 Task: Plan a trip to Lisala, Democratic Republic of the Congo from 6th December, 2023 to 15th December, 2023 for 6 adults.6 bedrooms having 6 beds and 6 bathrooms. Property type can be house. Amenities needed are: wifi, TV, free parkinig on premises, gym, breakfast. Booking option can be shelf check-in. Look for 5 properties as per requirement.
Action: Mouse moved to (485, 117)
Screenshot: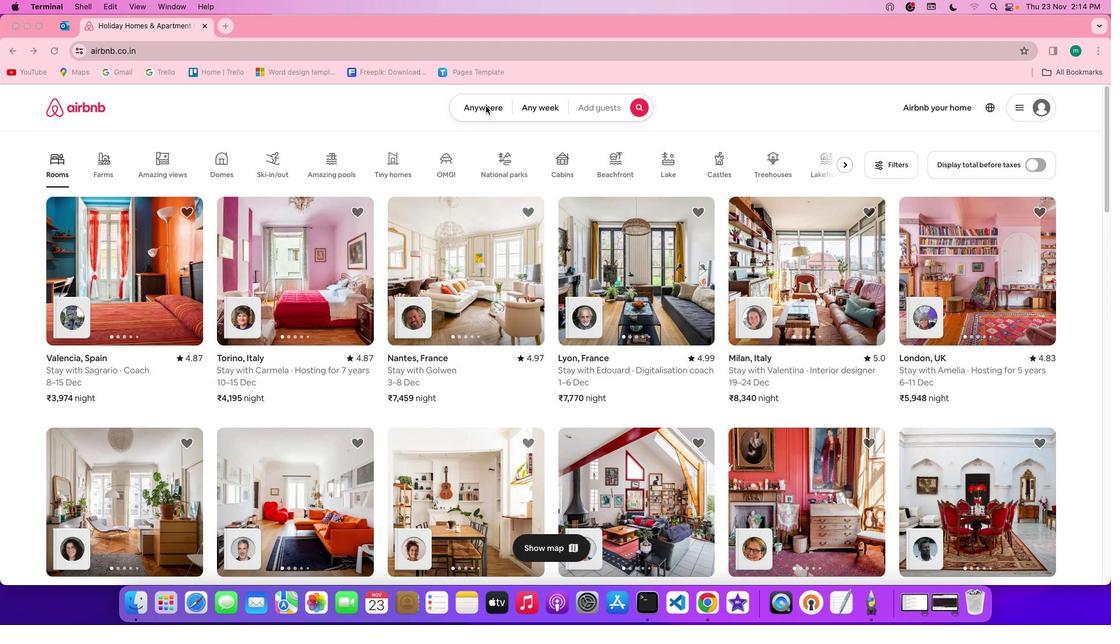 
Action: Mouse pressed left at (485, 117)
Screenshot: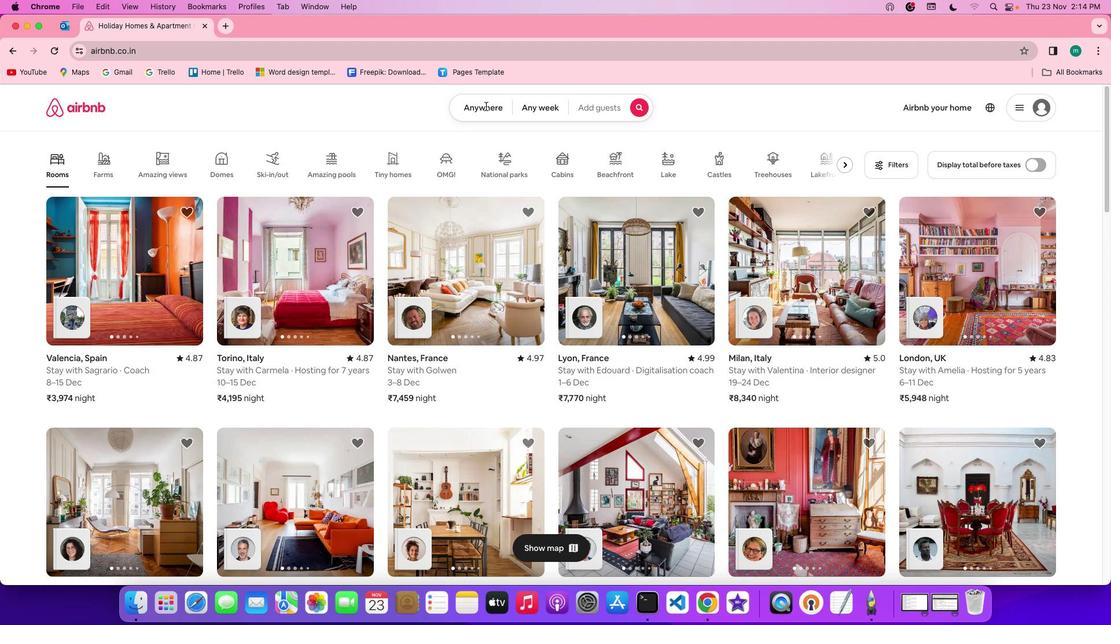 
Action: Mouse pressed left at (485, 117)
Screenshot: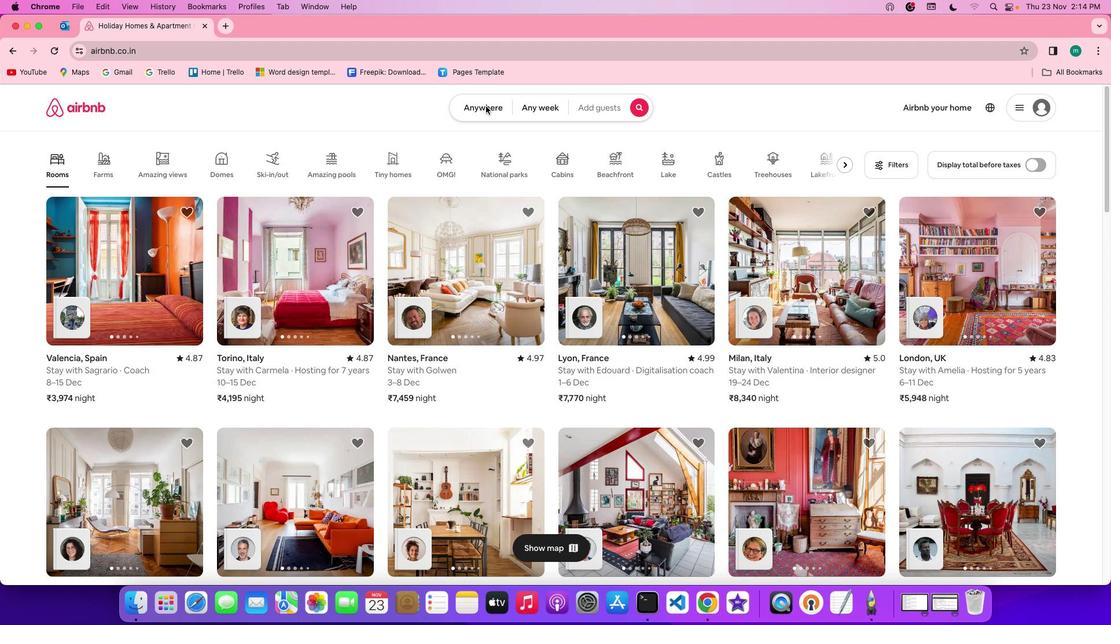 
Action: Mouse moved to (433, 168)
Screenshot: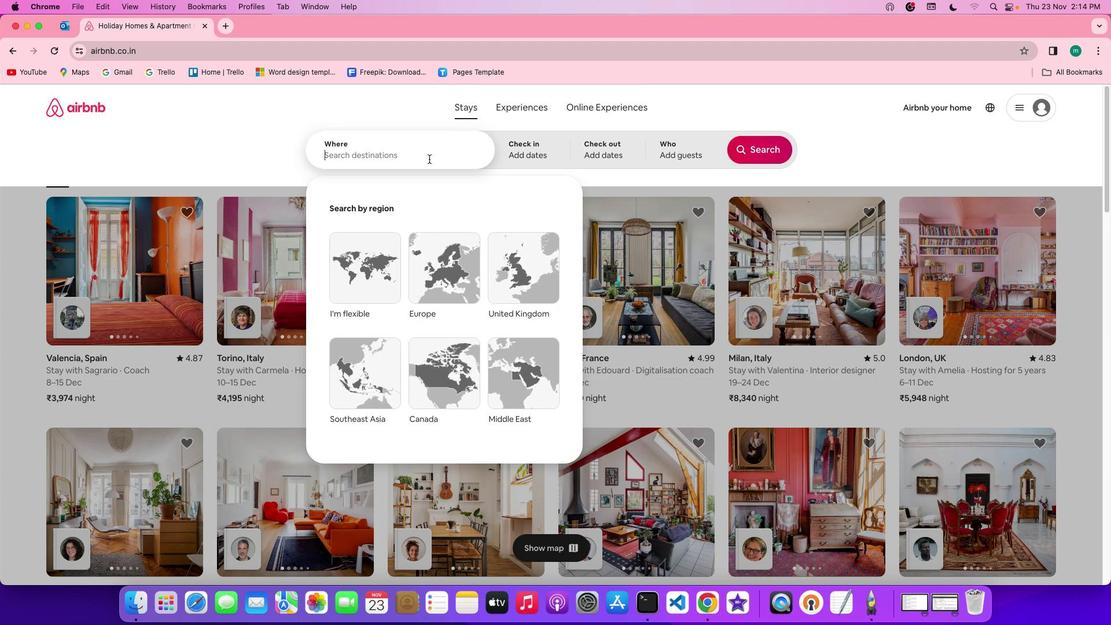 
Action: Mouse pressed left at (433, 168)
Screenshot: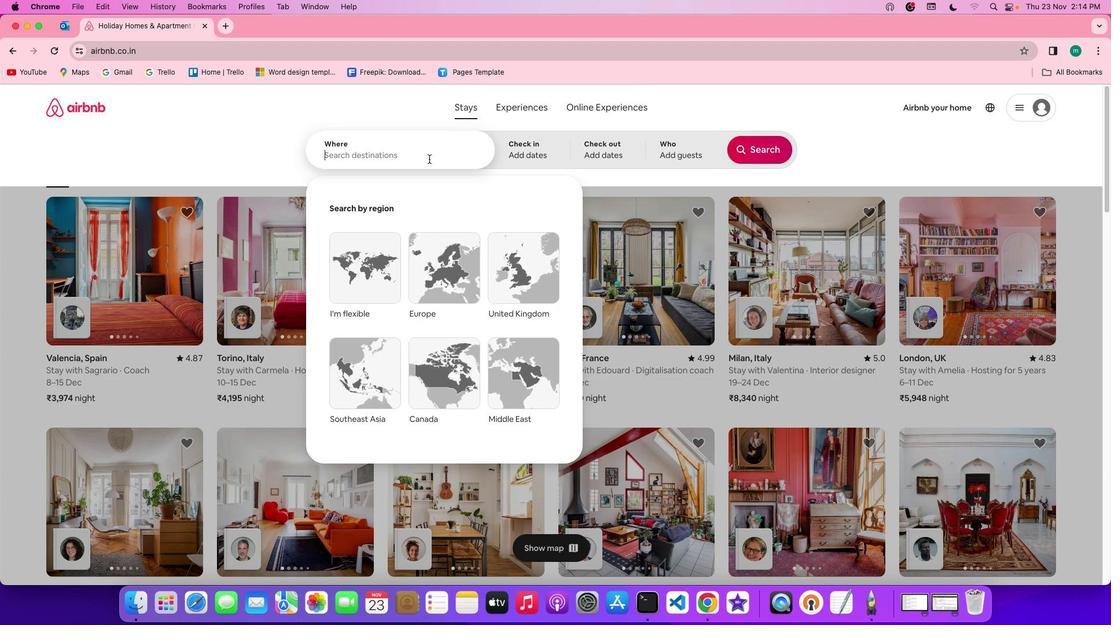 
Action: Key pressed Key.shift'L''i''s''a''l''a'','Key.spaceKey.spaceKey.shift'D''e''m''o''c''r''a''t''i''c'Key.space
Screenshot: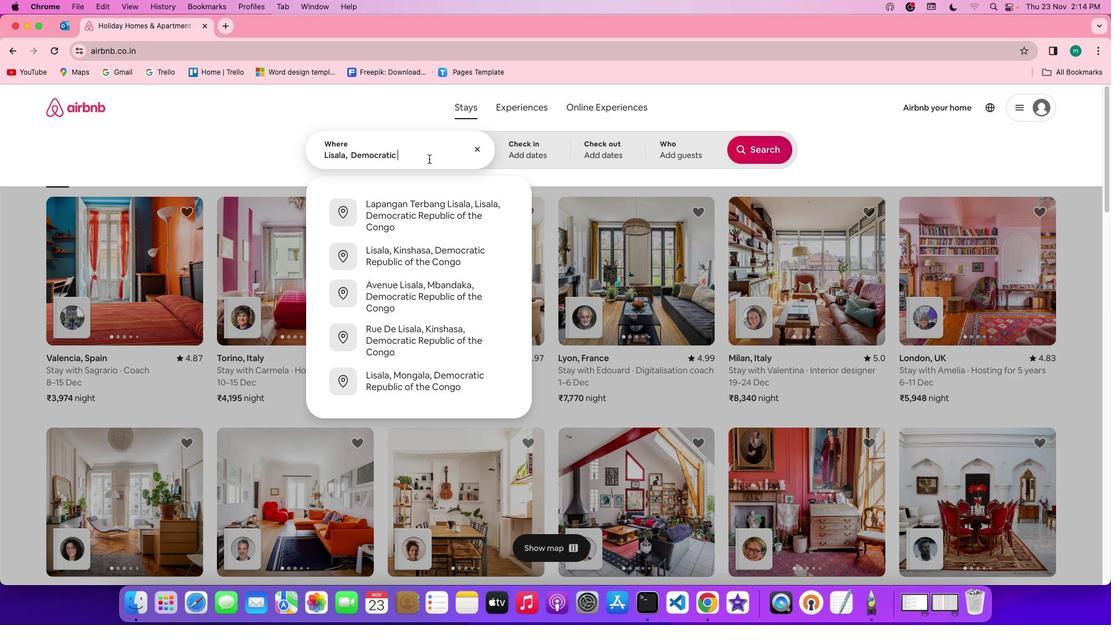 
Action: Mouse moved to (433, 168)
Screenshot: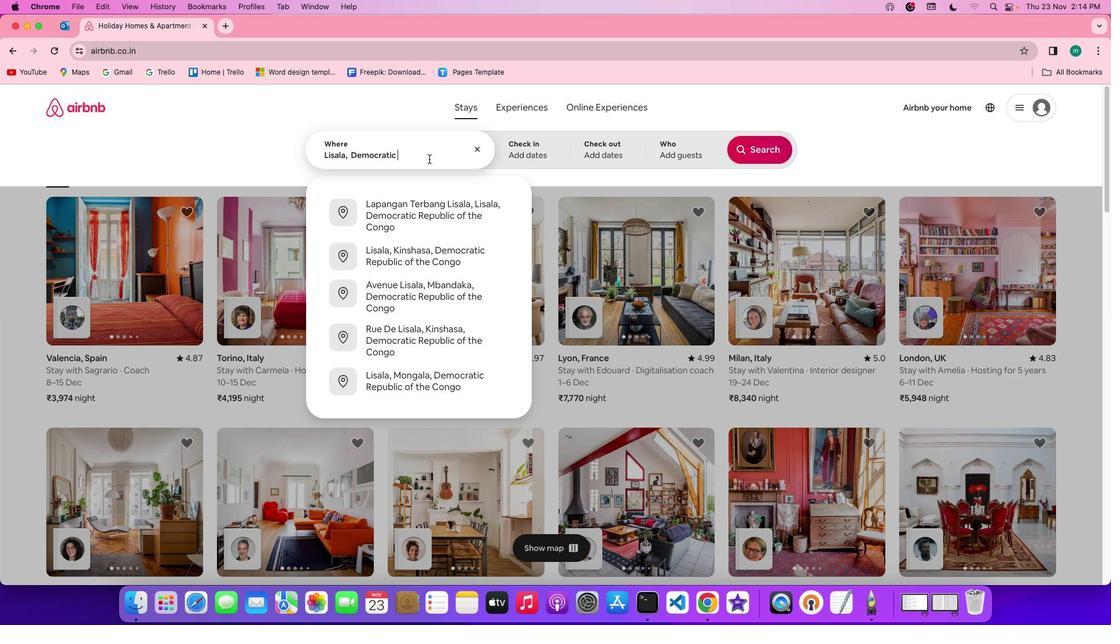 
Action: Key pressed Key.shift'r''e''p''u''b''l''i''c'Key.space'o''f'Key.space't''h''e'Key.spaceKey.shift'C''o''n''g''o'
Screenshot: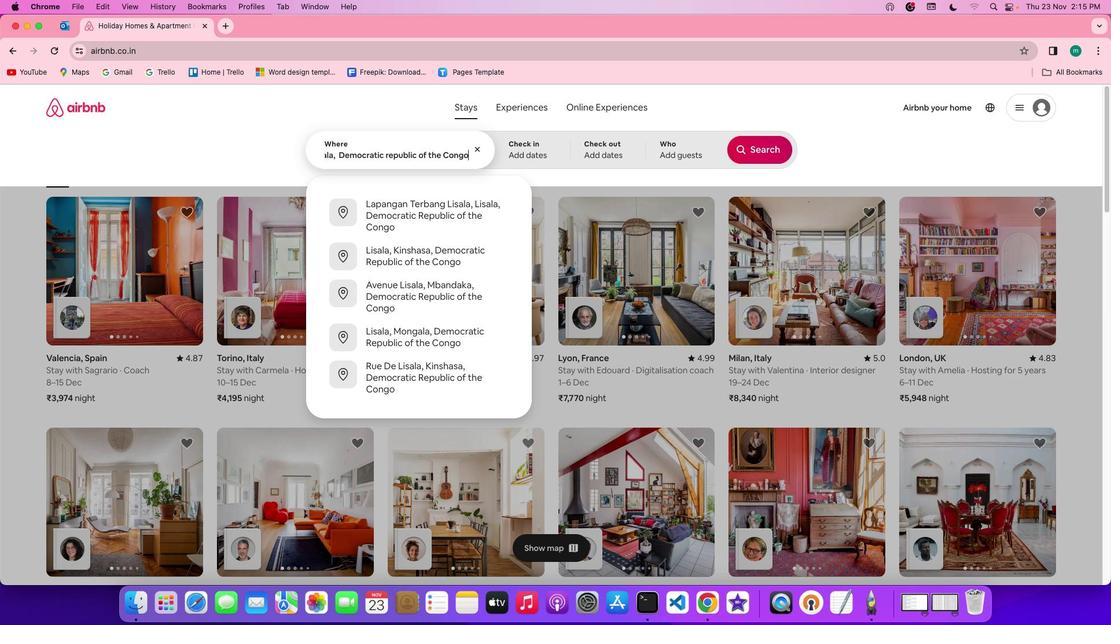 
Action: Mouse moved to (551, 164)
Screenshot: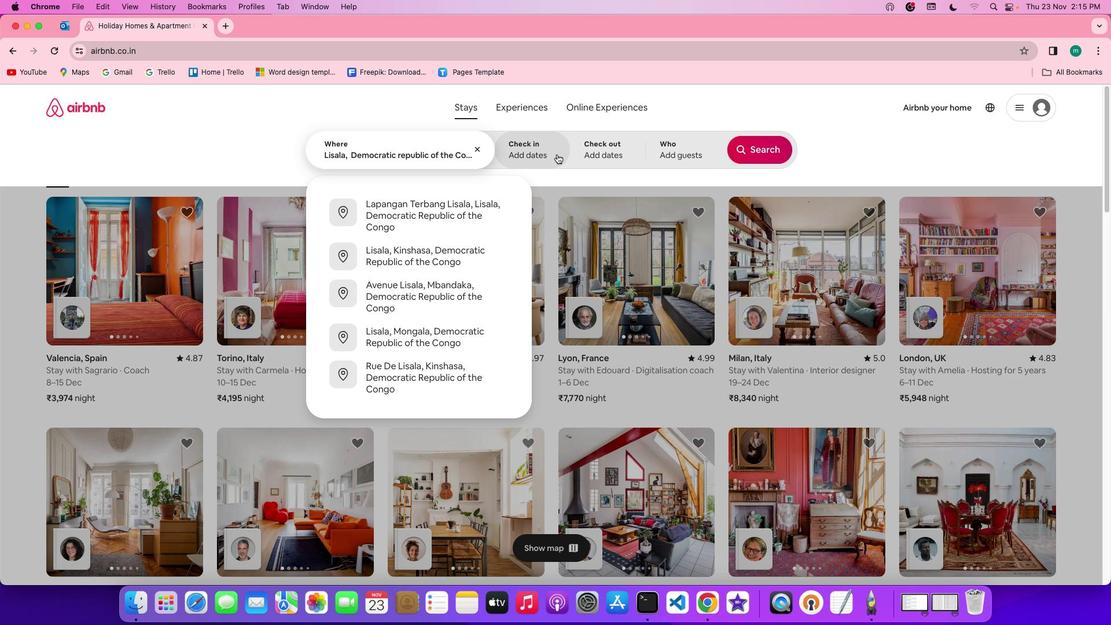 
Action: Mouse pressed left at (551, 164)
Screenshot: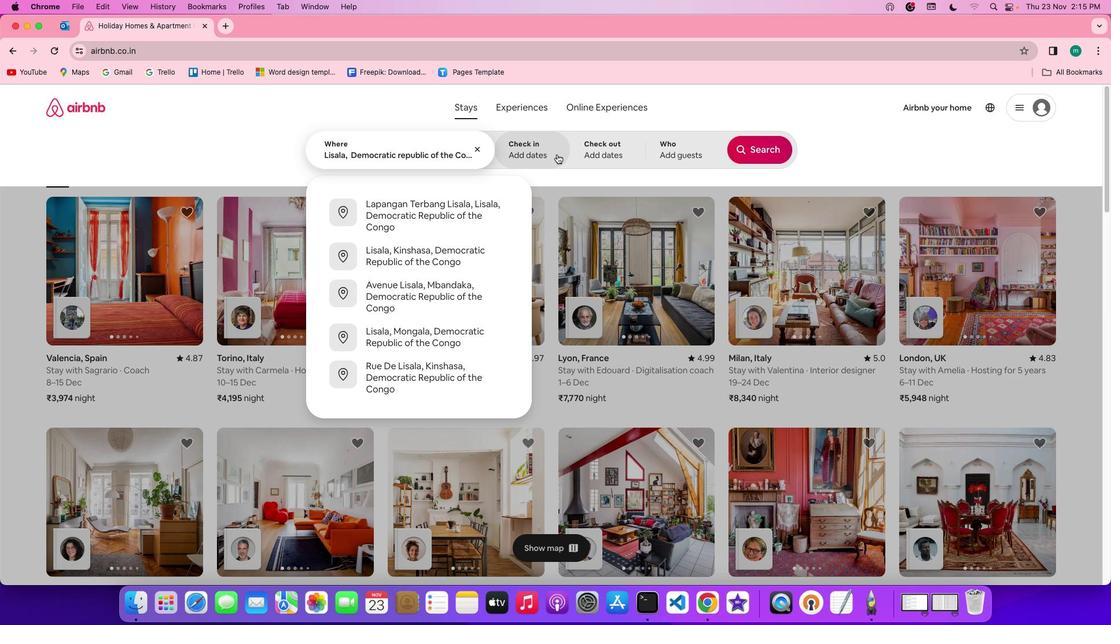 
Action: Mouse moved to (646, 330)
Screenshot: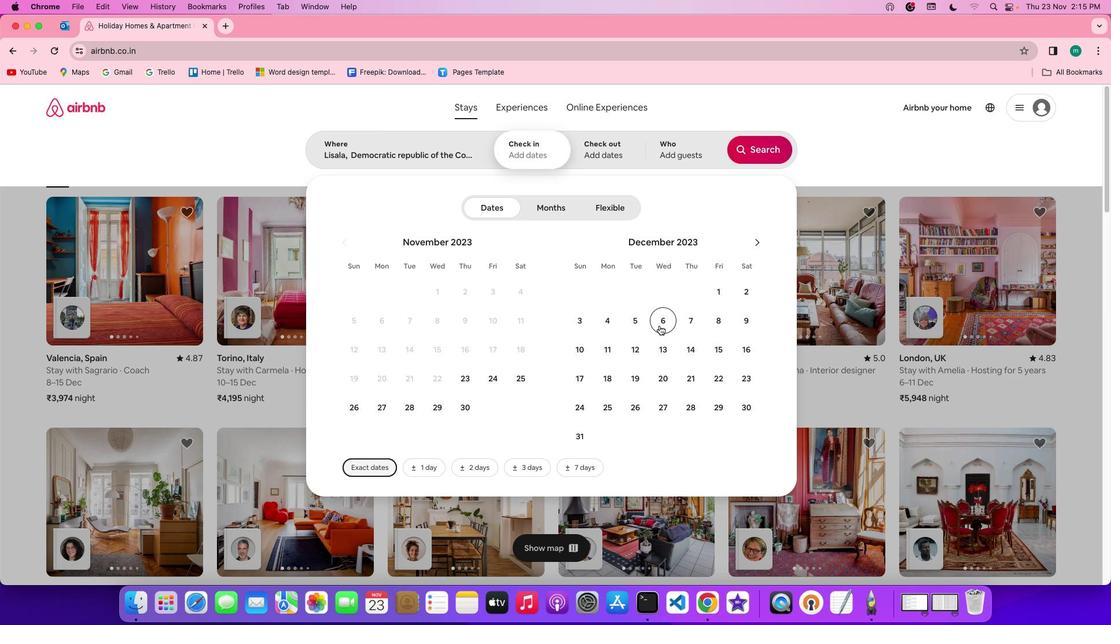 
Action: Mouse pressed left at (646, 330)
Screenshot: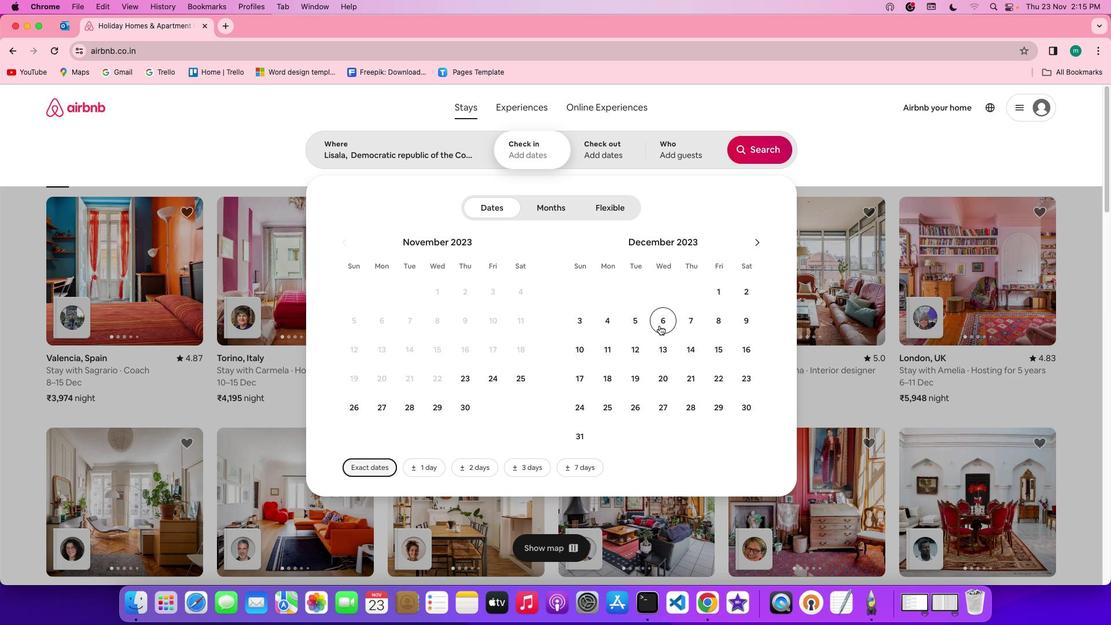 
Action: Mouse moved to (702, 361)
Screenshot: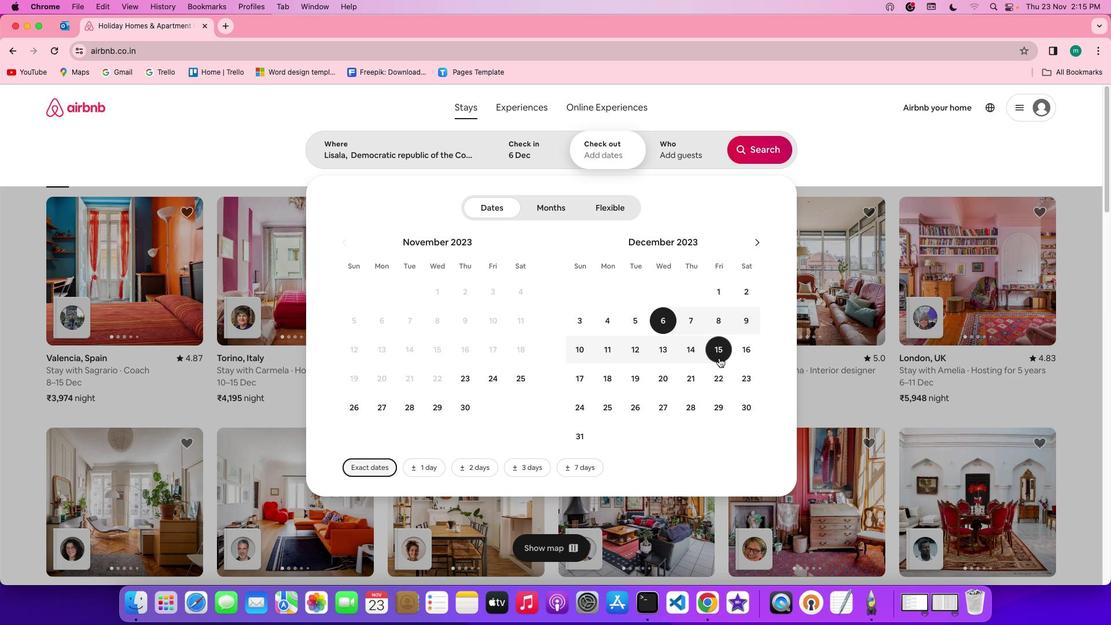 
Action: Mouse pressed left at (702, 361)
Screenshot: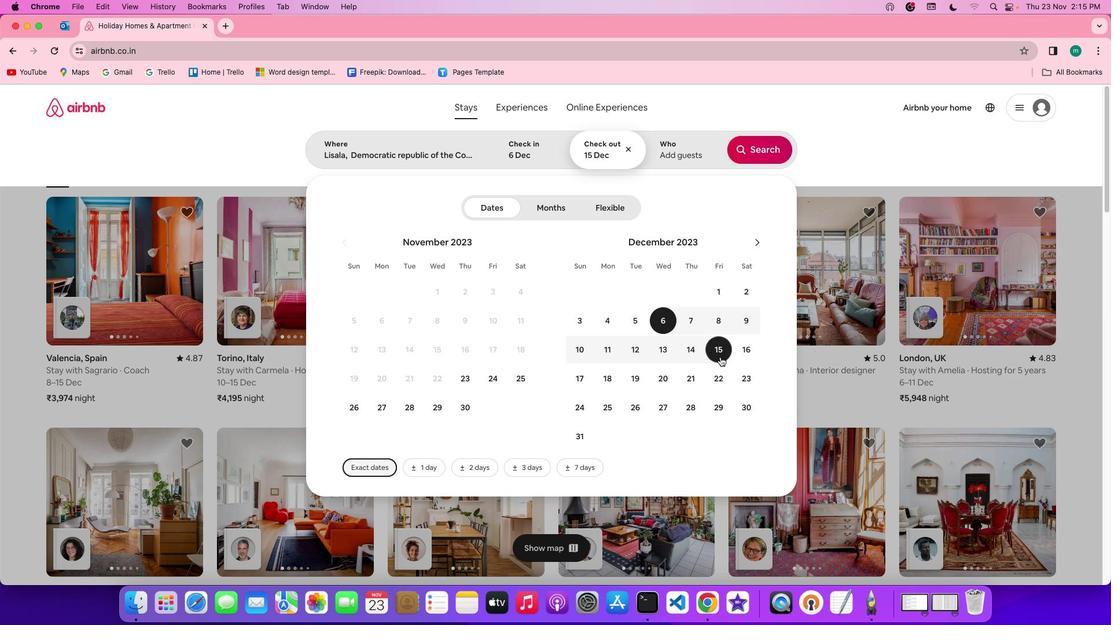 
Action: Mouse moved to (671, 162)
Screenshot: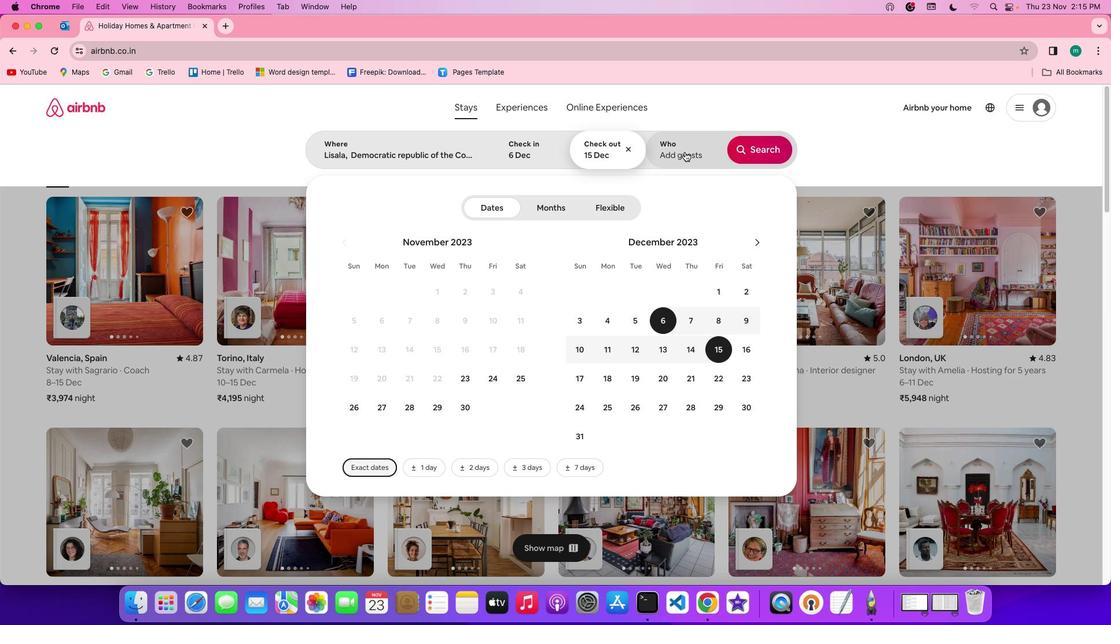 
Action: Mouse pressed left at (671, 162)
Screenshot: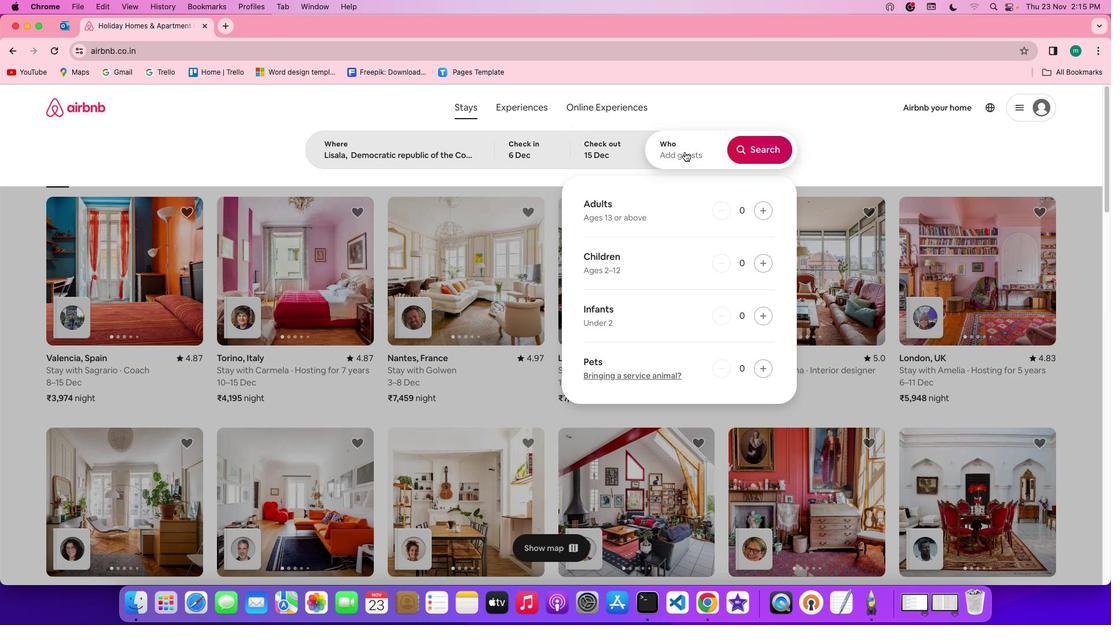 
Action: Mouse moved to (742, 218)
Screenshot: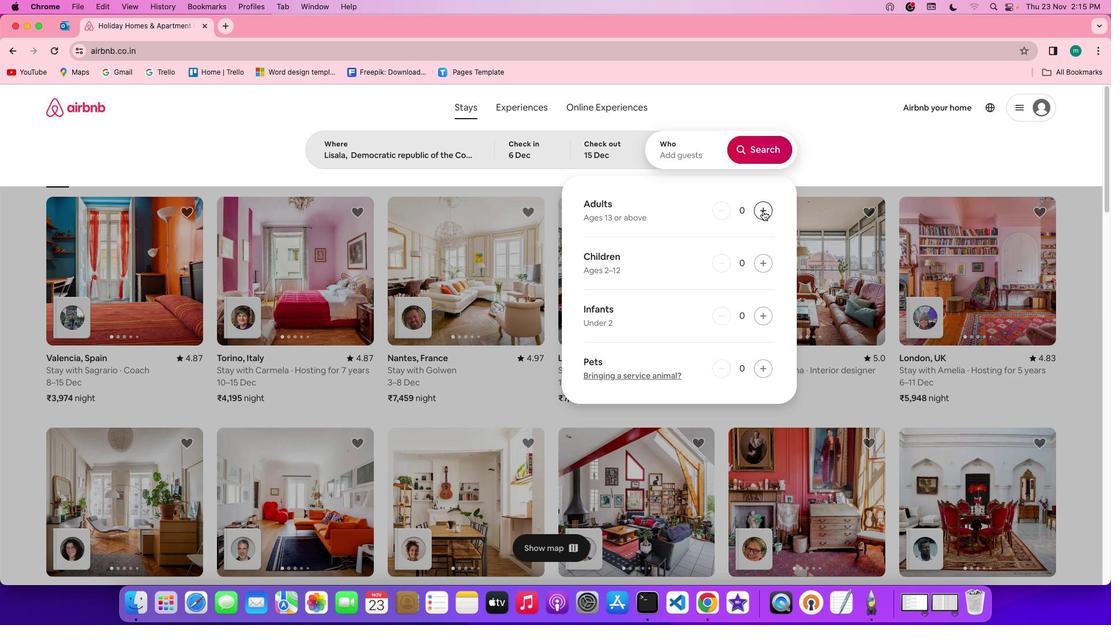 
Action: Mouse pressed left at (742, 218)
Screenshot: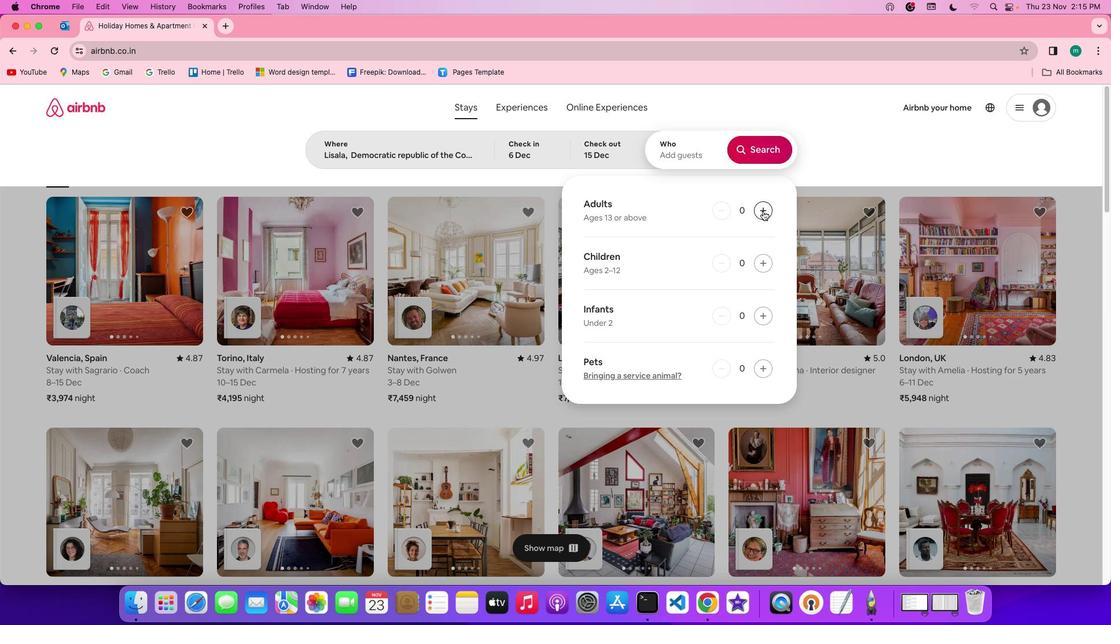 
Action: Mouse pressed left at (742, 218)
Screenshot: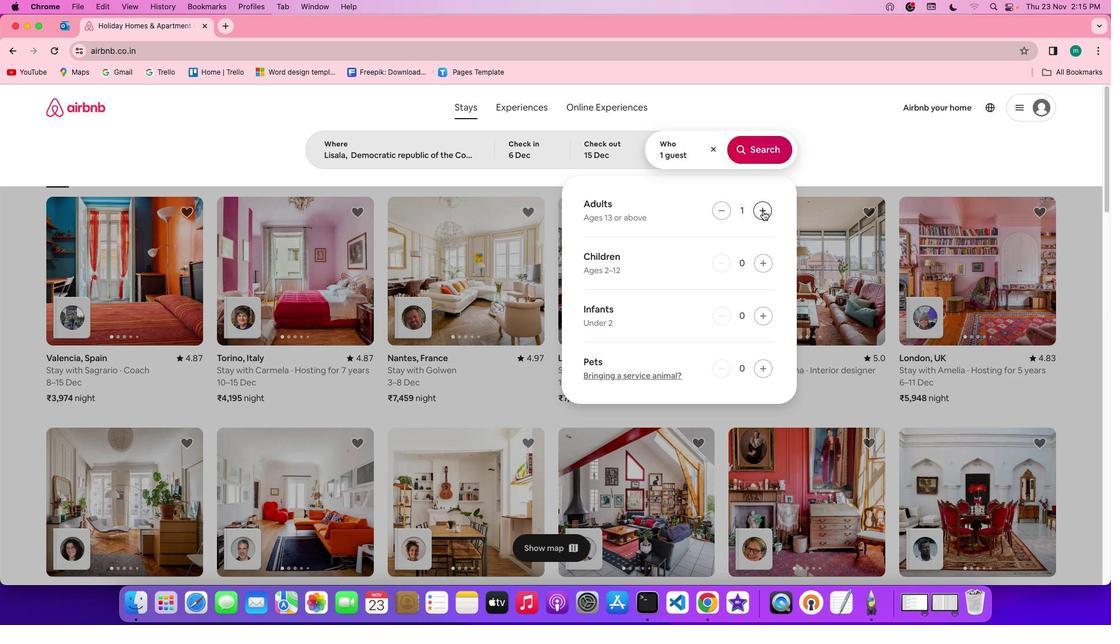 
Action: Mouse pressed left at (742, 218)
Screenshot: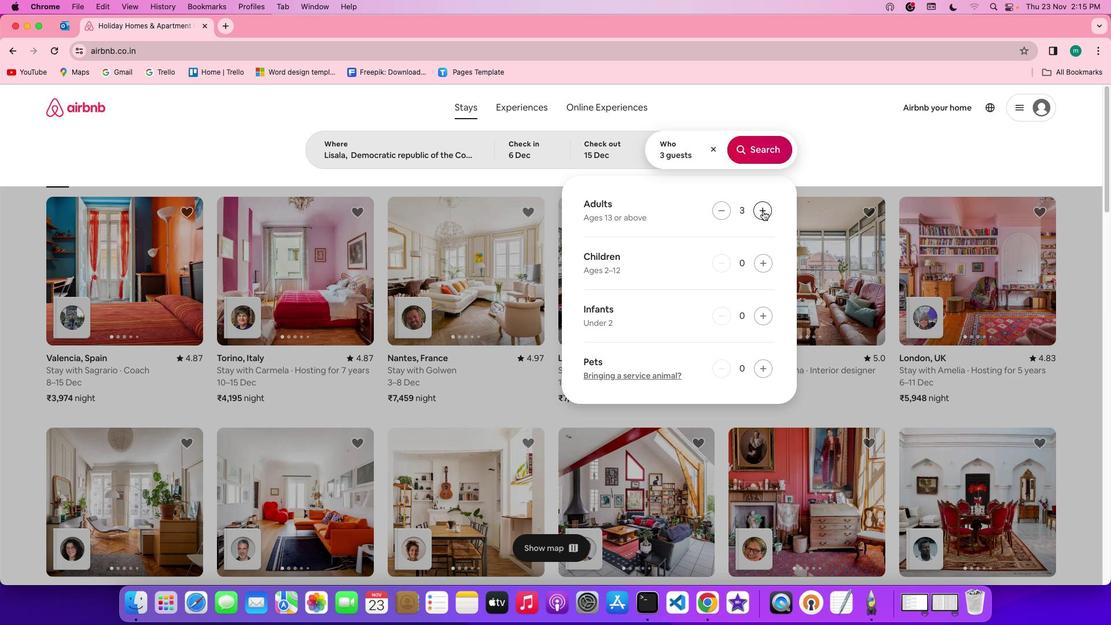 
Action: Mouse pressed left at (742, 218)
Screenshot: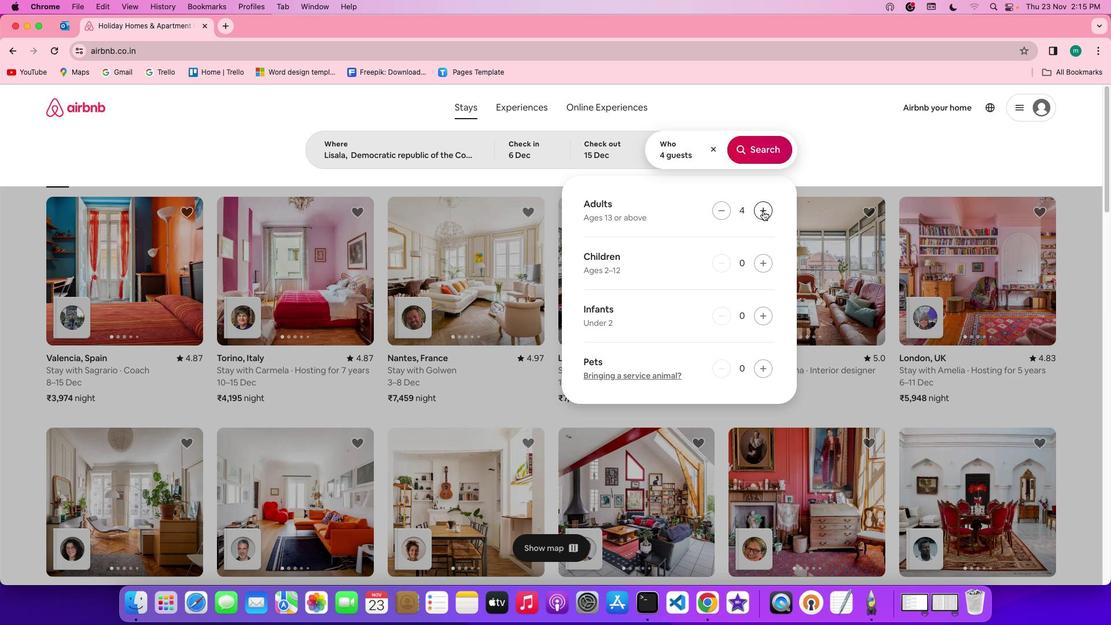 
Action: Mouse pressed left at (742, 218)
Screenshot: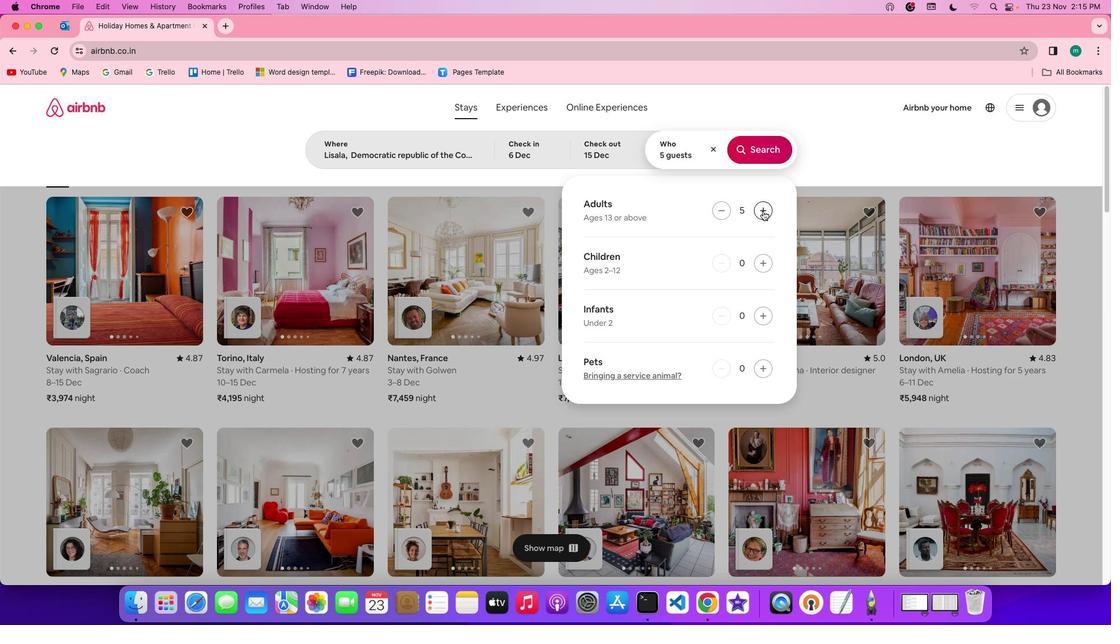 
Action: Mouse pressed left at (742, 218)
Screenshot: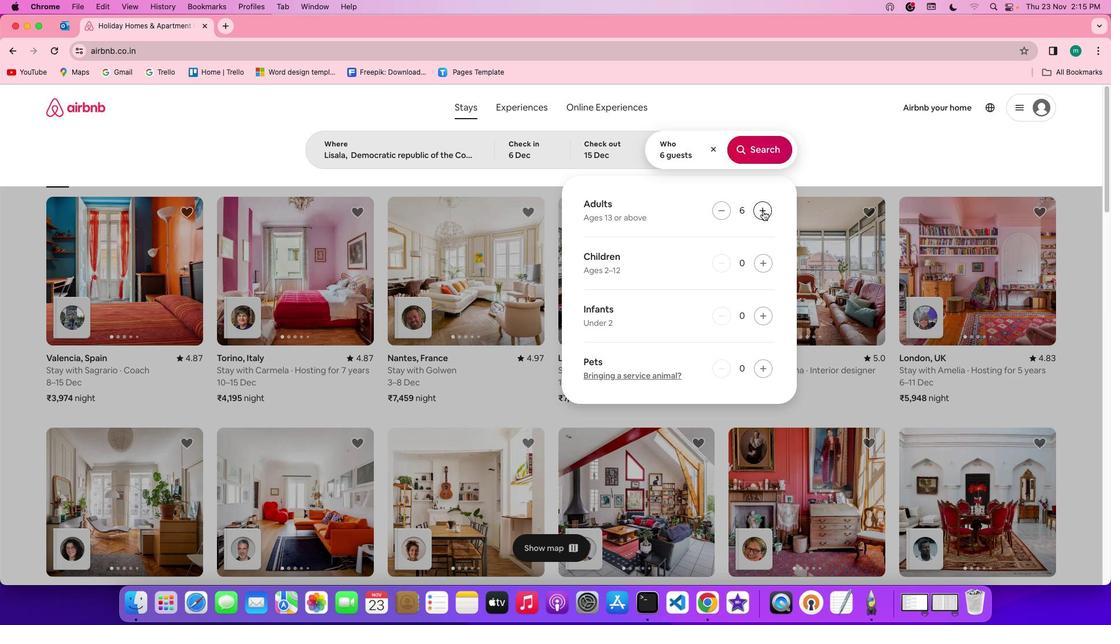 
Action: Mouse moved to (744, 156)
Screenshot: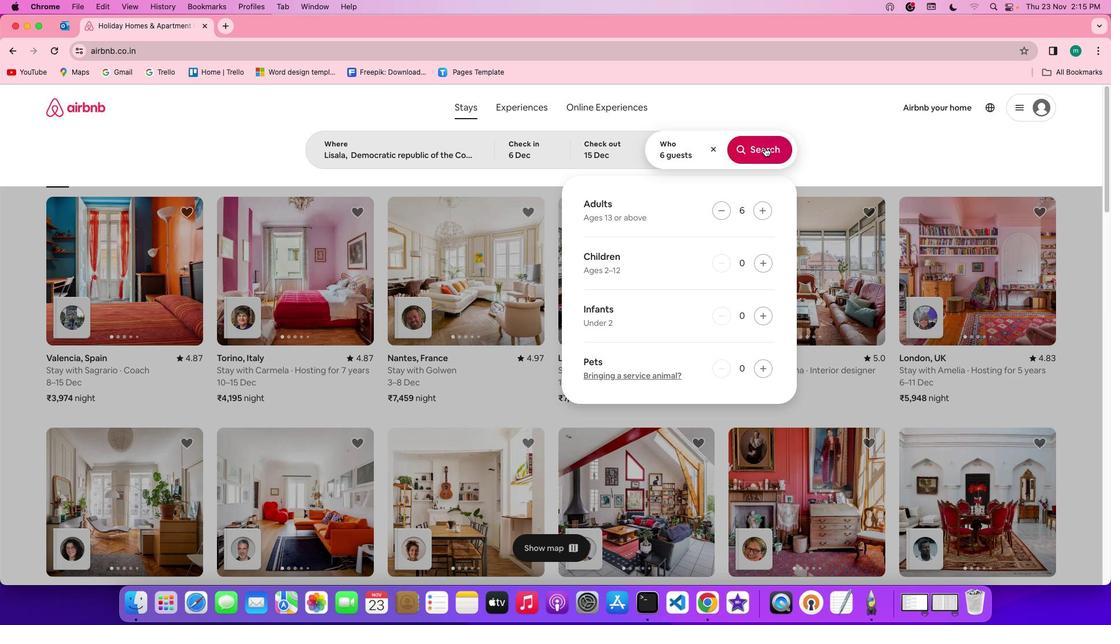 
Action: Mouse pressed left at (744, 156)
Screenshot: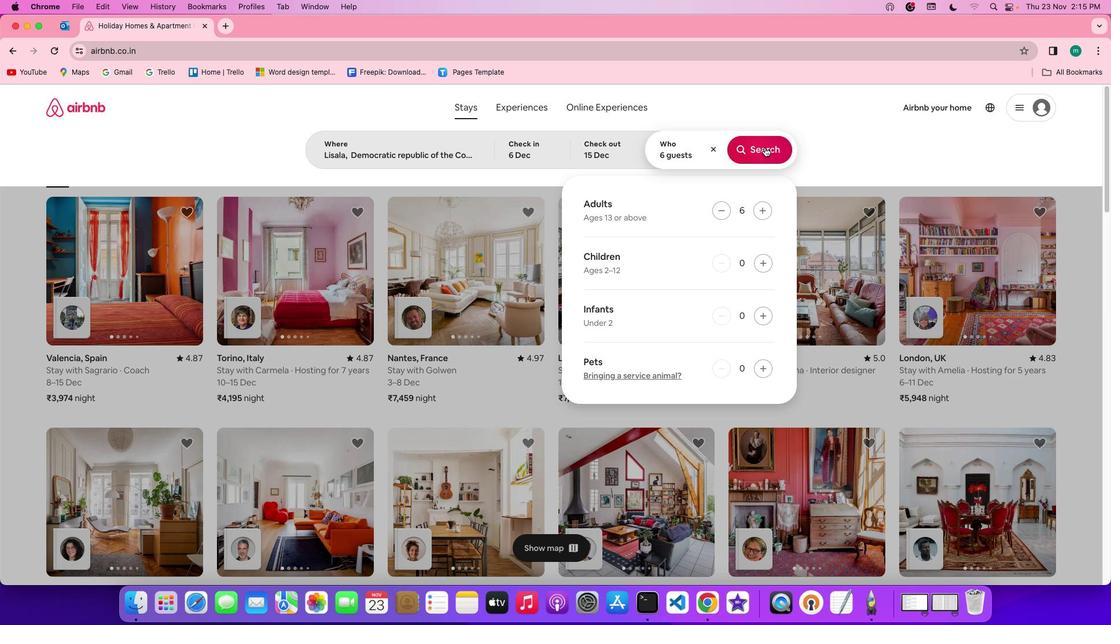 
Action: Mouse moved to (886, 167)
Screenshot: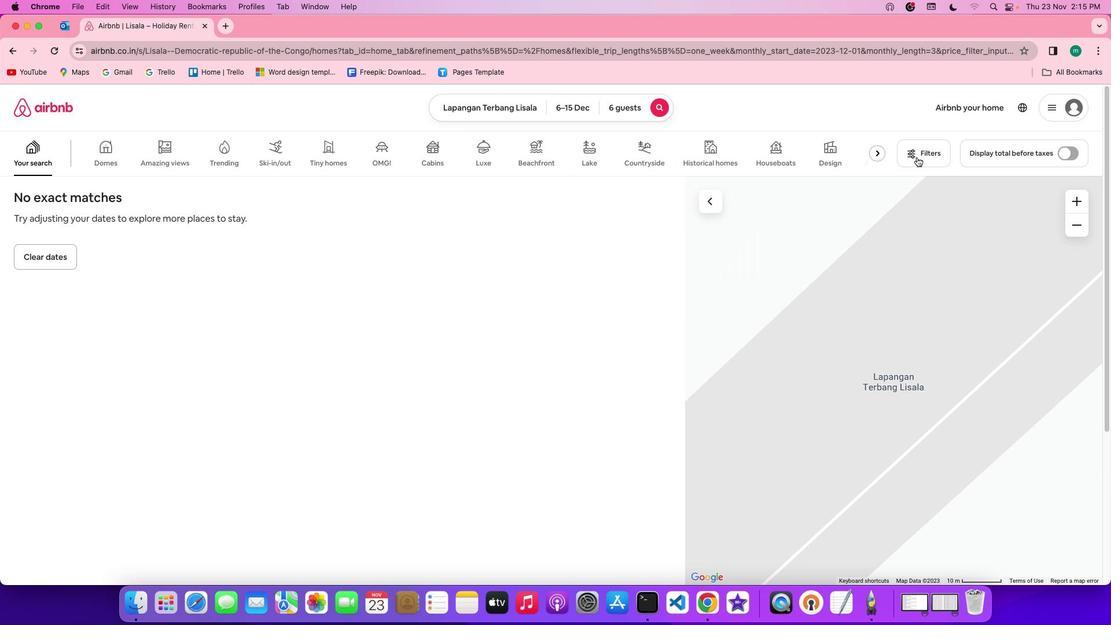 
Action: Mouse pressed left at (886, 167)
Screenshot: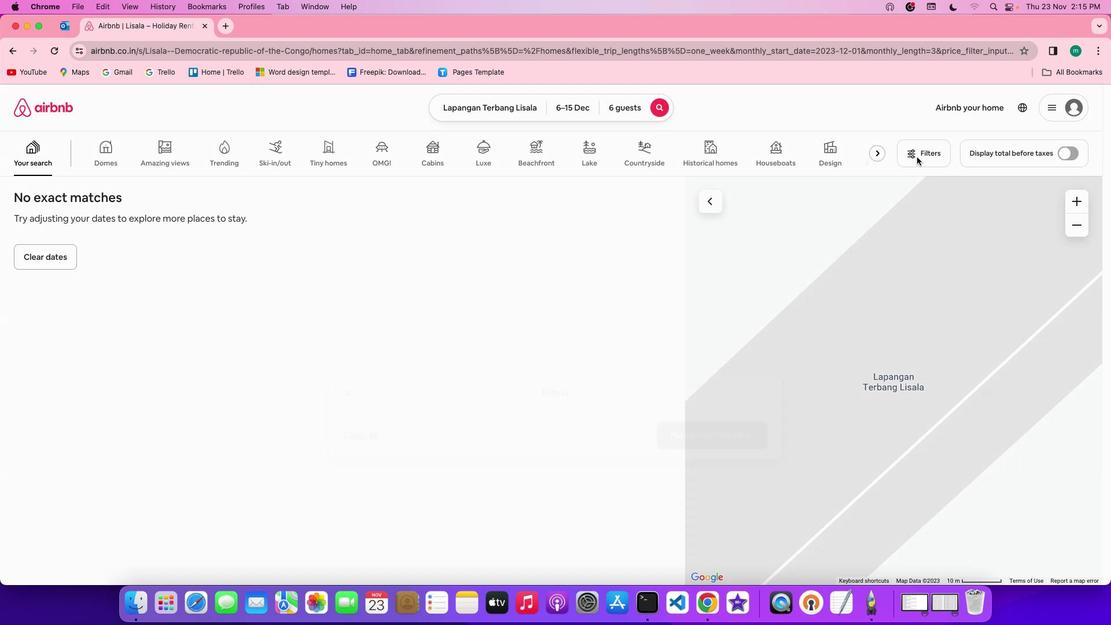 
Action: Mouse moved to (557, 412)
Screenshot: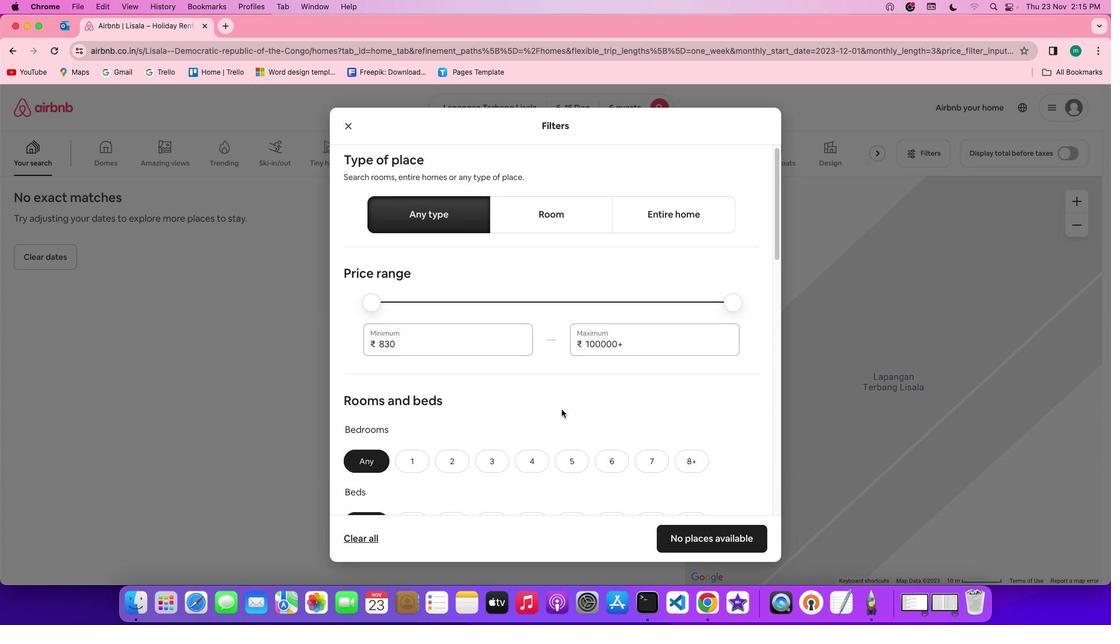 
Action: Mouse scrolled (557, 412) with delta (35, 13)
Screenshot: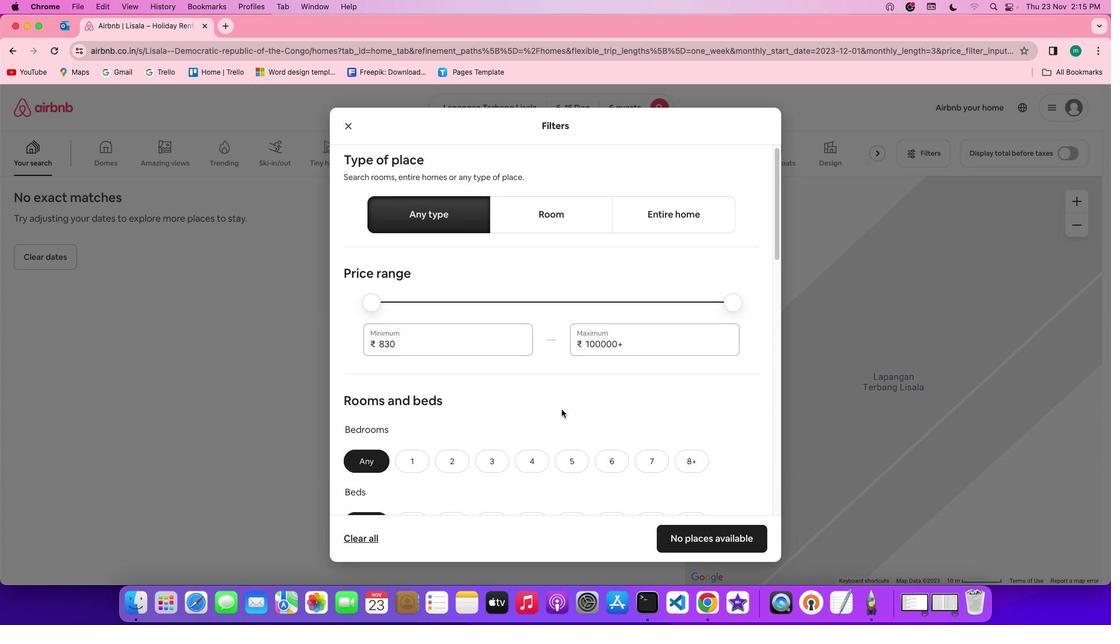 
Action: Mouse moved to (556, 411)
Screenshot: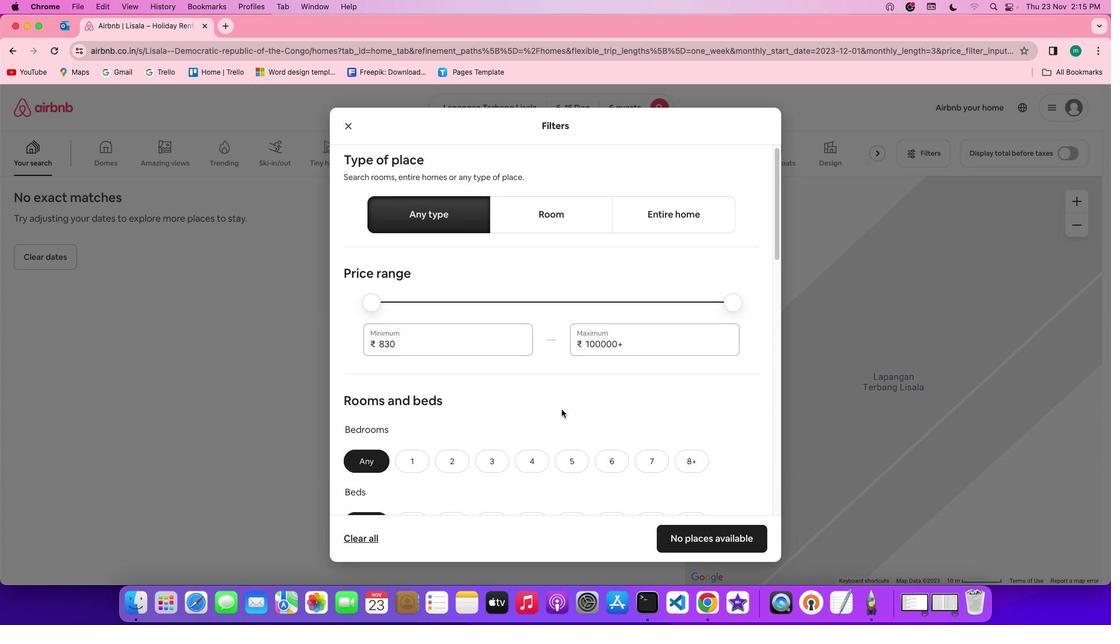 
Action: Mouse scrolled (556, 411) with delta (35, 13)
Screenshot: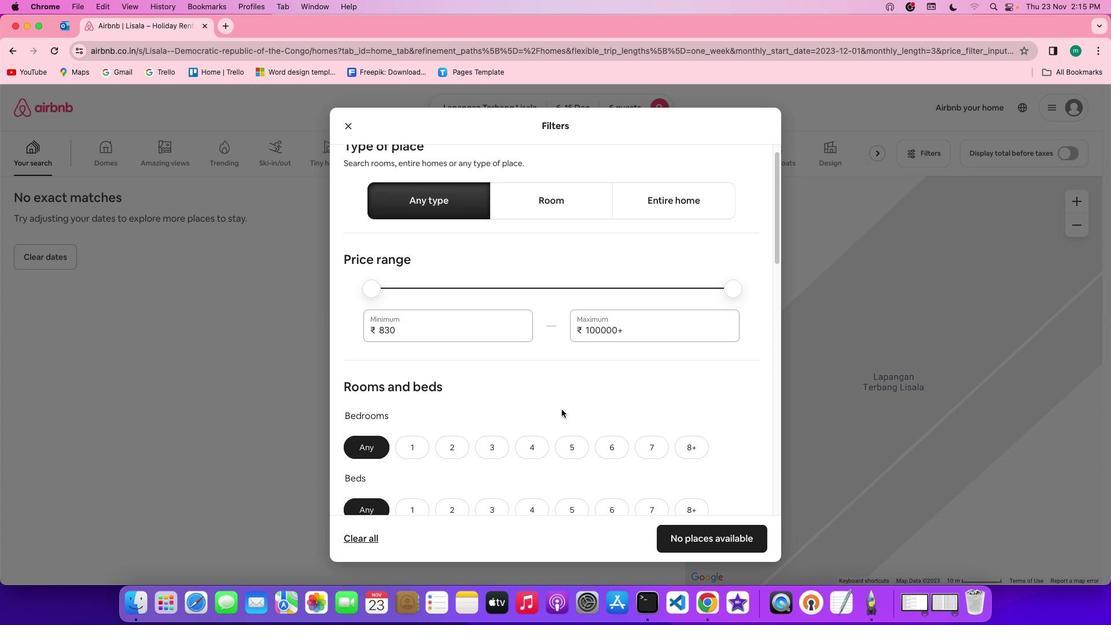 
Action: Mouse scrolled (556, 411) with delta (35, 13)
Screenshot: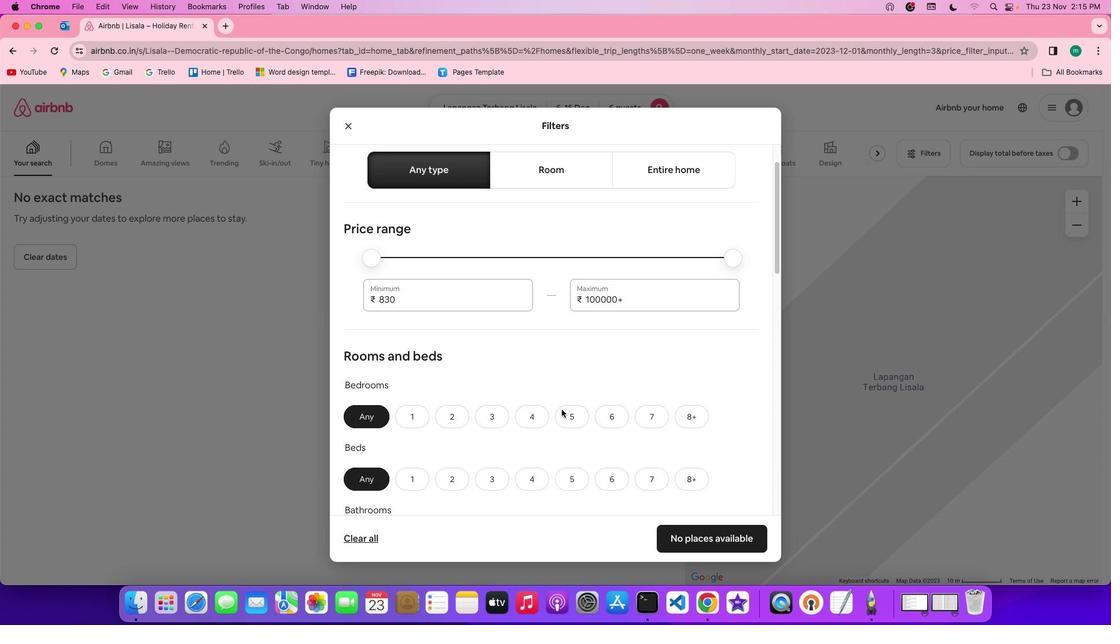 
Action: Mouse scrolled (556, 411) with delta (35, 13)
Screenshot: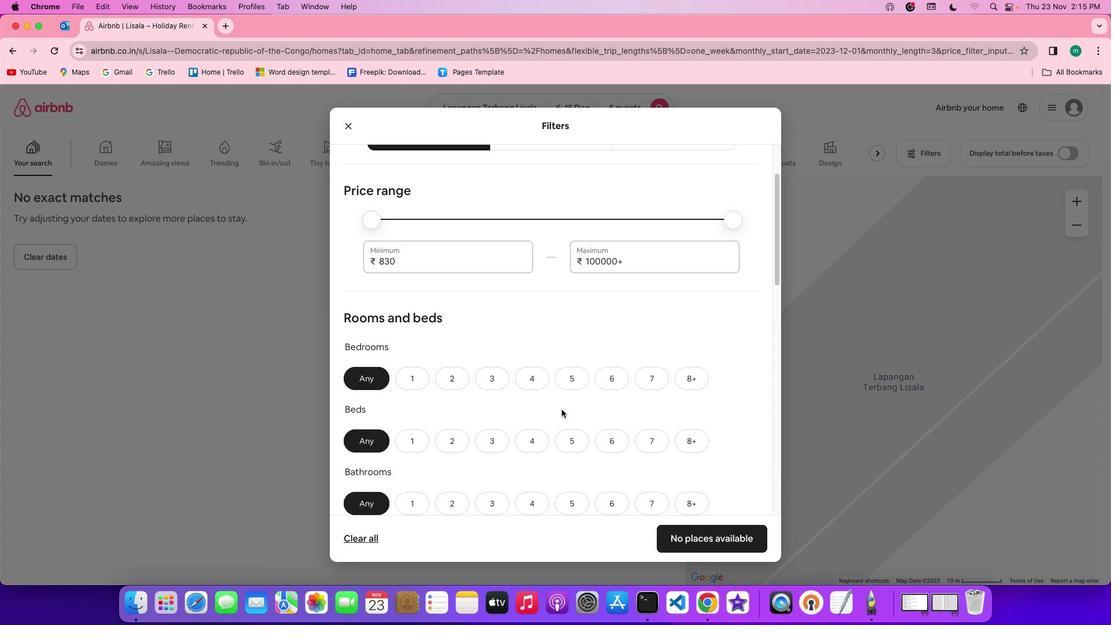 
Action: Mouse moved to (557, 408)
Screenshot: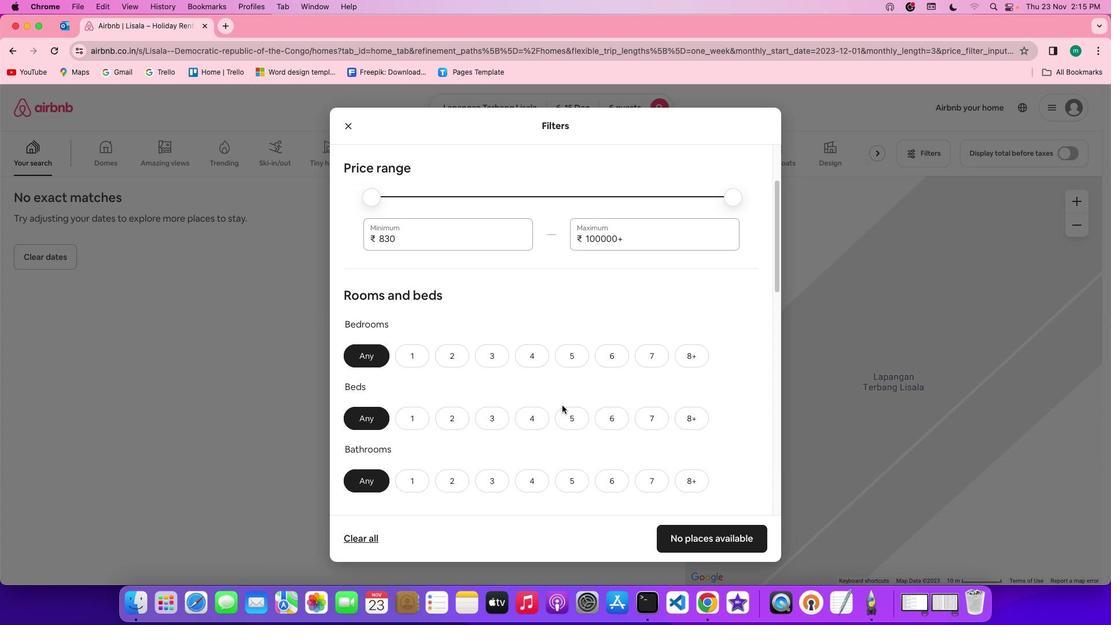 
Action: Mouse scrolled (557, 408) with delta (35, 13)
Screenshot: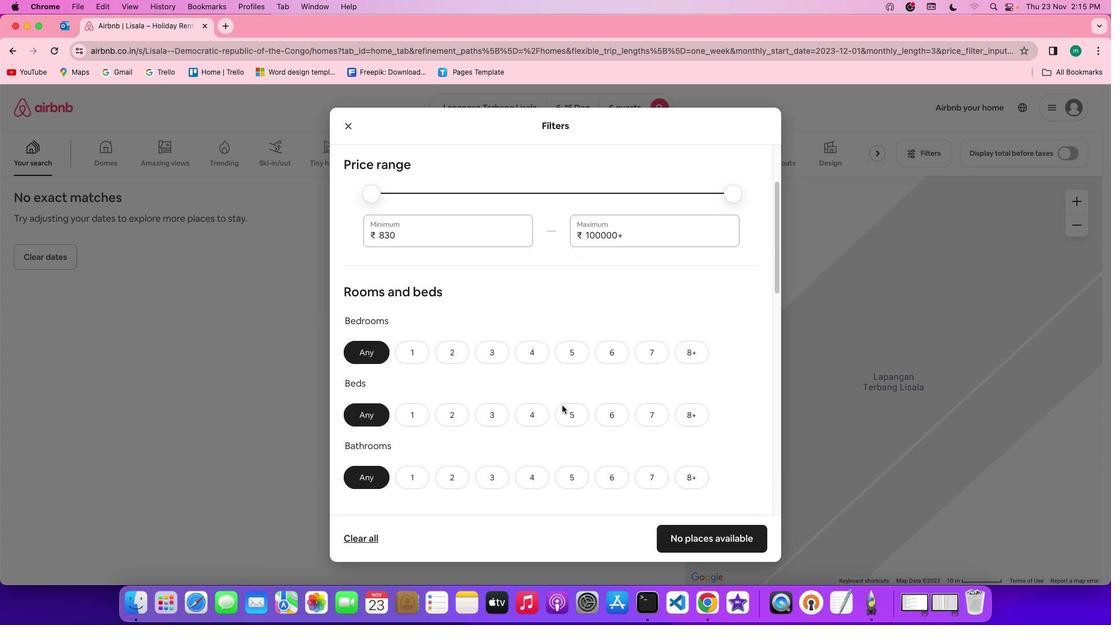 
Action: Mouse scrolled (557, 408) with delta (35, 13)
Screenshot: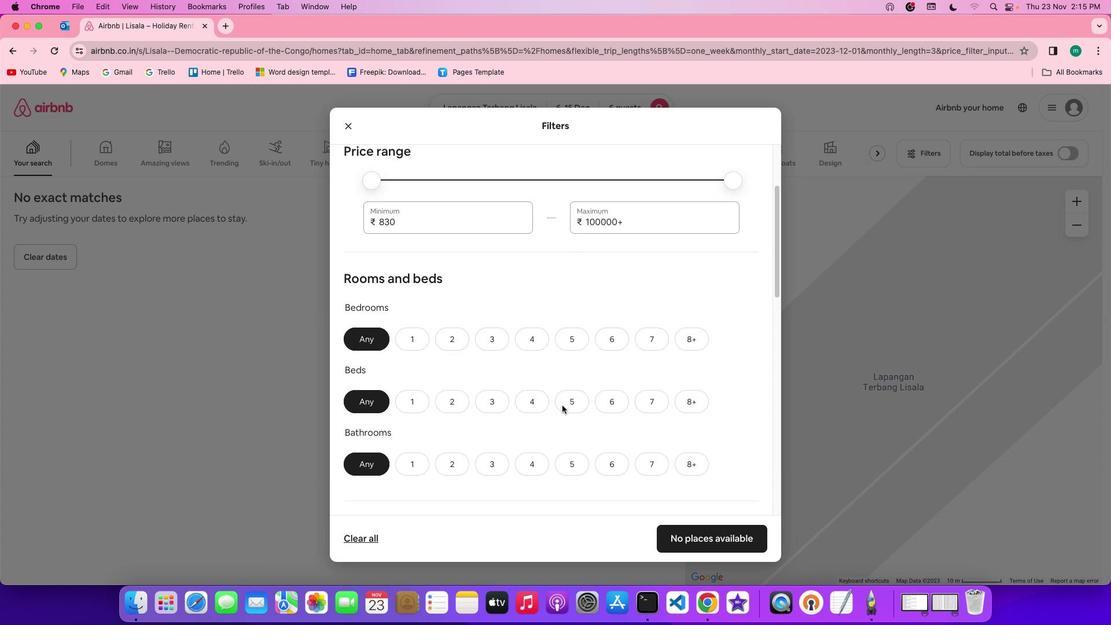 
Action: Mouse scrolled (557, 408) with delta (35, 13)
Screenshot: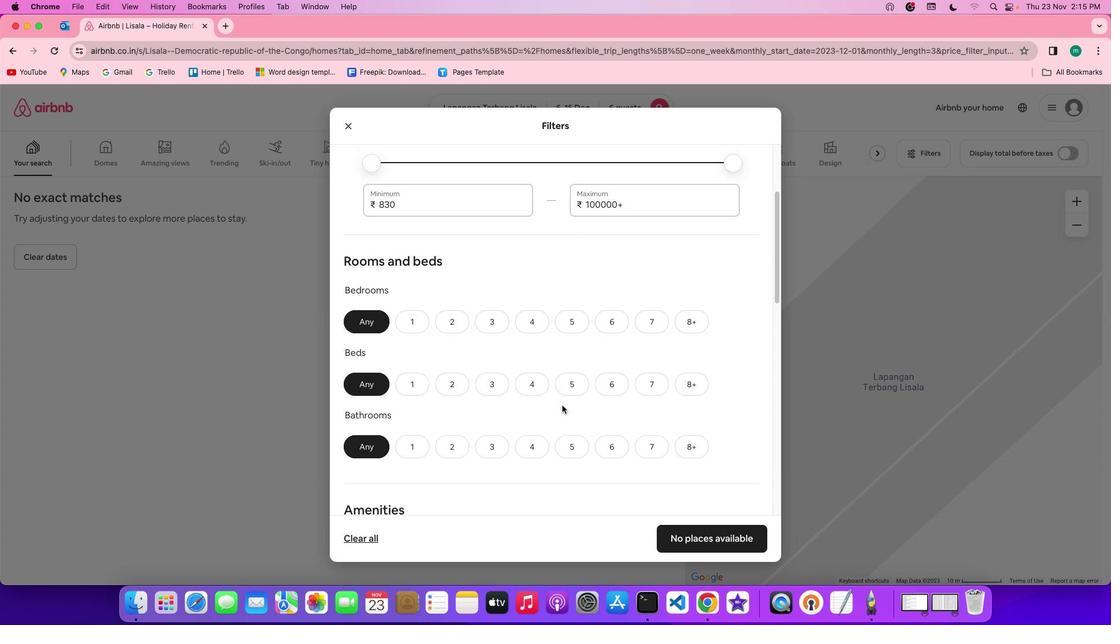 
Action: Mouse scrolled (557, 408) with delta (35, 13)
Screenshot: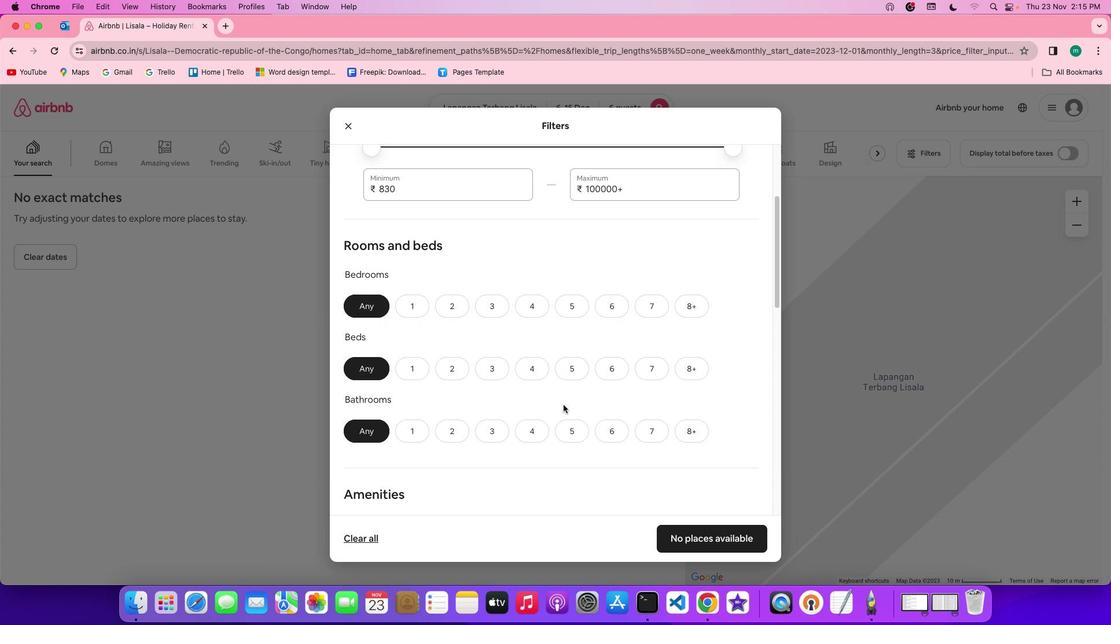 
Action: Mouse moved to (557, 407)
Screenshot: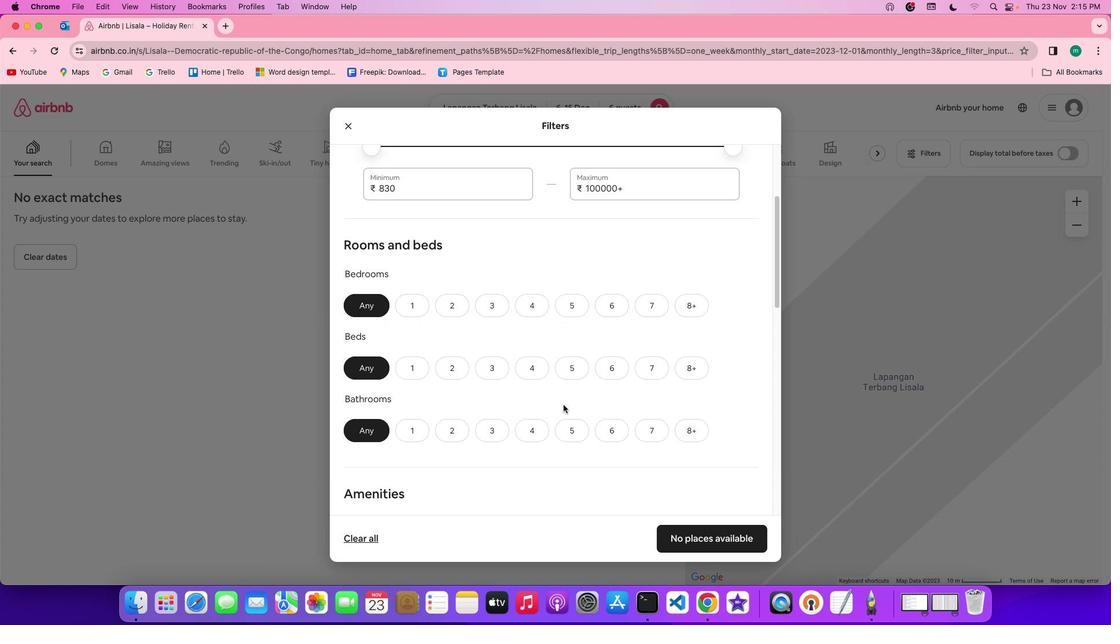 
Action: Mouse scrolled (557, 407) with delta (35, 13)
Screenshot: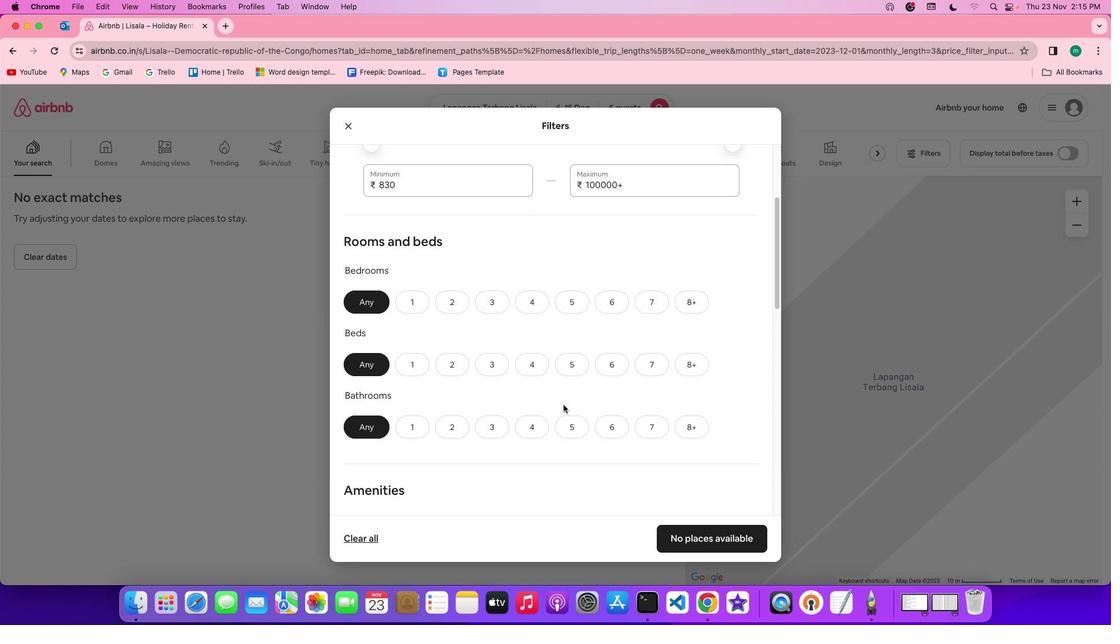 
Action: Mouse scrolled (557, 407) with delta (35, 13)
Screenshot: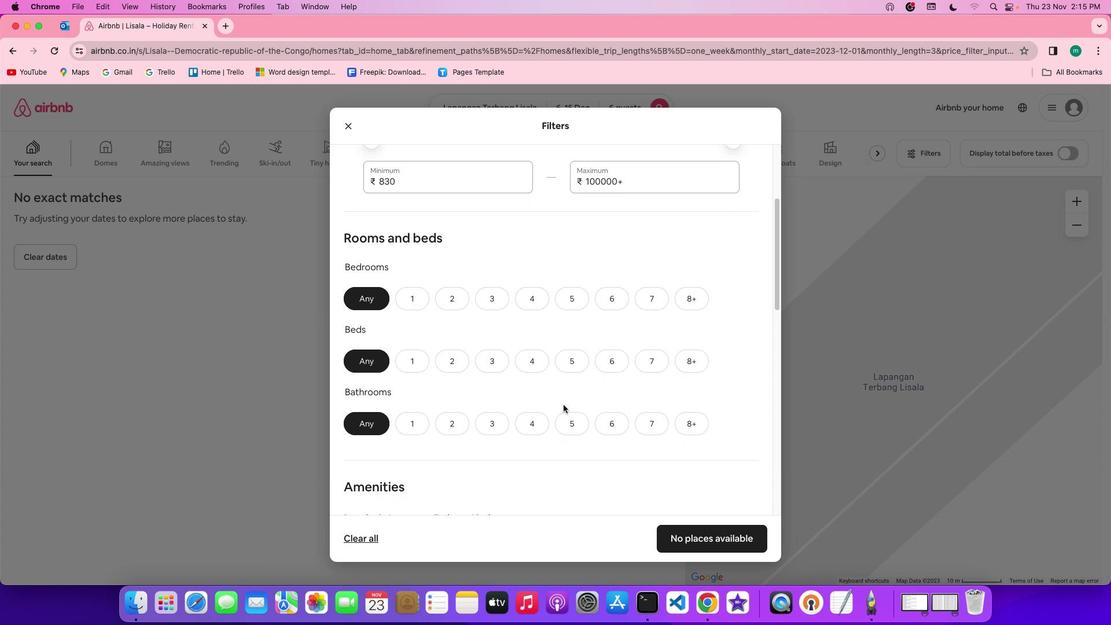
Action: Mouse scrolled (557, 407) with delta (35, 13)
Screenshot: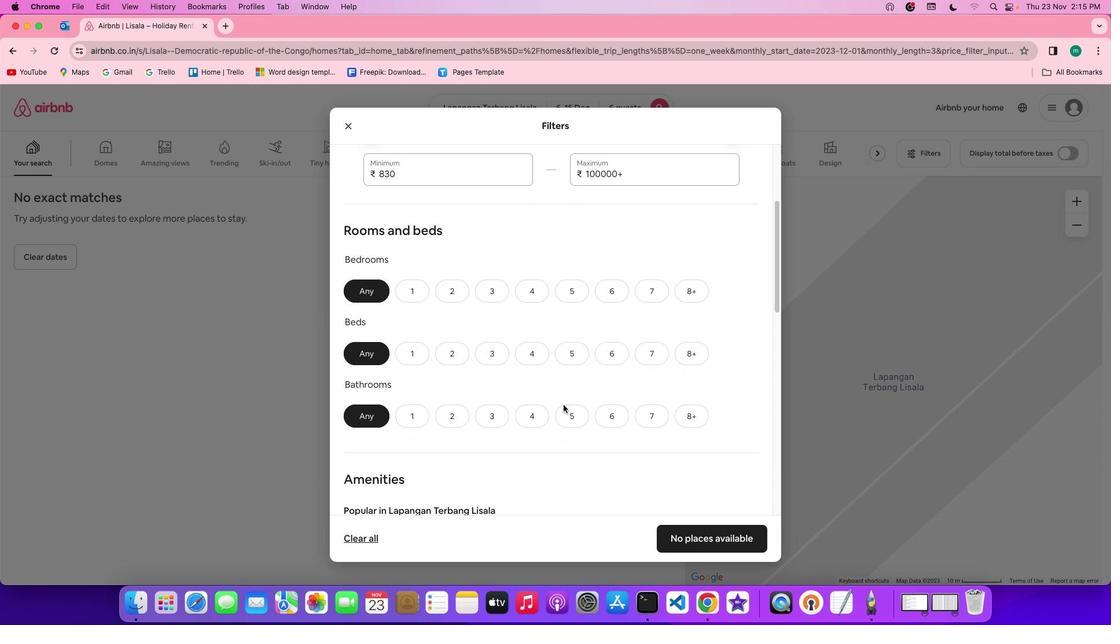 
Action: Mouse scrolled (557, 407) with delta (35, 13)
Screenshot: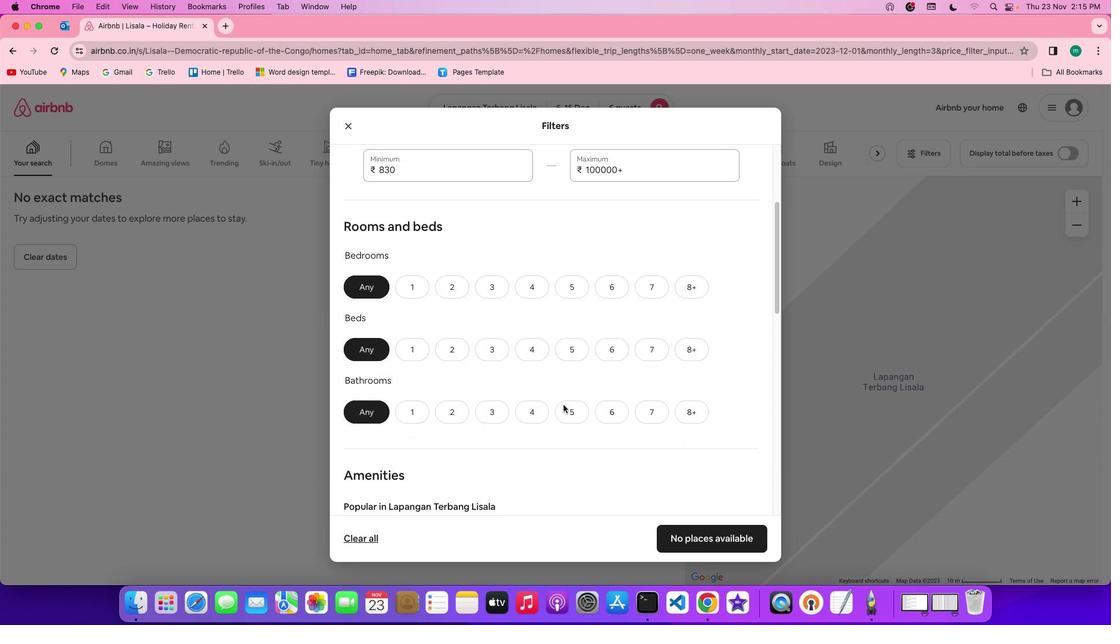 
Action: Mouse scrolled (557, 407) with delta (35, 13)
Screenshot: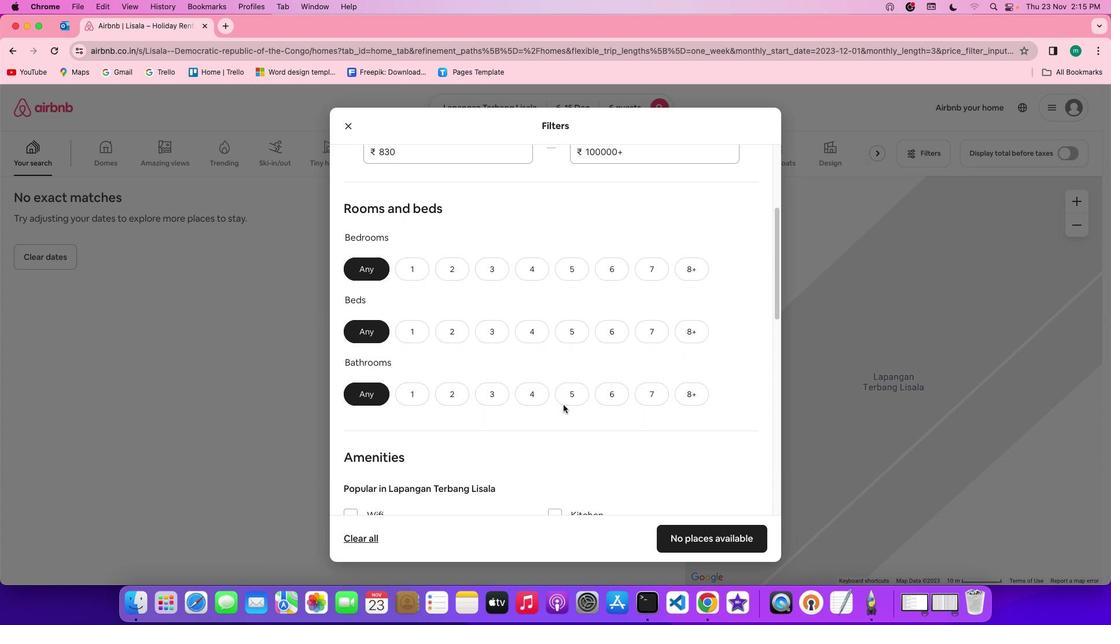 
Action: Mouse scrolled (557, 407) with delta (35, 13)
Screenshot: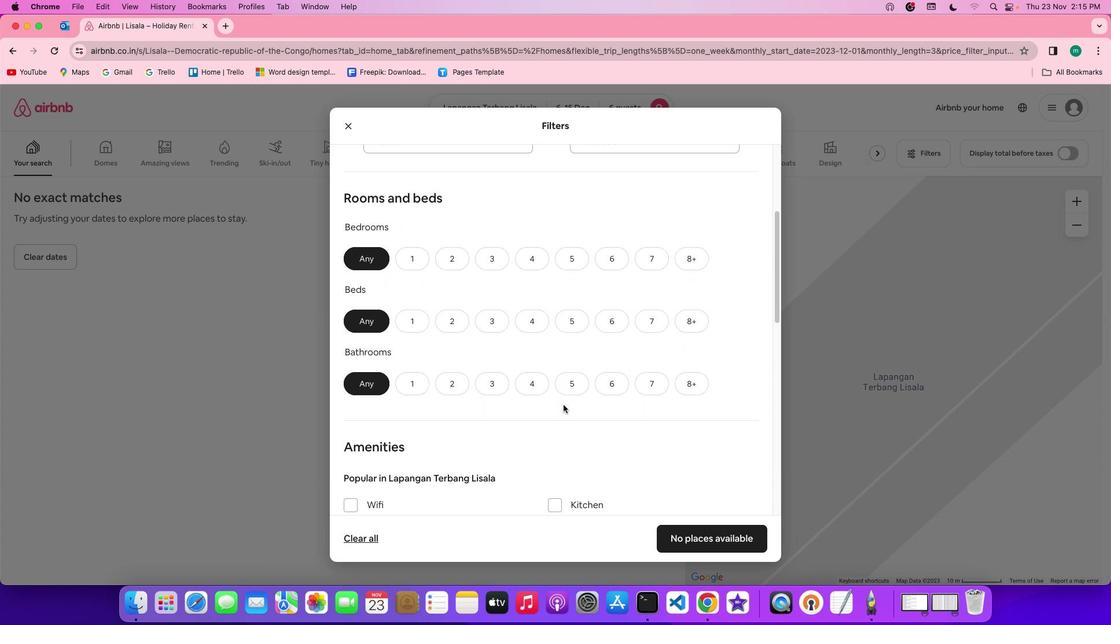 
Action: Mouse scrolled (557, 407) with delta (35, 13)
Screenshot: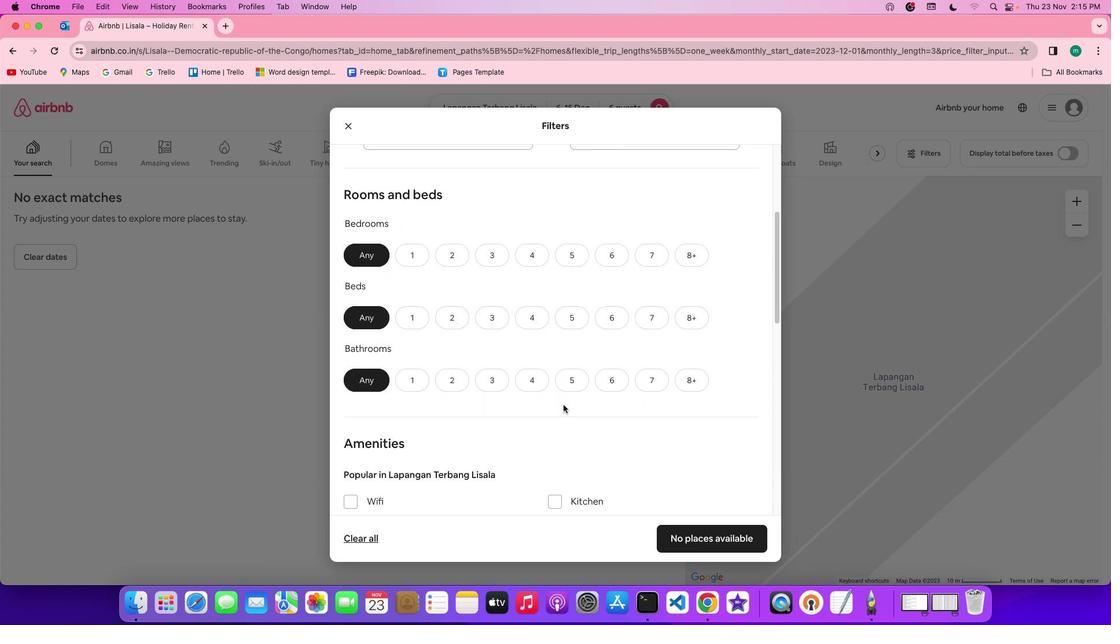 
Action: Mouse scrolled (557, 407) with delta (35, 13)
Screenshot: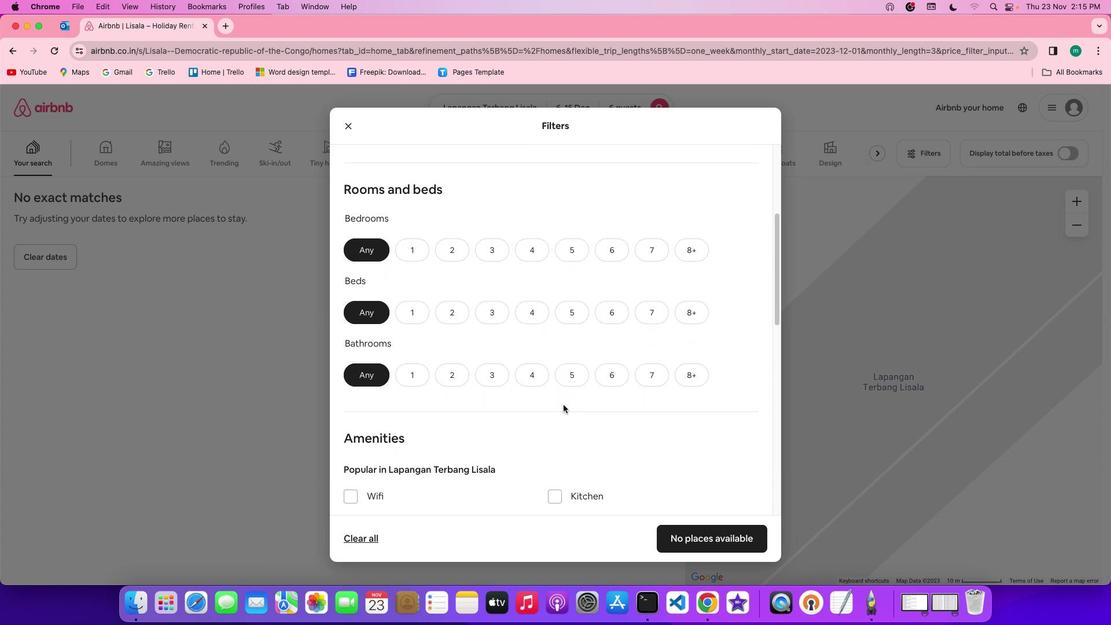 
Action: Mouse moved to (599, 247)
Screenshot: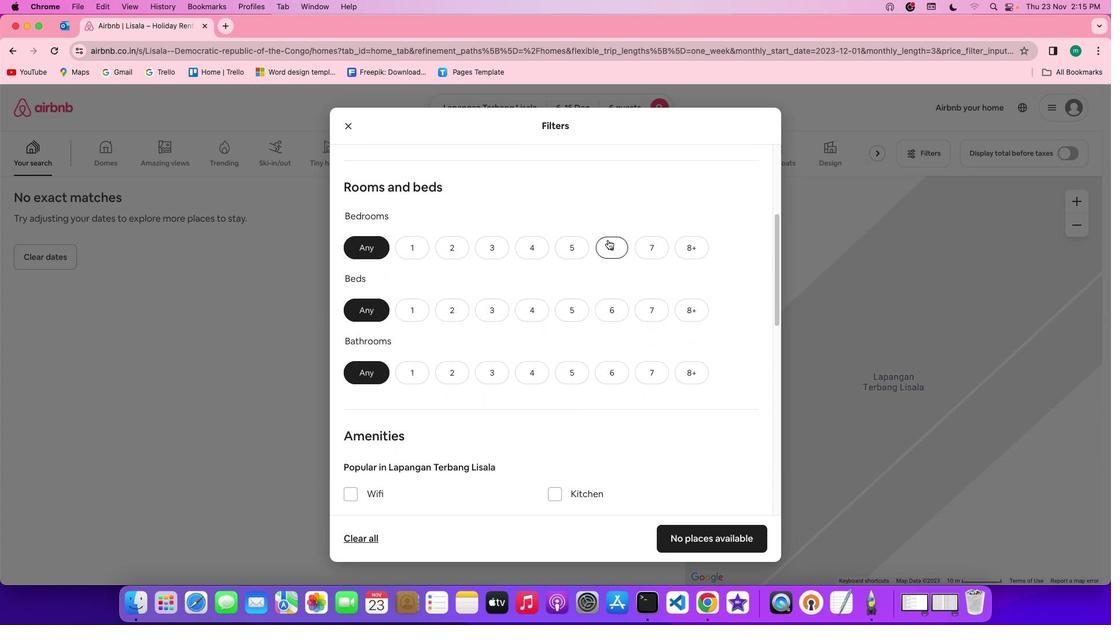 
Action: Mouse pressed left at (599, 247)
Screenshot: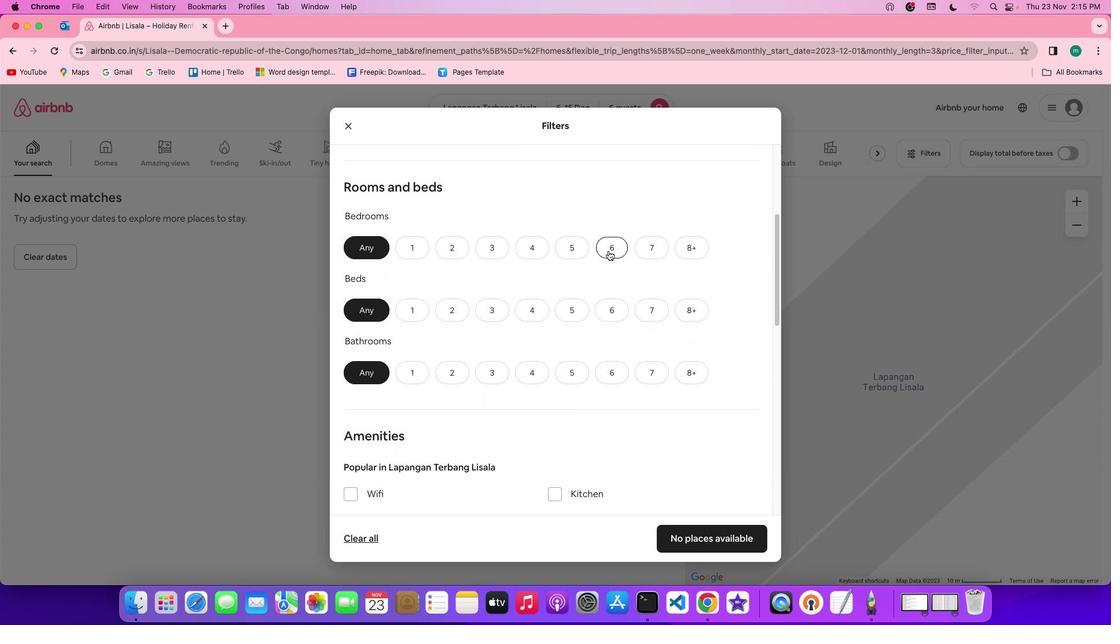 
Action: Mouse moved to (601, 323)
Screenshot: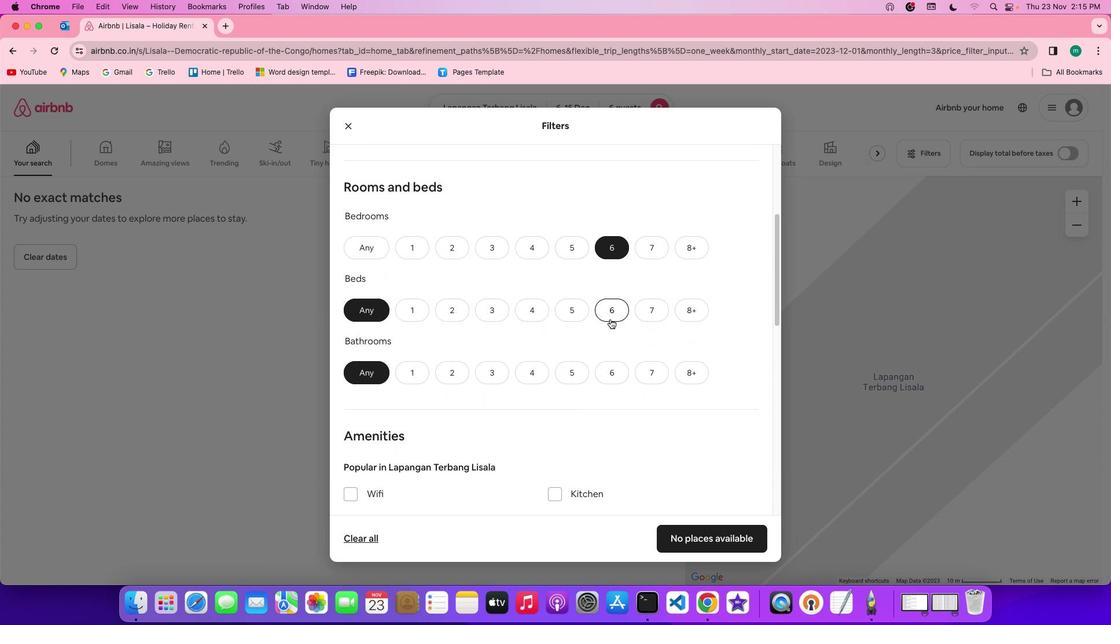 
Action: Mouse pressed left at (601, 323)
Screenshot: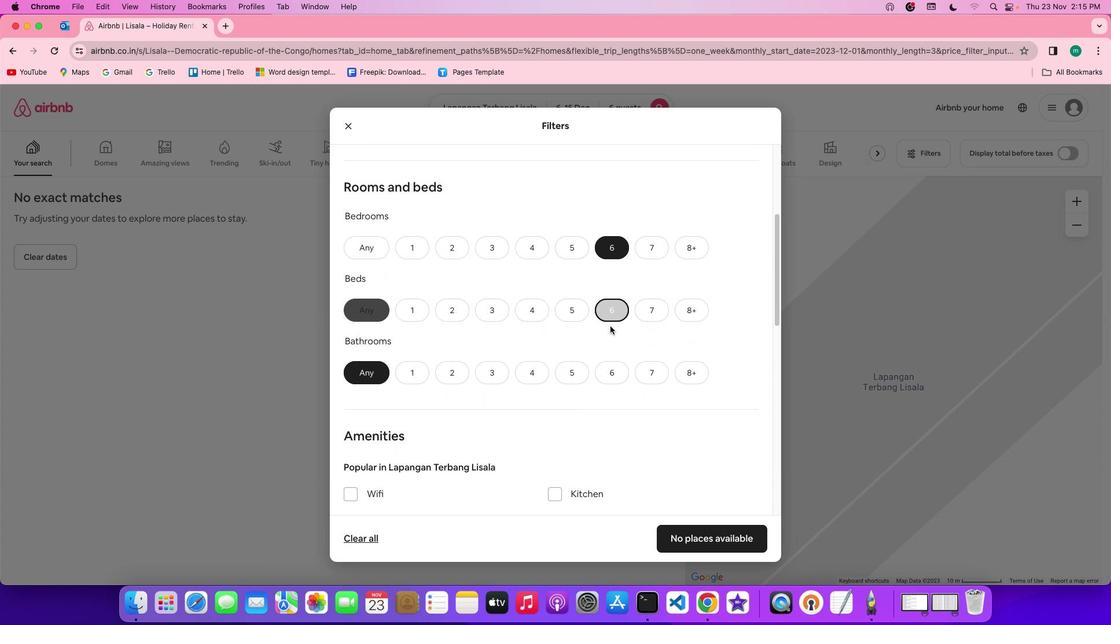 
Action: Mouse moved to (602, 376)
Screenshot: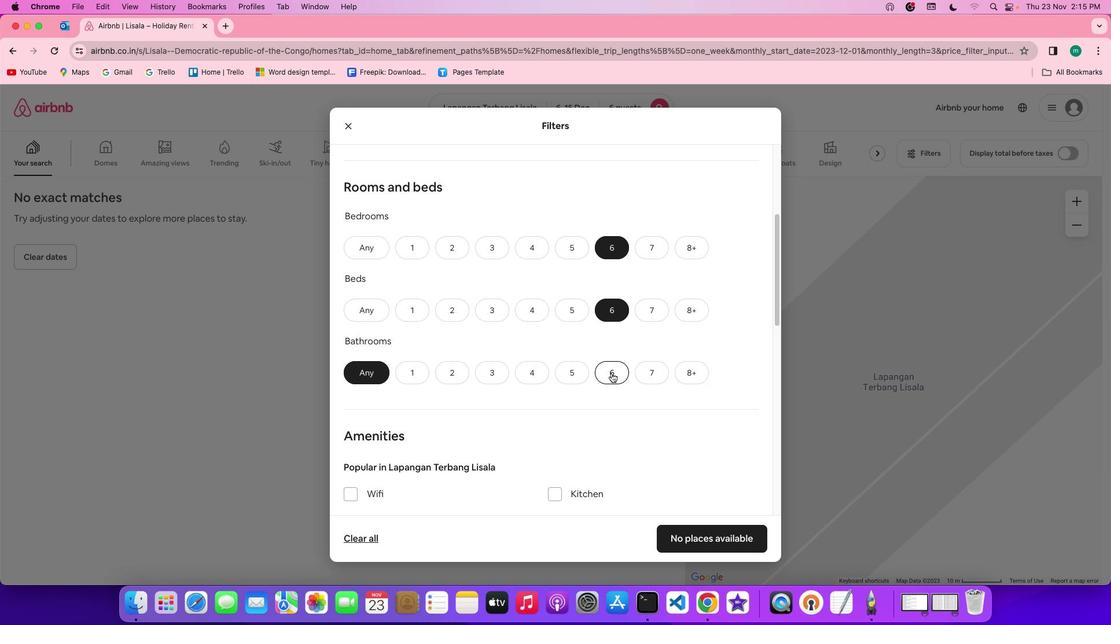 
Action: Mouse pressed left at (602, 376)
Screenshot: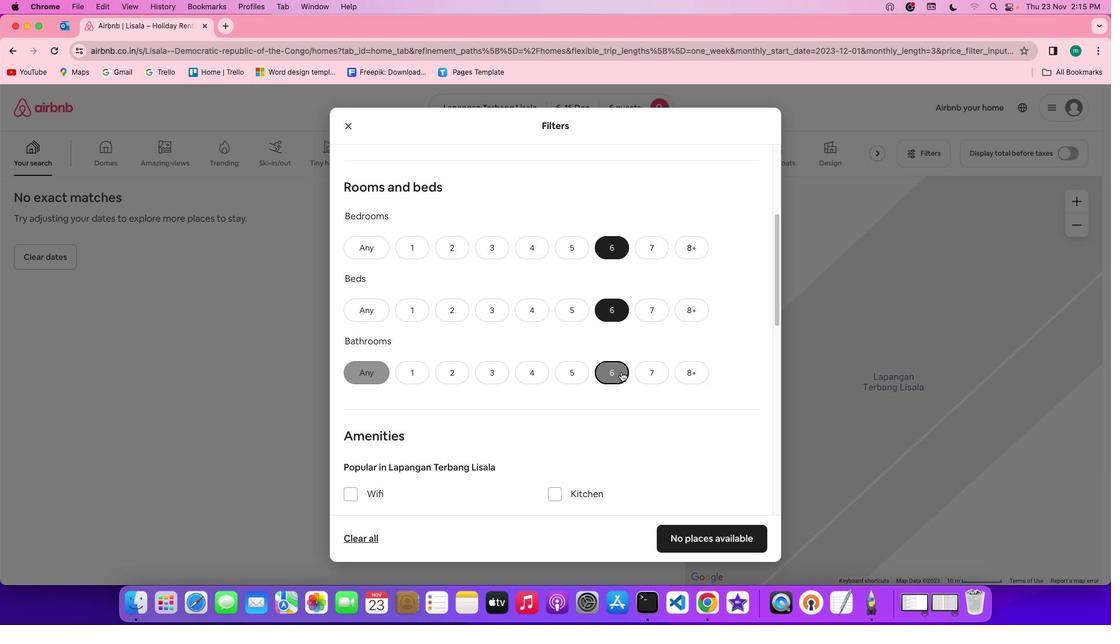 
Action: Mouse moved to (685, 373)
Screenshot: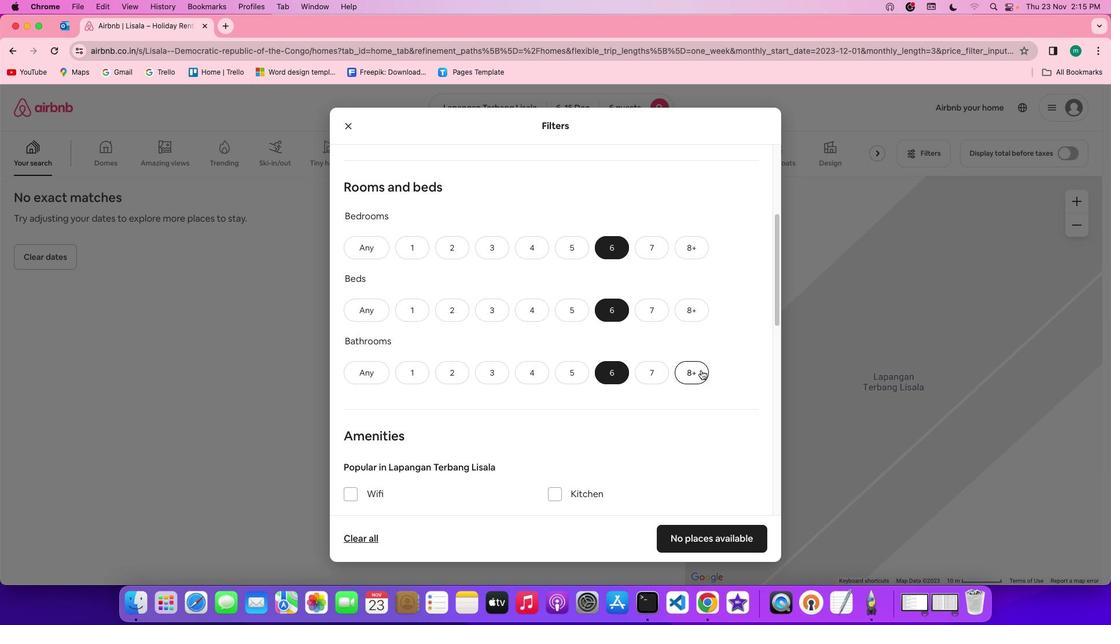 
Action: Mouse scrolled (685, 373) with delta (35, 13)
Screenshot: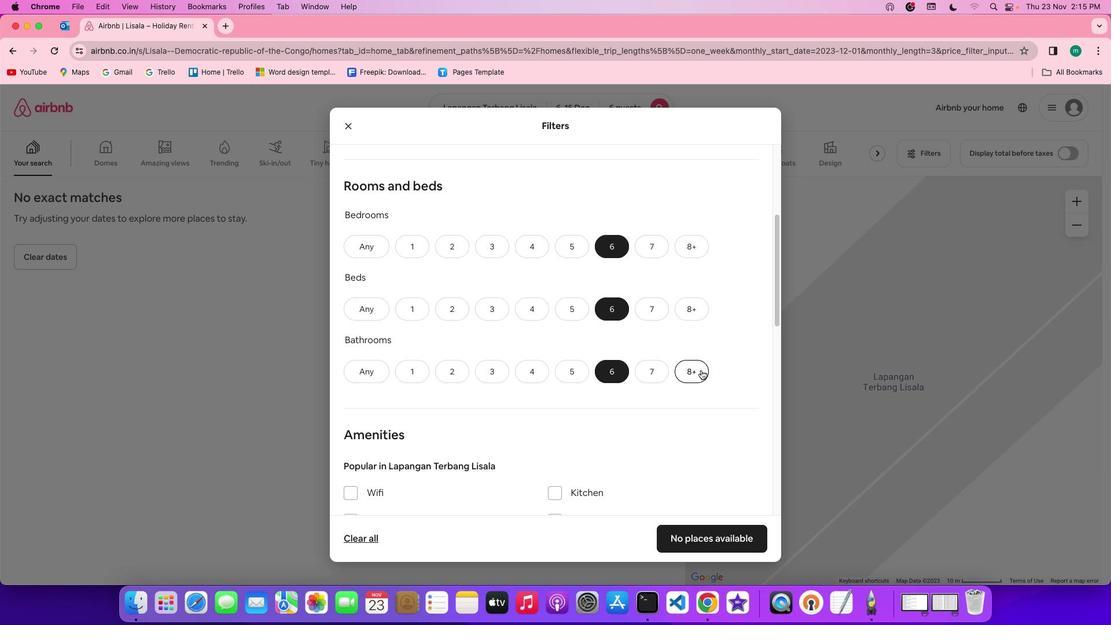 
Action: Mouse scrolled (685, 373) with delta (35, 13)
Screenshot: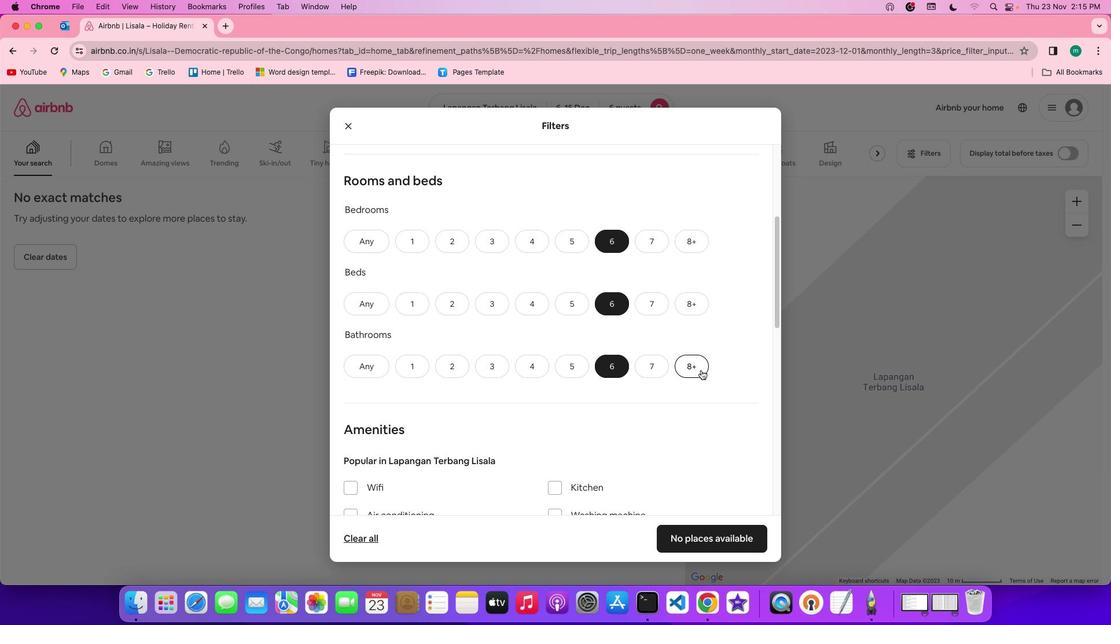 
Action: Mouse scrolled (685, 373) with delta (35, 13)
Screenshot: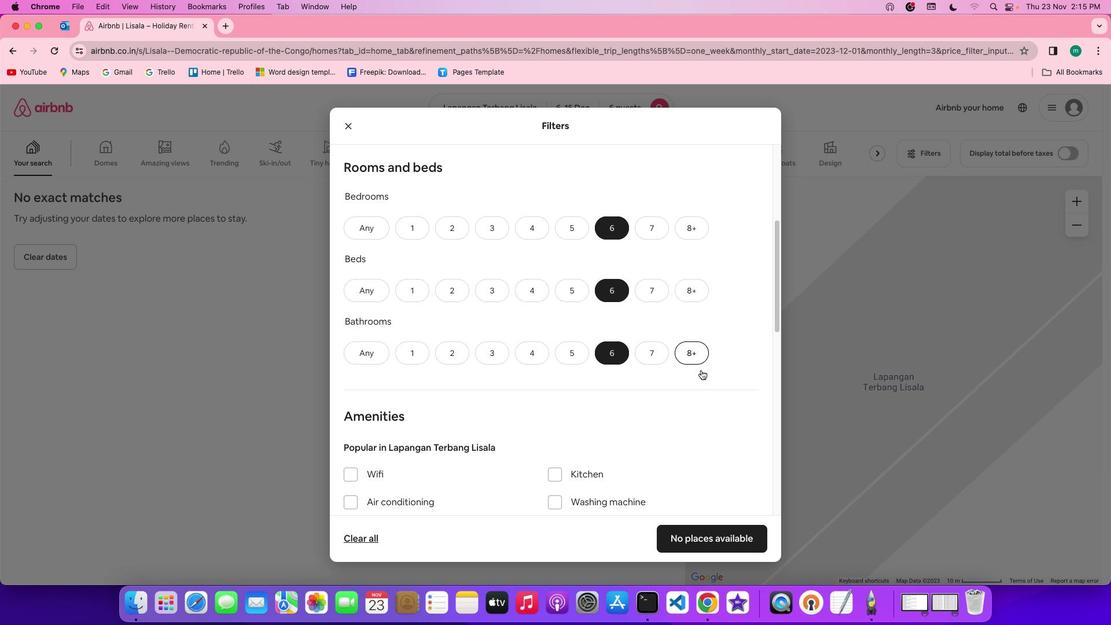 
Action: Mouse scrolled (685, 373) with delta (35, 13)
Screenshot: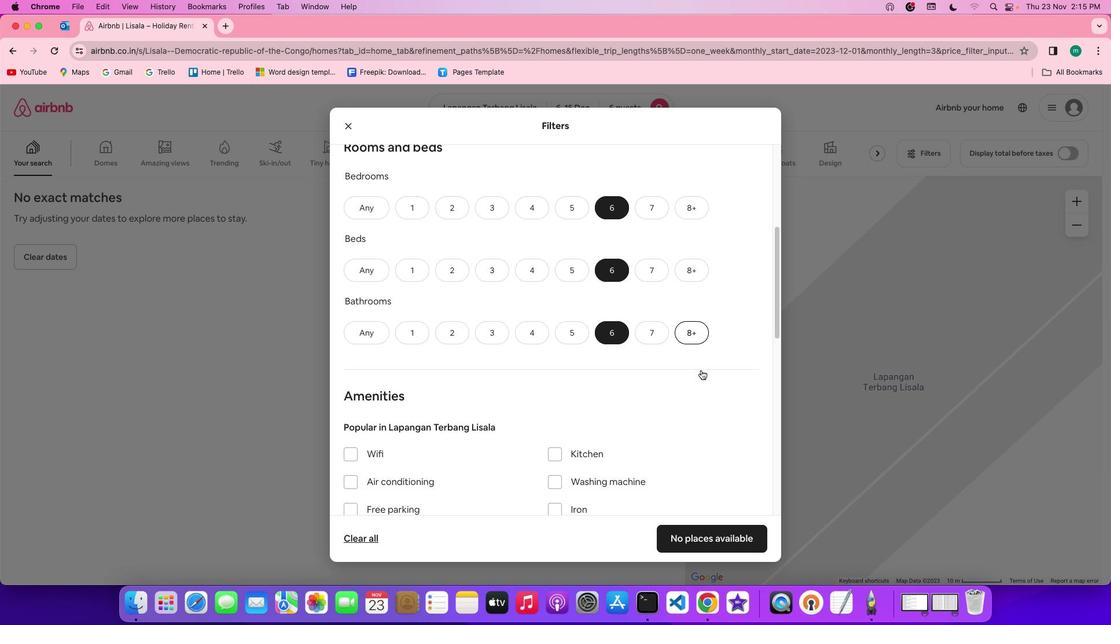 
Action: Mouse scrolled (685, 373) with delta (35, 13)
Screenshot: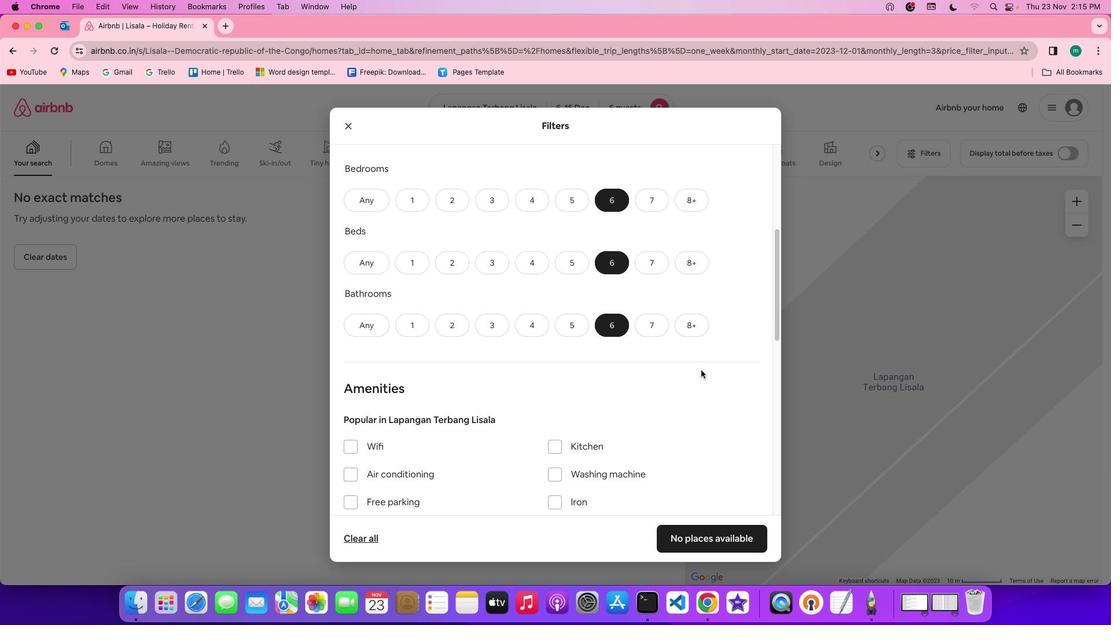 
Action: Mouse scrolled (685, 373) with delta (35, 13)
Screenshot: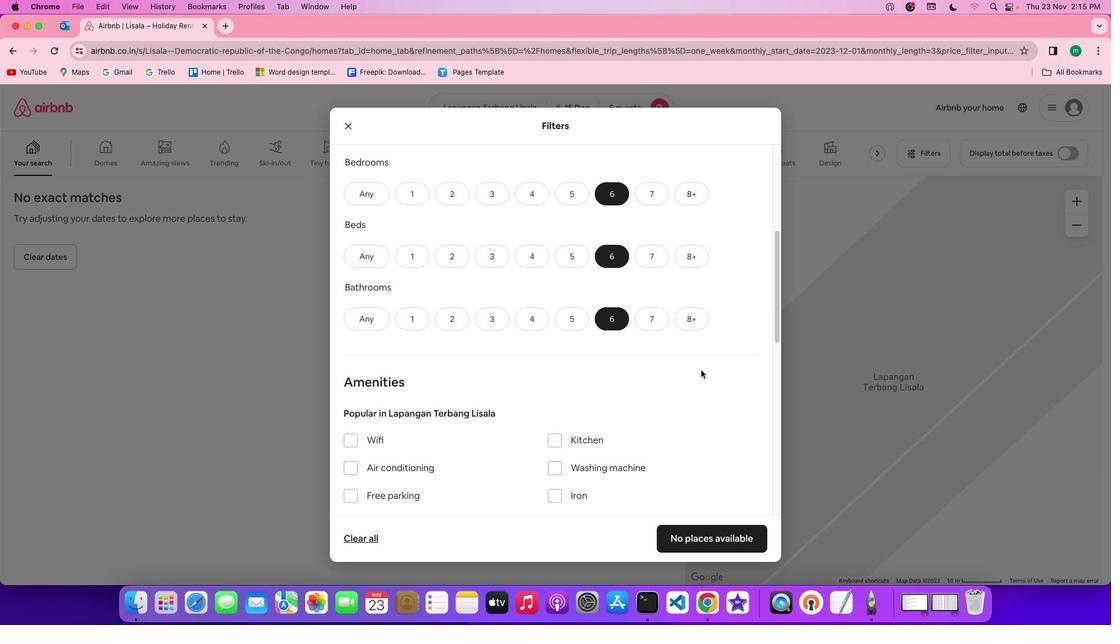 
Action: Mouse scrolled (685, 373) with delta (35, 13)
Screenshot: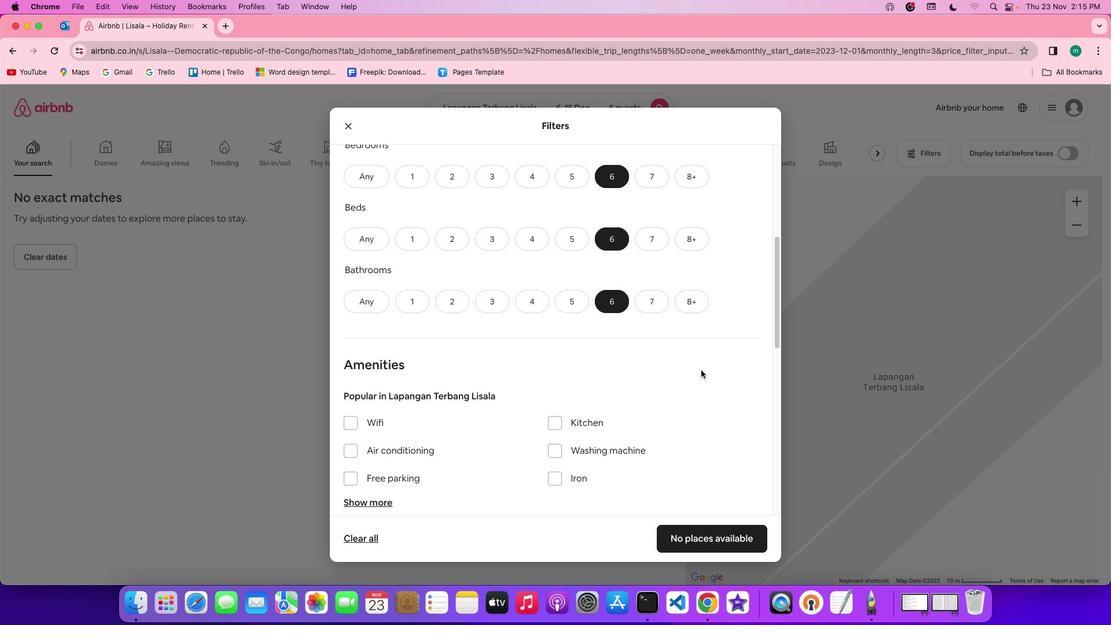 
Action: Mouse scrolled (685, 373) with delta (35, 13)
Screenshot: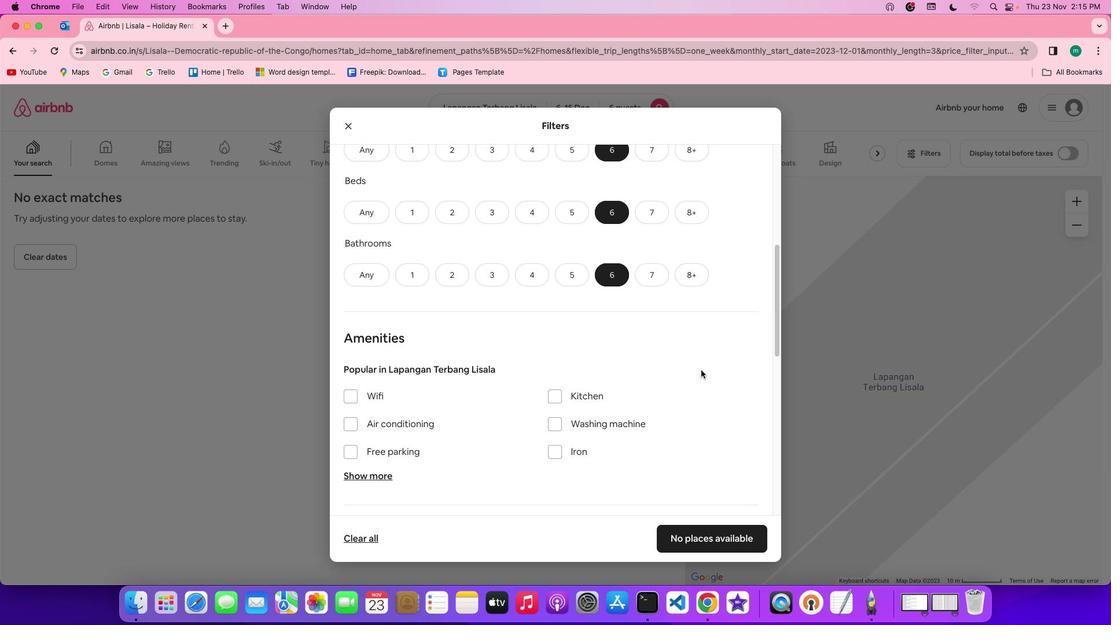 
Action: Mouse scrolled (685, 373) with delta (35, 13)
Screenshot: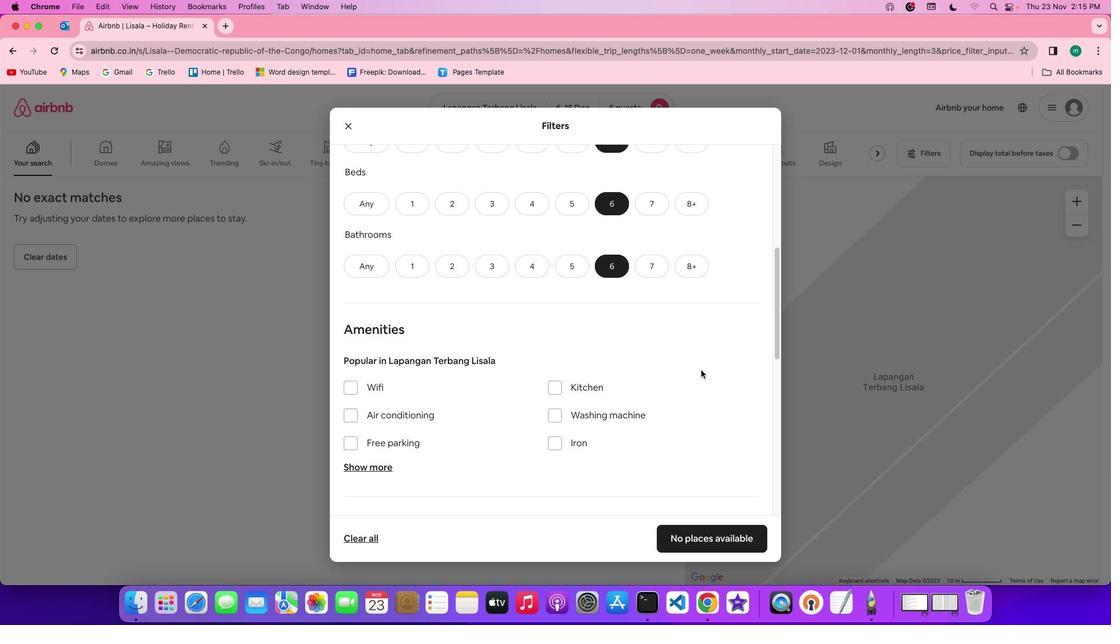 
Action: Mouse scrolled (685, 373) with delta (35, 13)
Screenshot: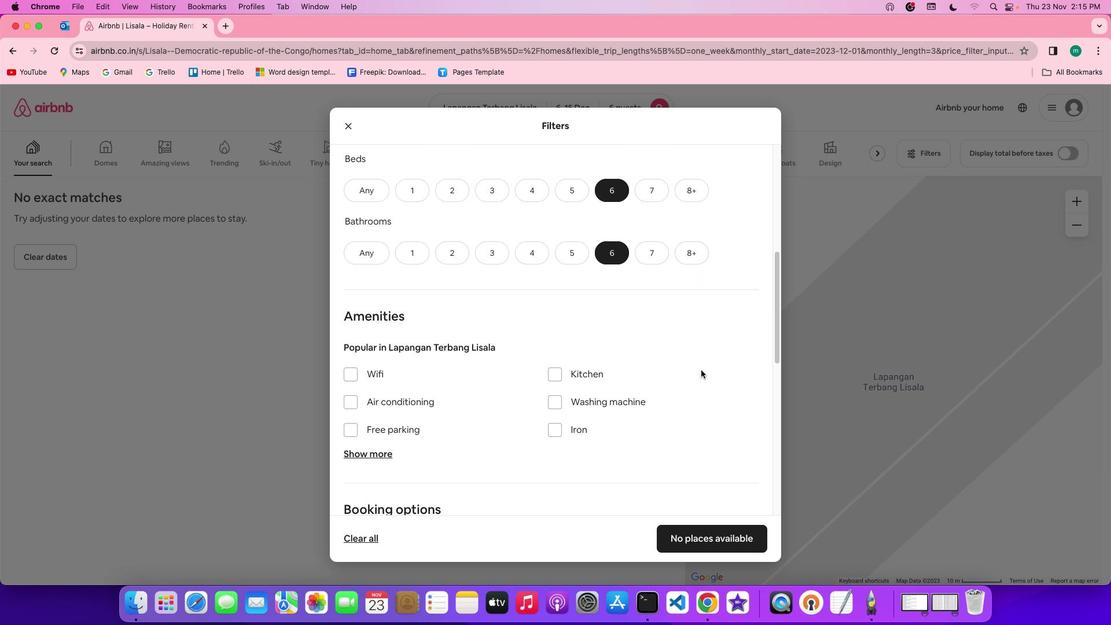 
Action: Mouse scrolled (685, 373) with delta (35, 13)
Screenshot: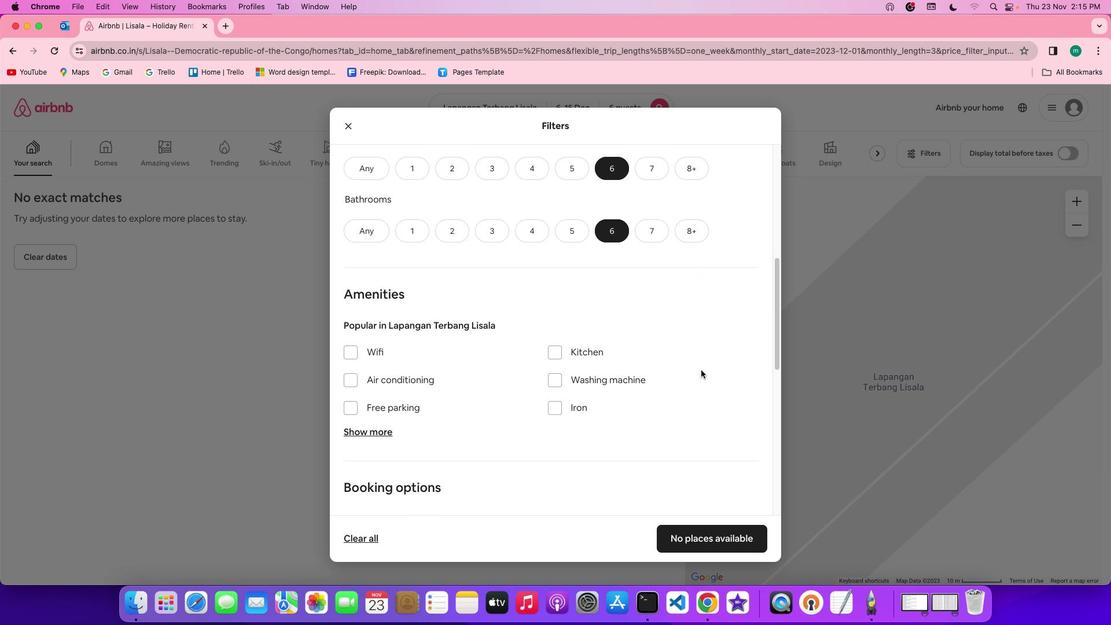 
Action: Mouse scrolled (685, 373) with delta (35, 13)
Screenshot: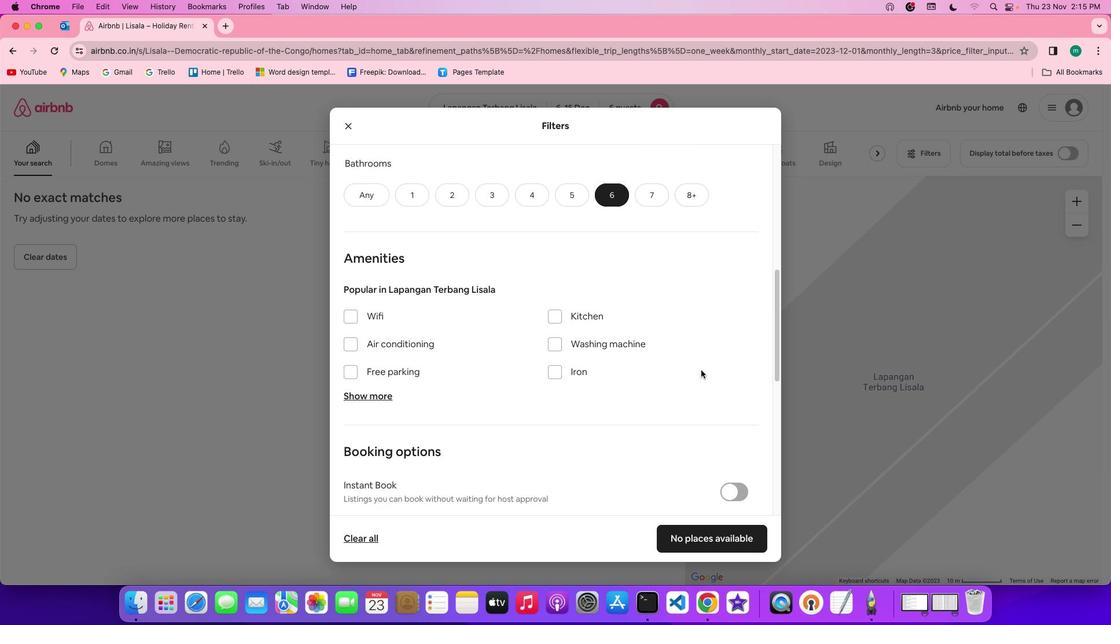 
Action: Mouse scrolled (685, 373) with delta (35, 13)
Screenshot: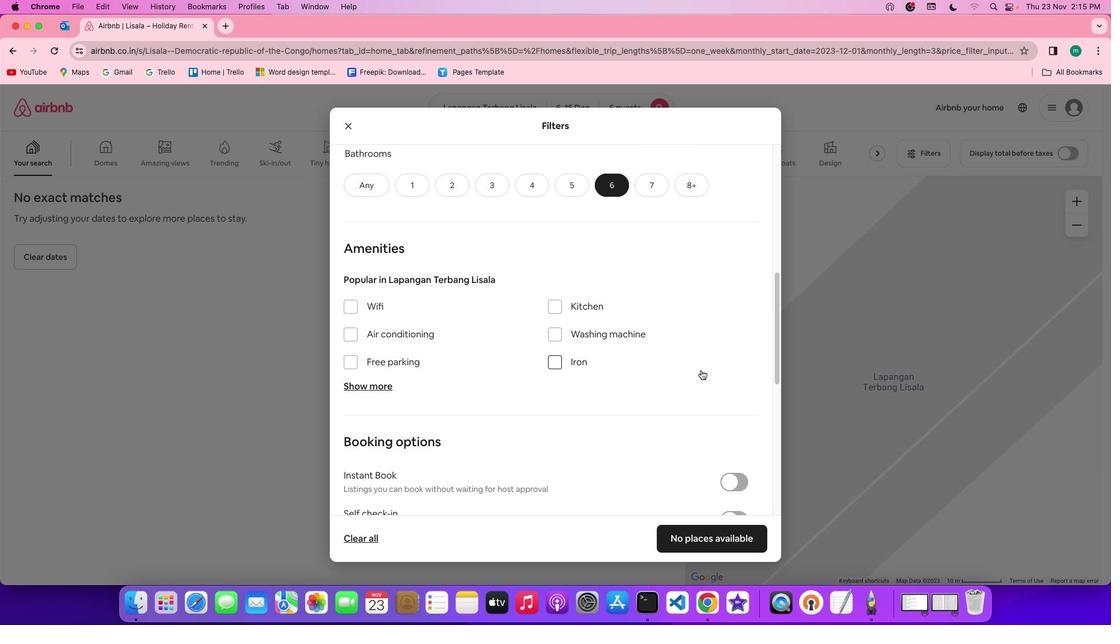 
Action: Mouse scrolled (685, 373) with delta (35, 13)
Screenshot: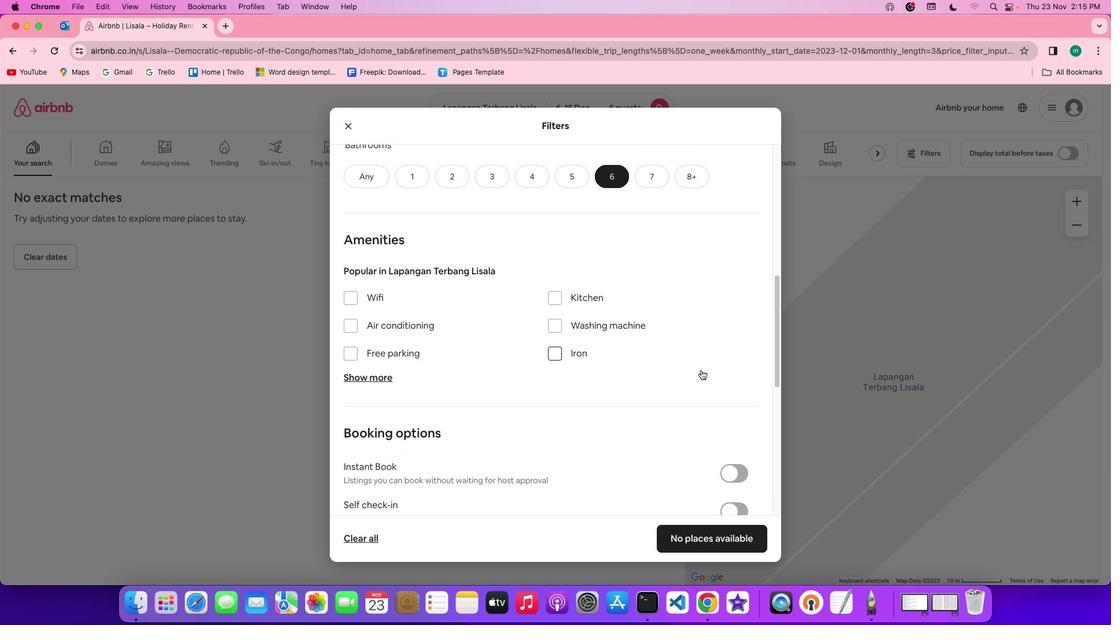 
Action: Mouse scrolled (685, 373) with delta (35, 13)
Screenshot: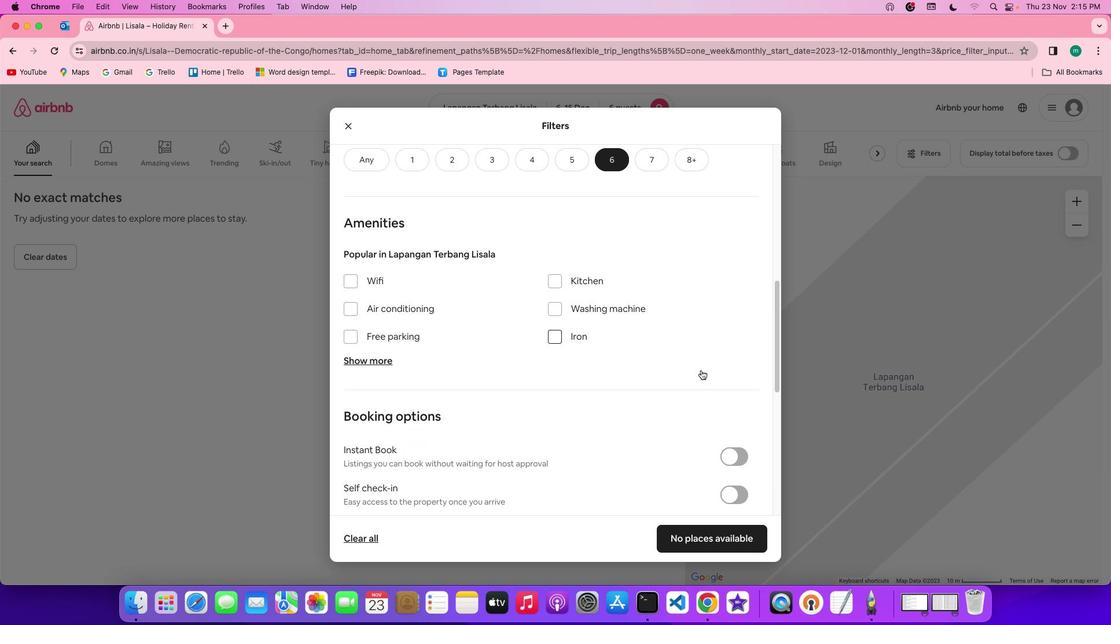 
Action: Mouse scrolled (685, 373) with delta (35, 13)
Screenshot: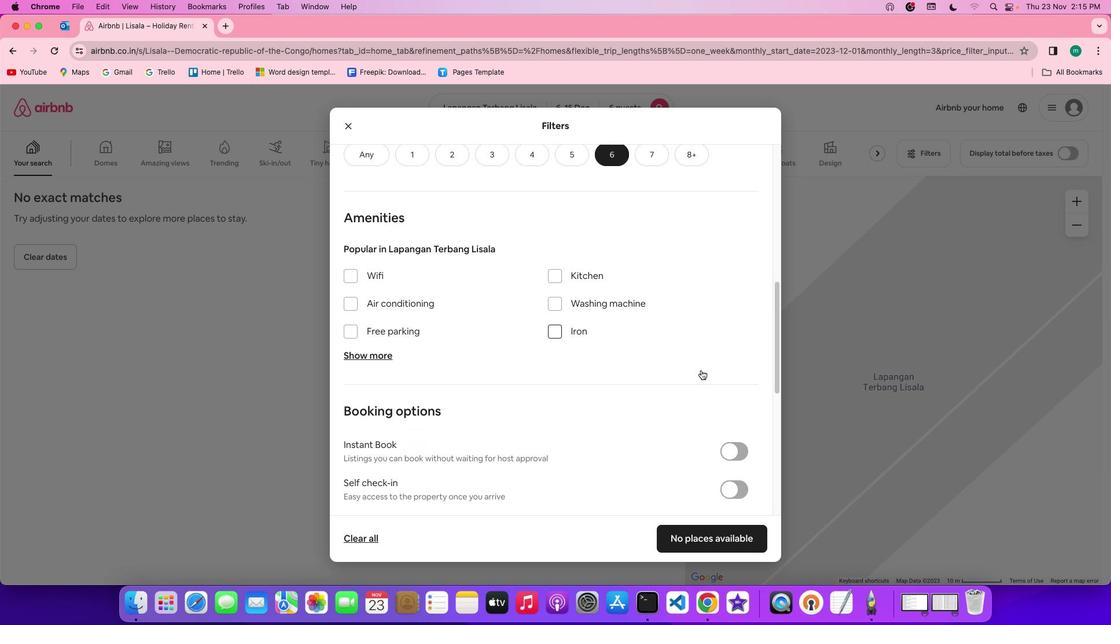 
Action: Mouse scrolled (685, 373) with delta (35, 13)
Screenshot: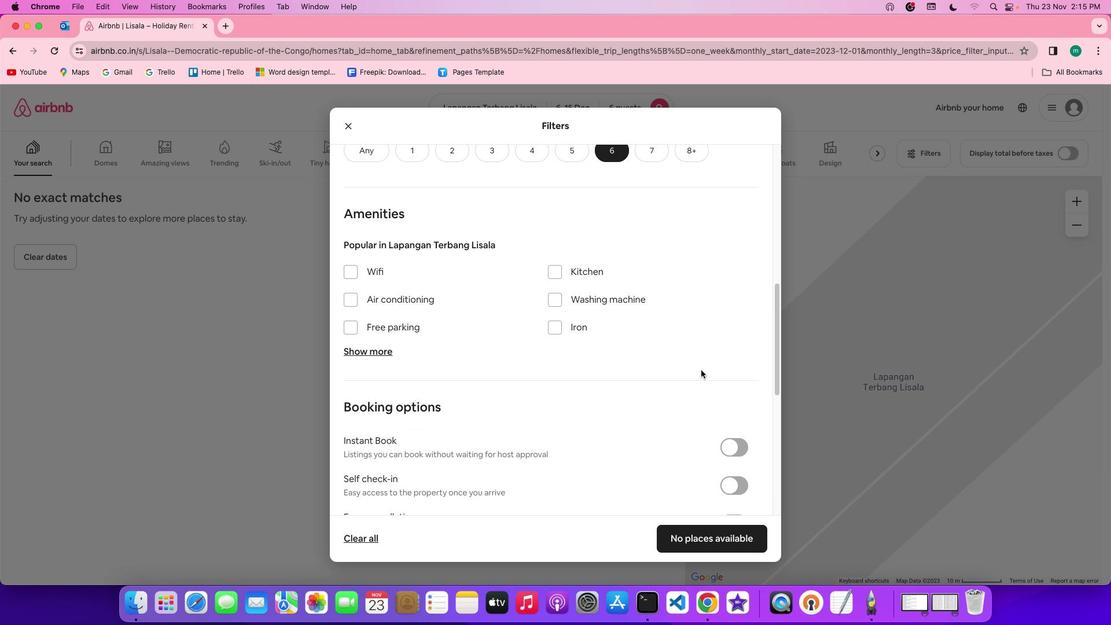 
Action: Mouse scrolled (685, 373) with delta (35, 13)
Screenshot: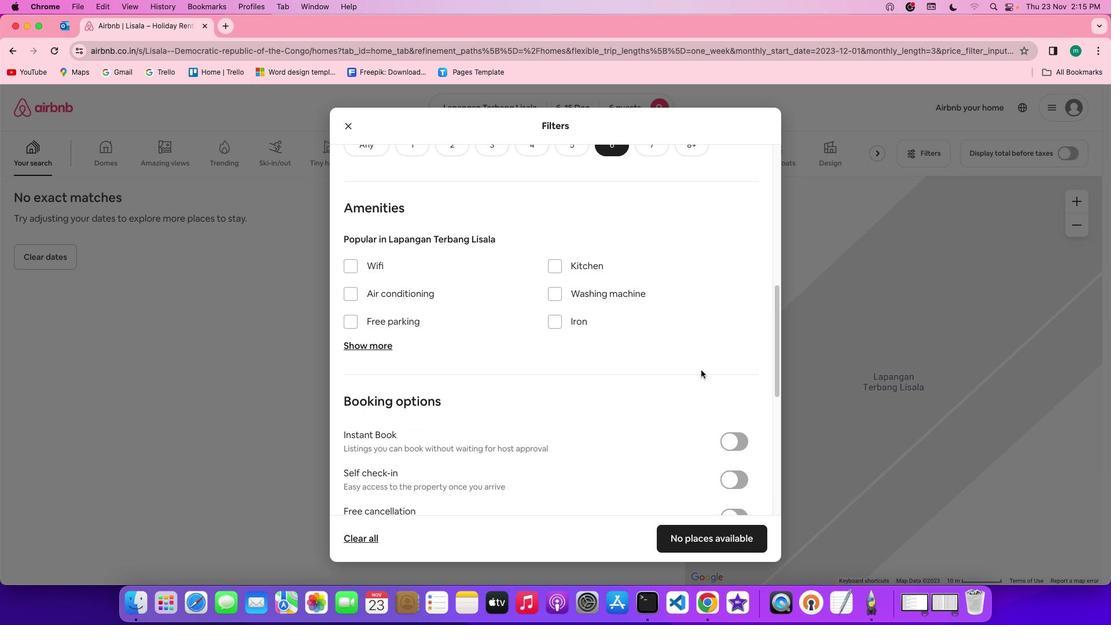 
Action: Mouse scrolled (685, 373) with delta (35, 13)
Screenshot: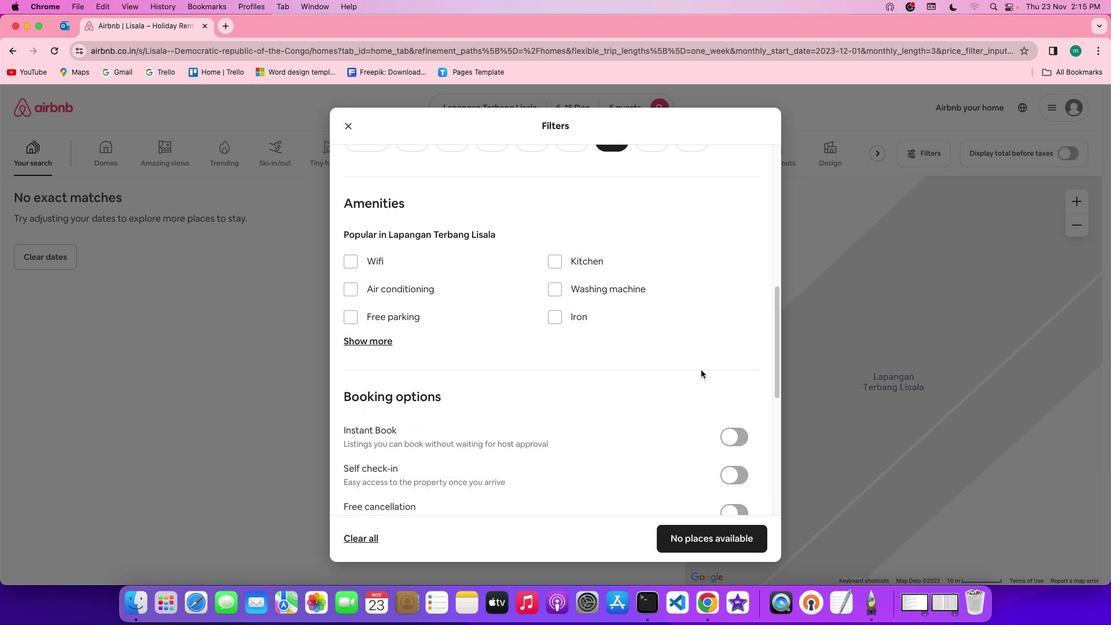 
Action: Mouse moved to (362, 264)
Screenshot: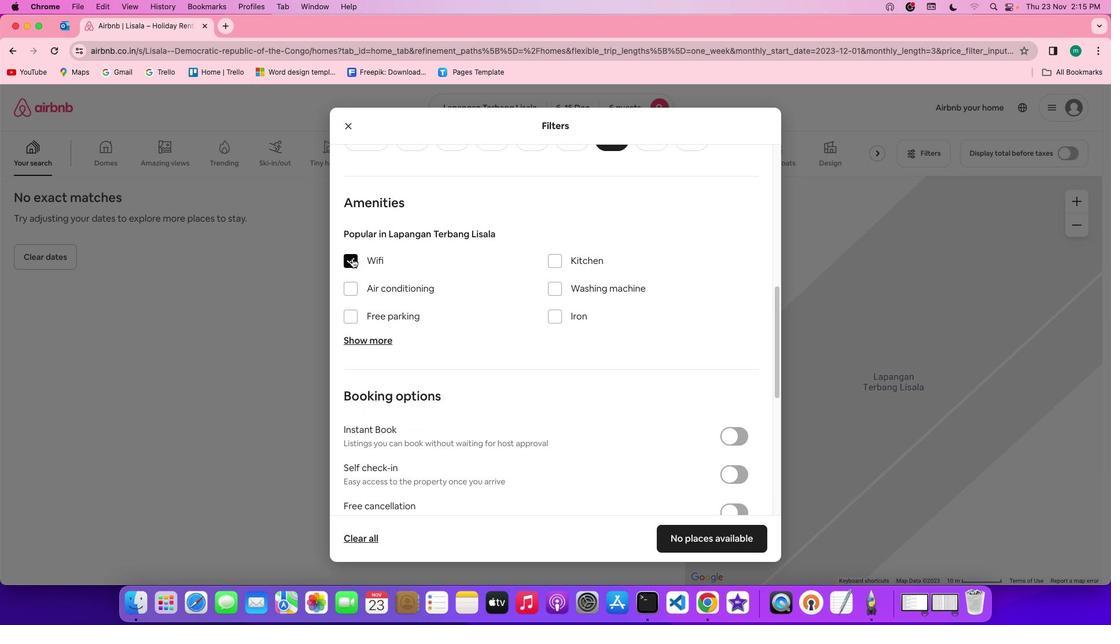 
Action: Mouse pressed left at (362, 264)
Screenshot: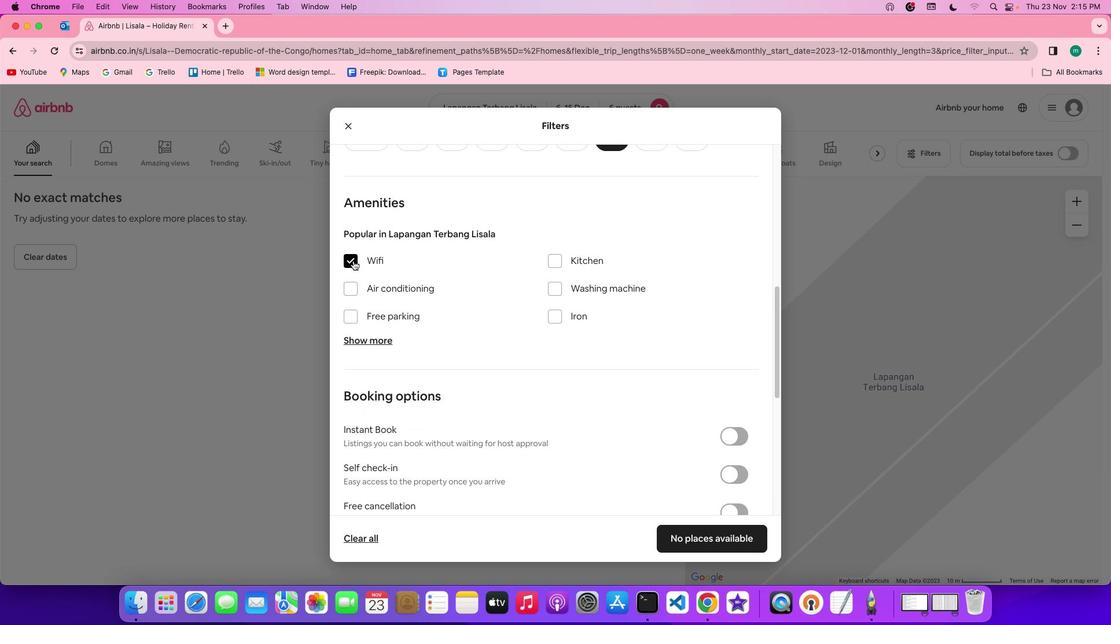 
Action: Mouse moved to (370, 341)
Screenshot: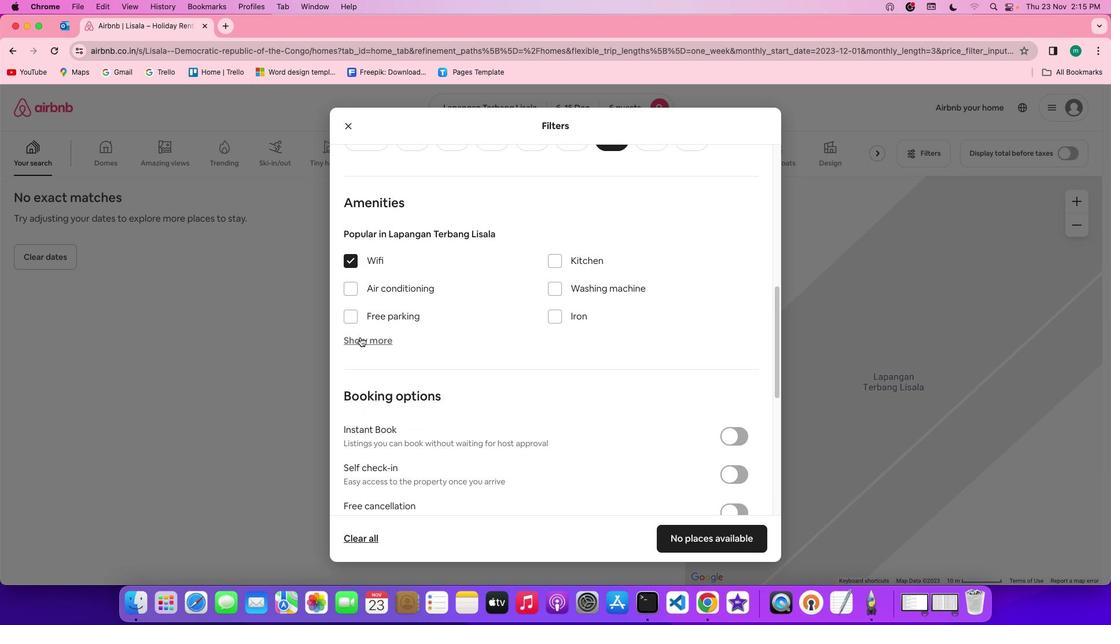 
Action: Mouse pressed left at (370, 341)
Screenshot: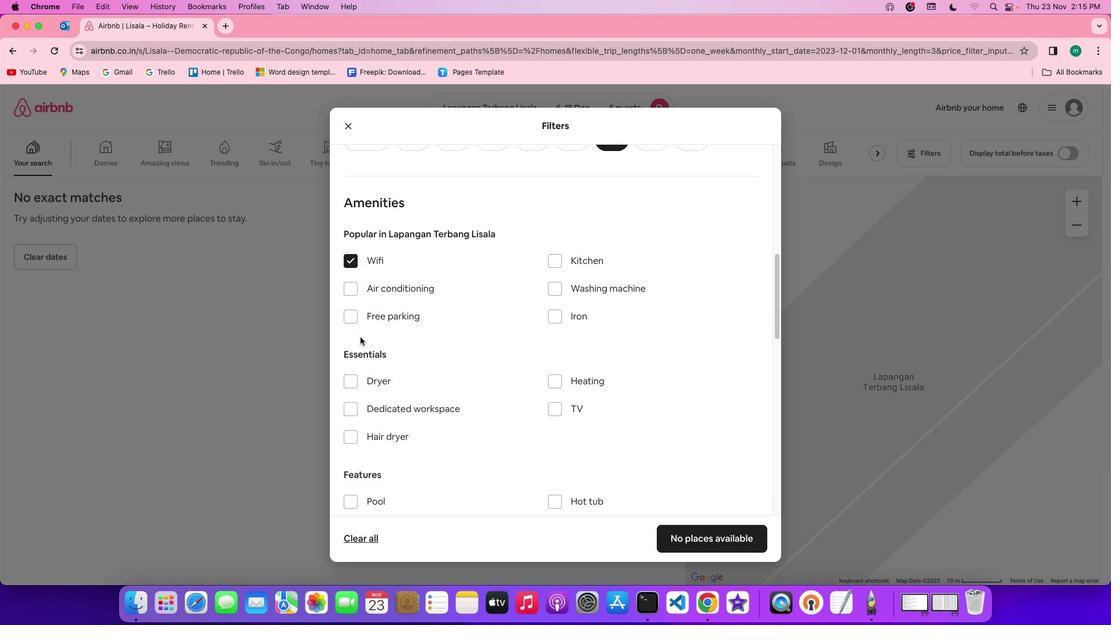 
Action: Mouse moved to (560, 413)
Screenshot: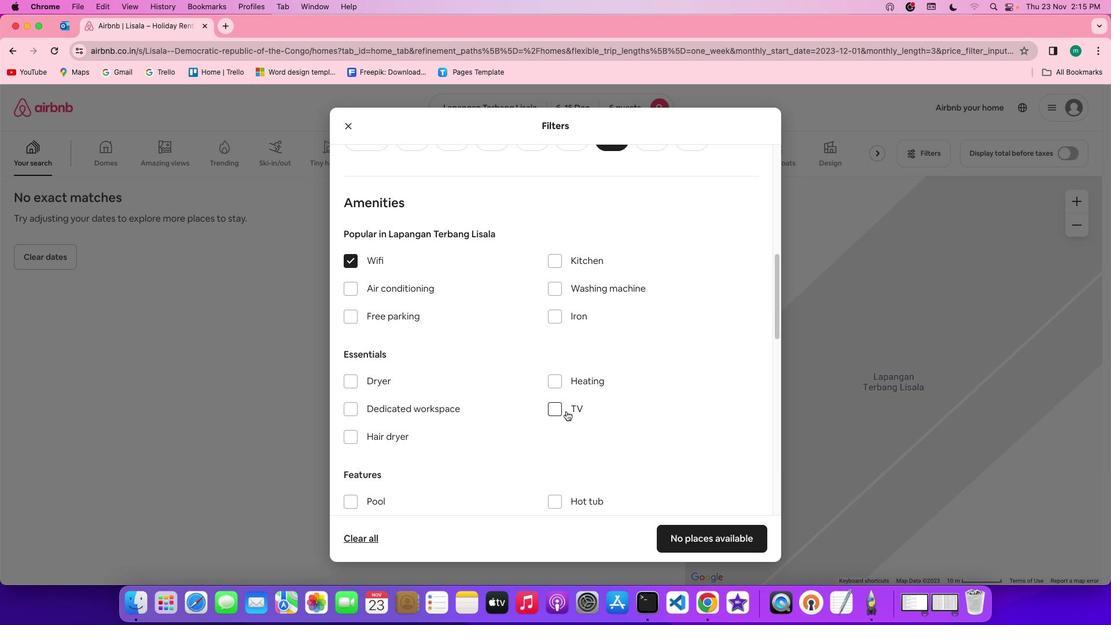 
Action: Mouse pressed left at (560, 413)
Screenshot: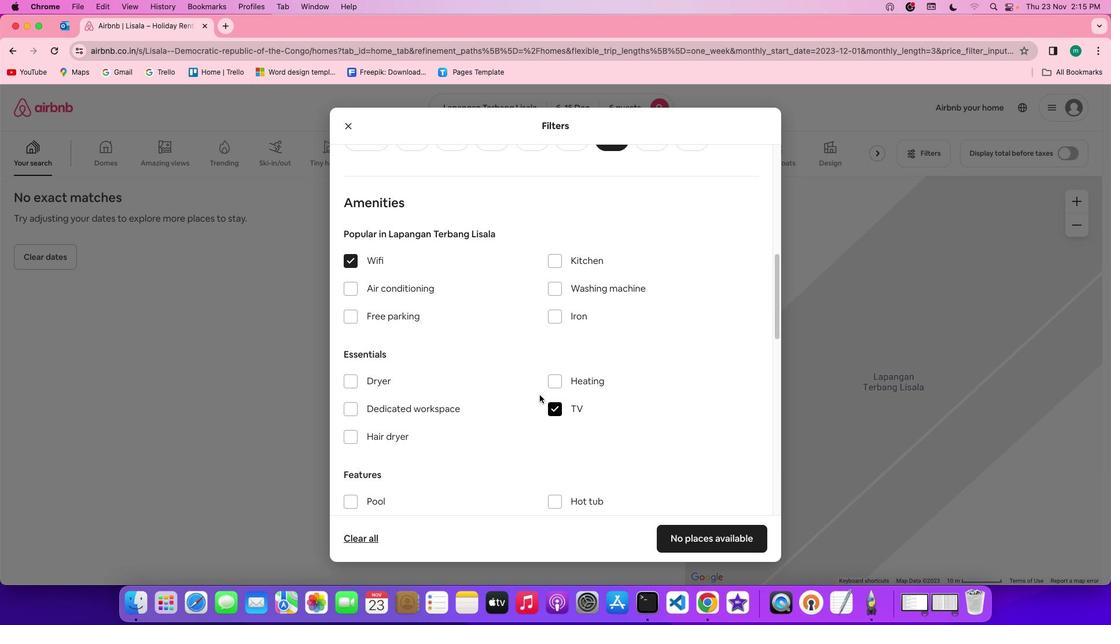 
Action: Mouse moved to (396, 326)
Screenshot: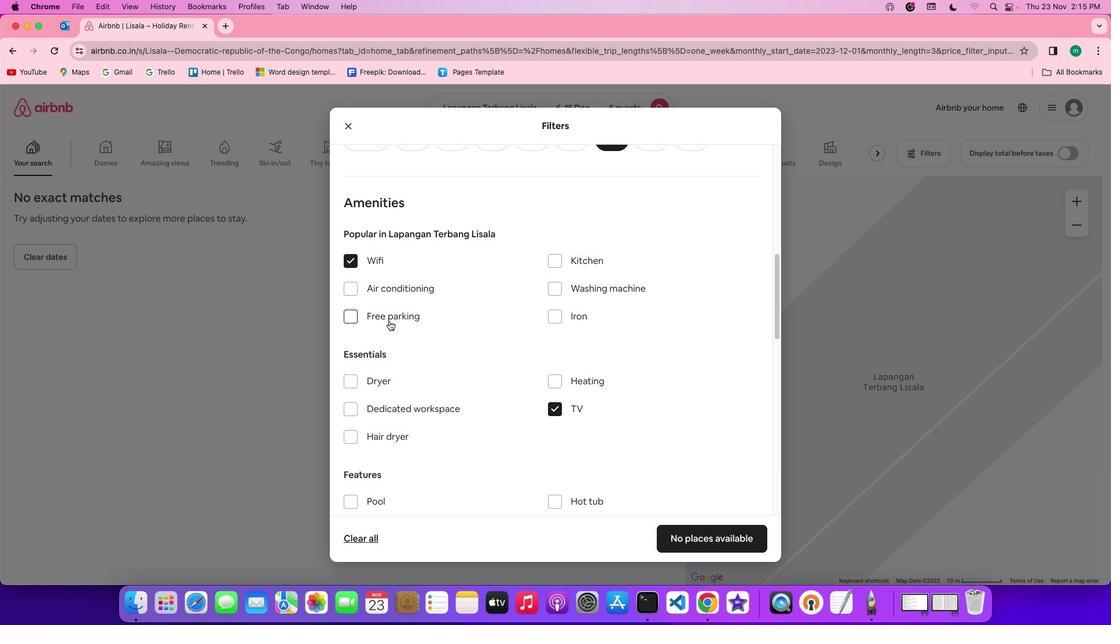 
Action: Mouse pressed left at (396, 326)
Screenshot: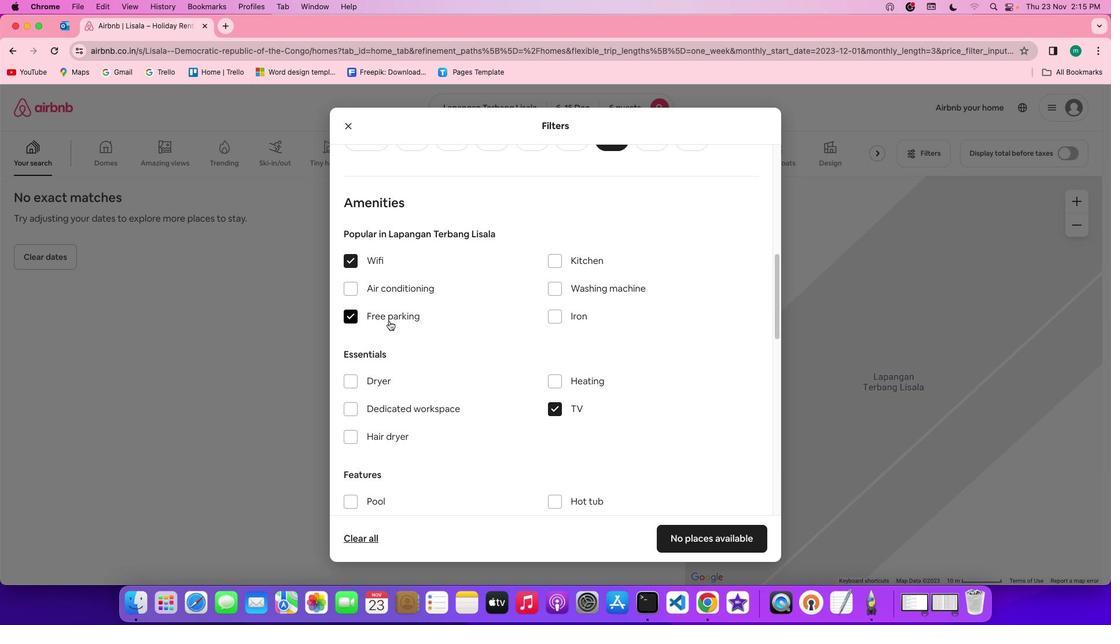 
Action: Mouse moved to (499, 374)
Screenshot: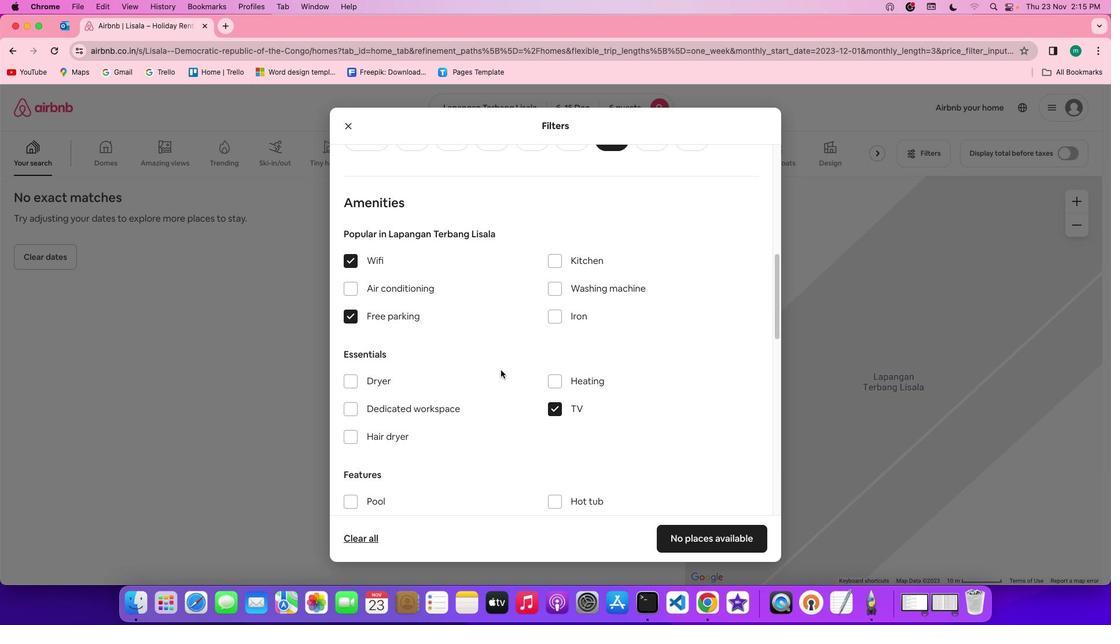 
Action: Mouse scrolled (499, 374) with delta (35, 13)
Screenshot: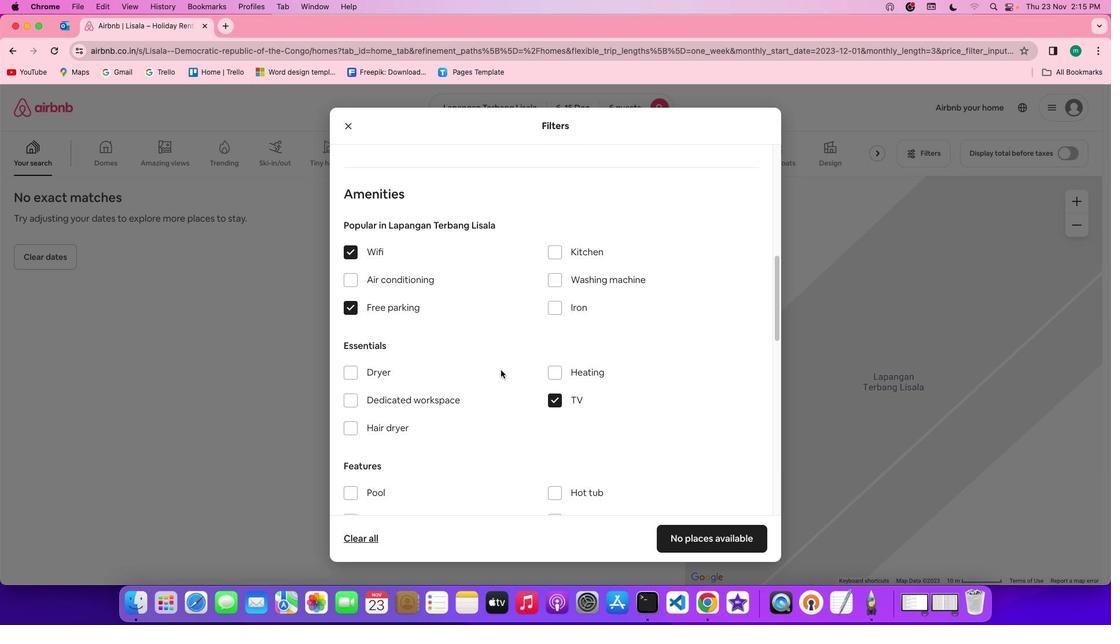 
Action: Mouse scrolled (499, 374) with delta (35, 13)
Screenshot: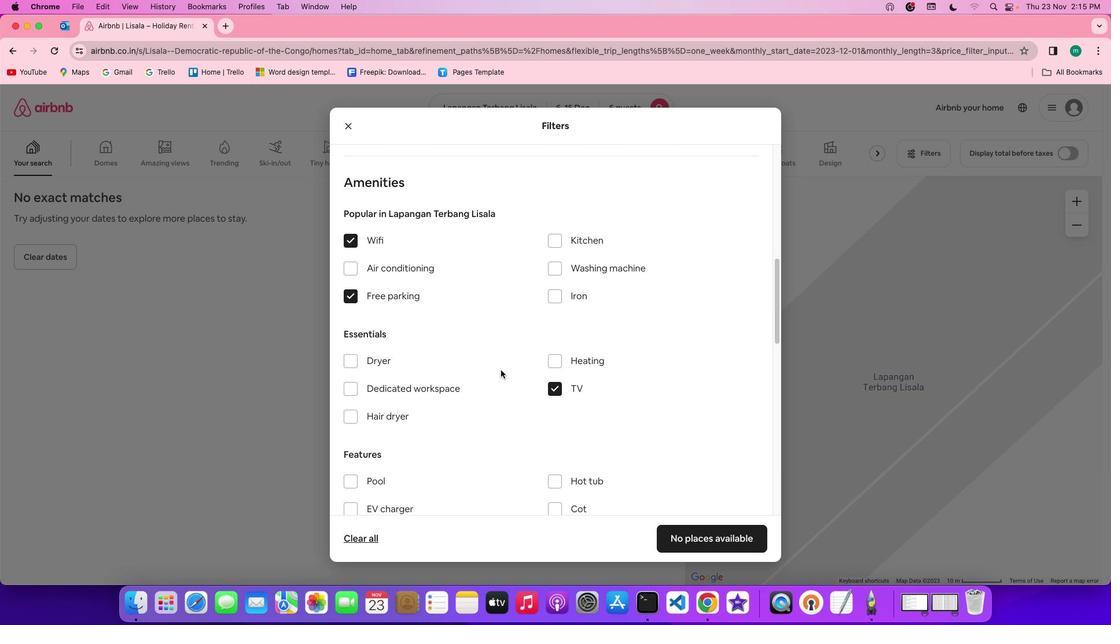 
Action: Mouse scrolled (499, 374) with delta (35, 13)
Screenshot: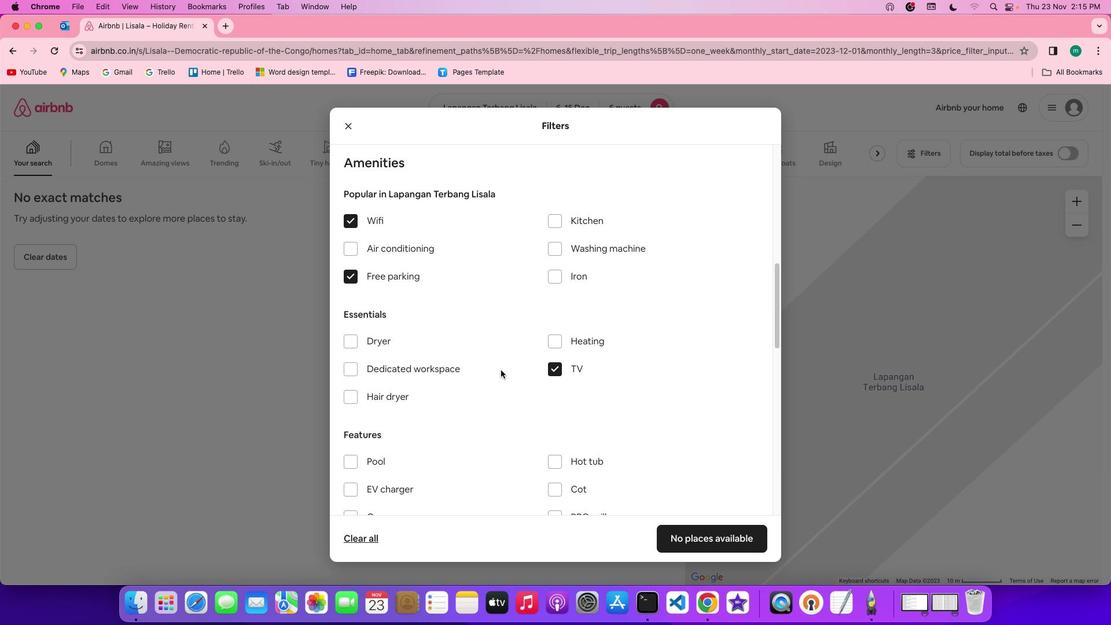 
Action: Mouse scrolled (499, 374) with delta (35, 13)
Screenshot: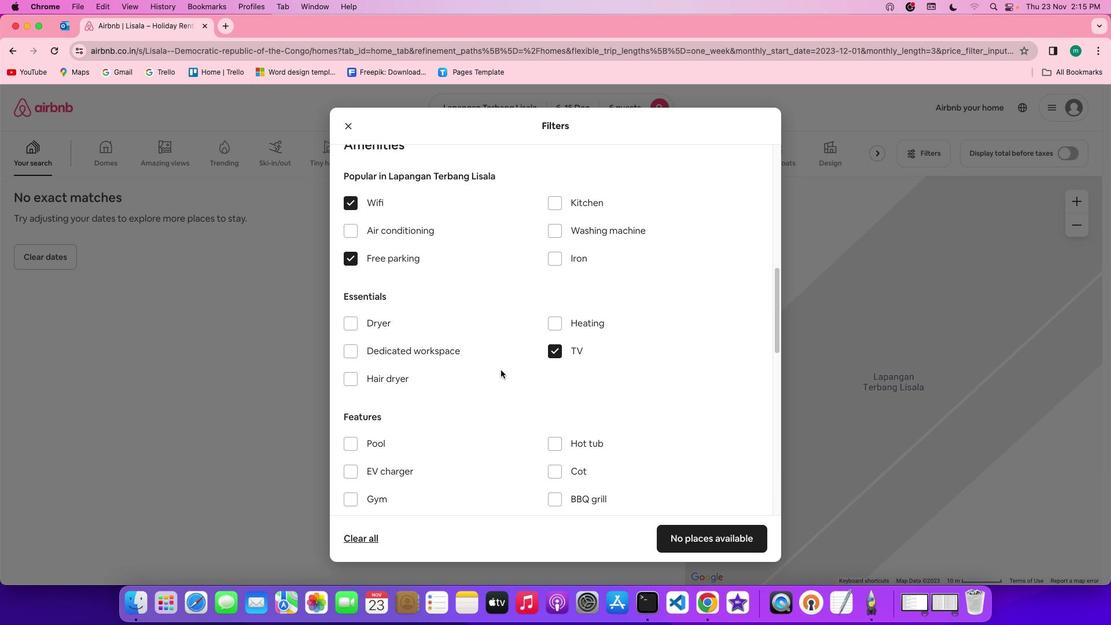 
Action: Mouse scrolled (499, 374) with delta (35, 13)
Screenshot: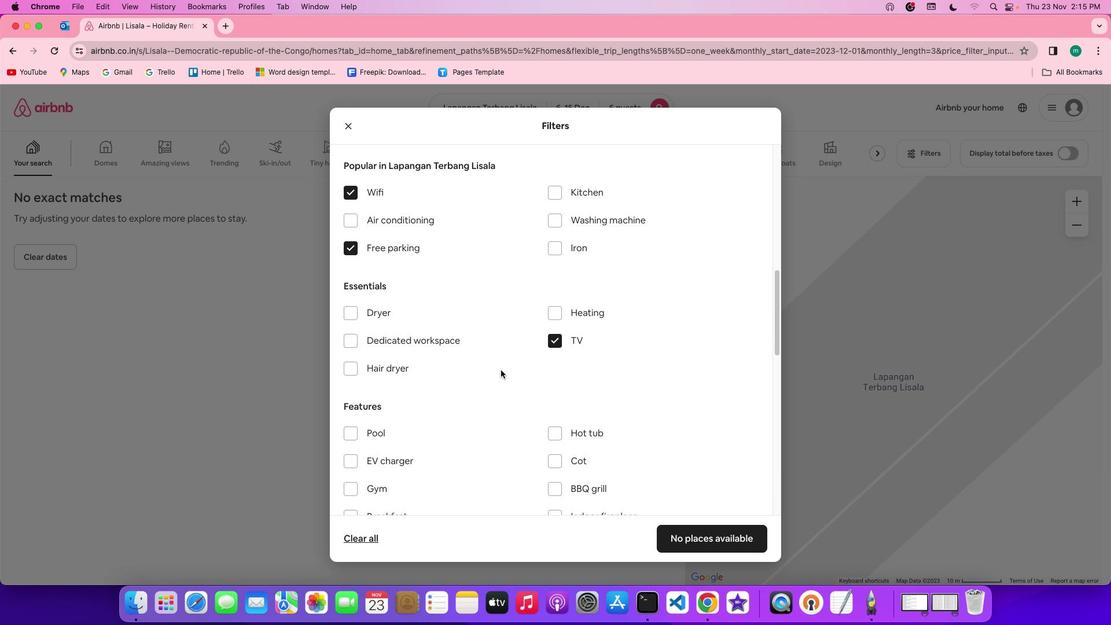 
Action: Mouse scrolled (499, 374) with delta (35, 13)
Screenshot: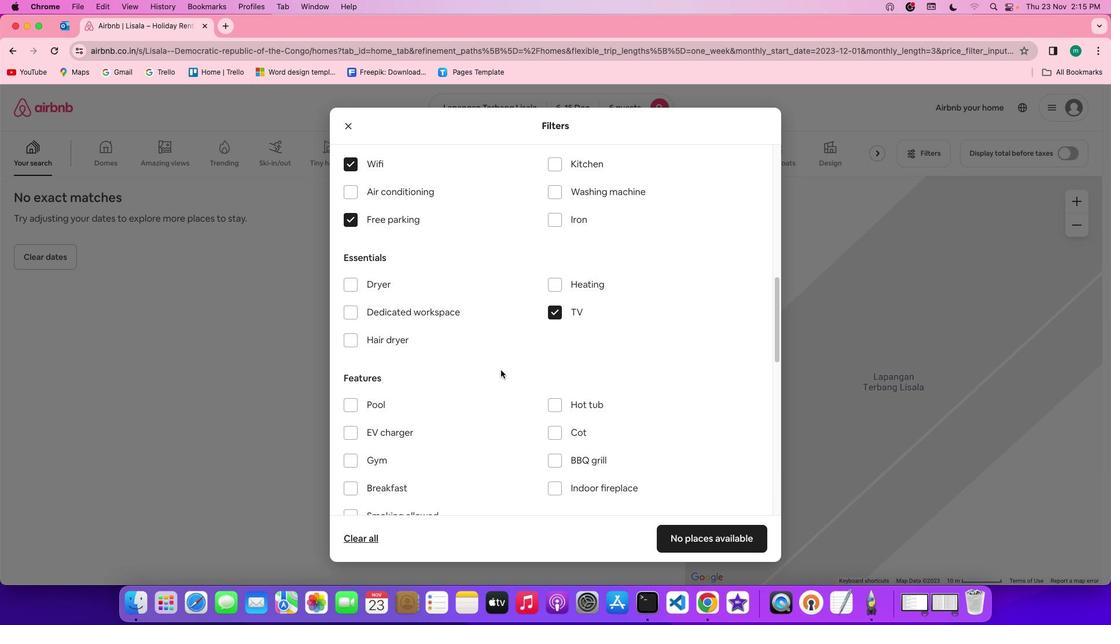 
Action: Mouse scrolled (499, 374) with delta (35, 13)
Screenshot: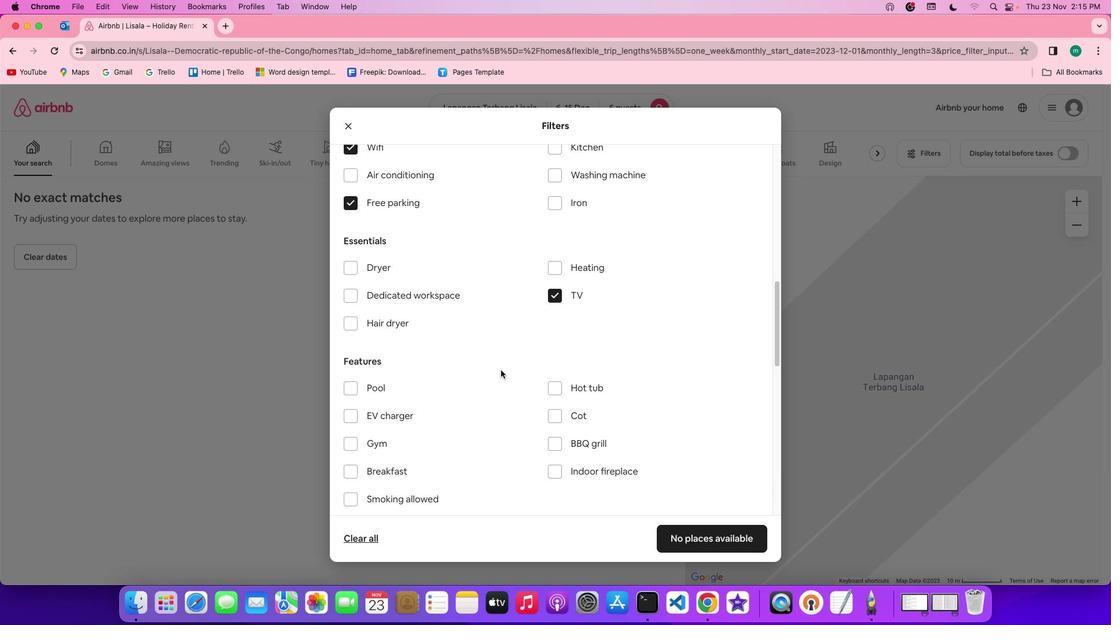
Action: Mouse scrolled (499, 374) with delta (35, 13)
Screenshot: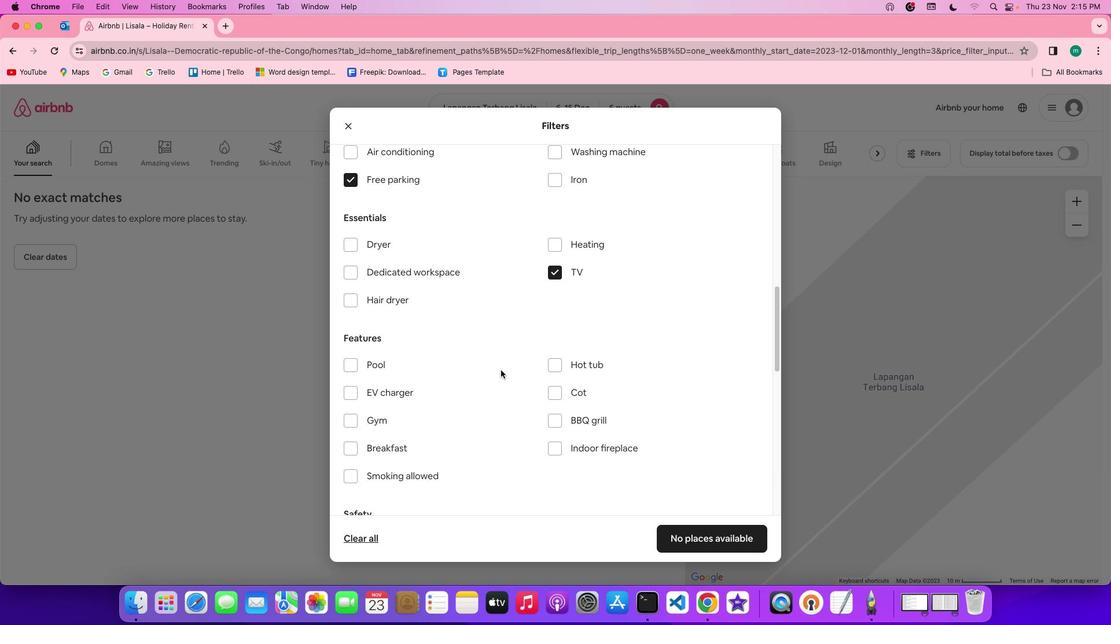 
Action: Mouse scrolled (499, 374) with delta (35, 13)
Screenshot: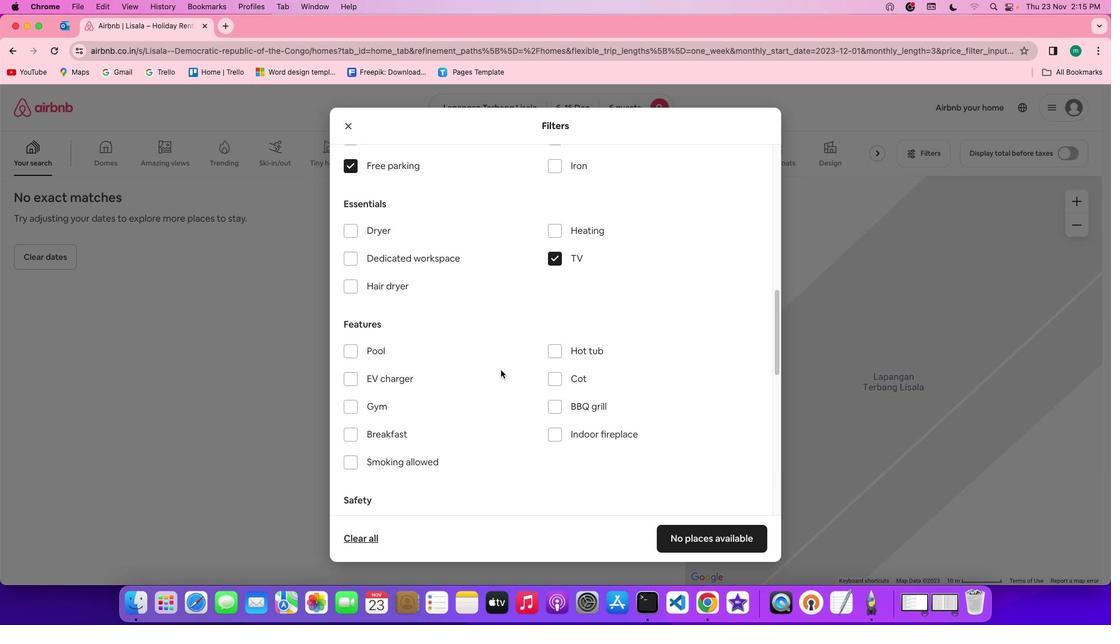 
Action: Mouse scrolled (499, 374) with delta (35, 13)
Screenshot: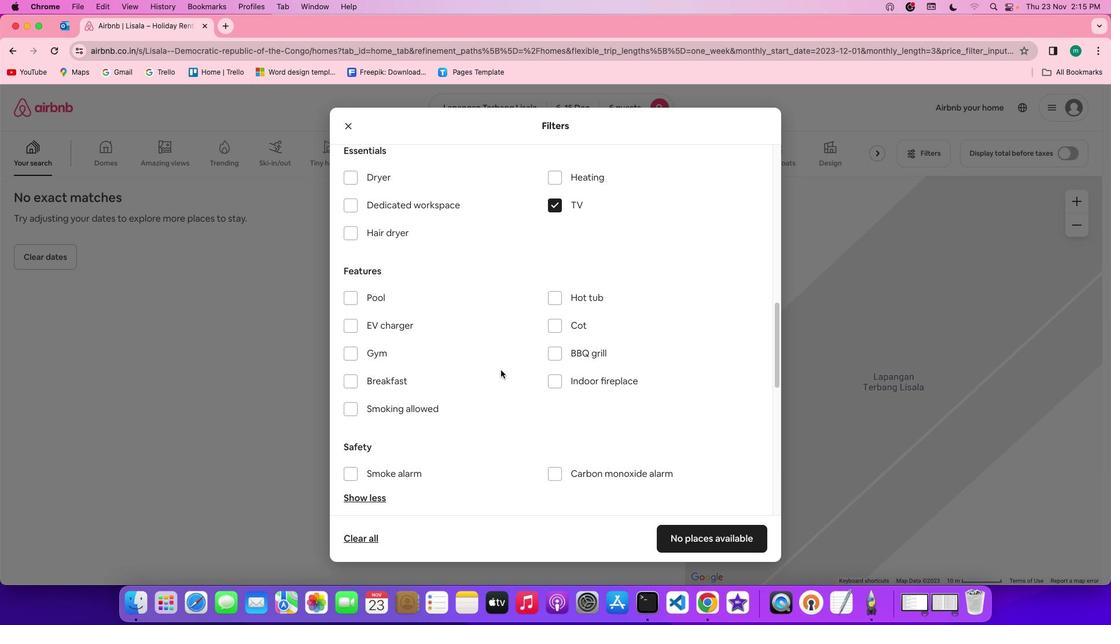 
Action: Mouse scrolled (499, 374) with delta (35, 13)
Screenshot: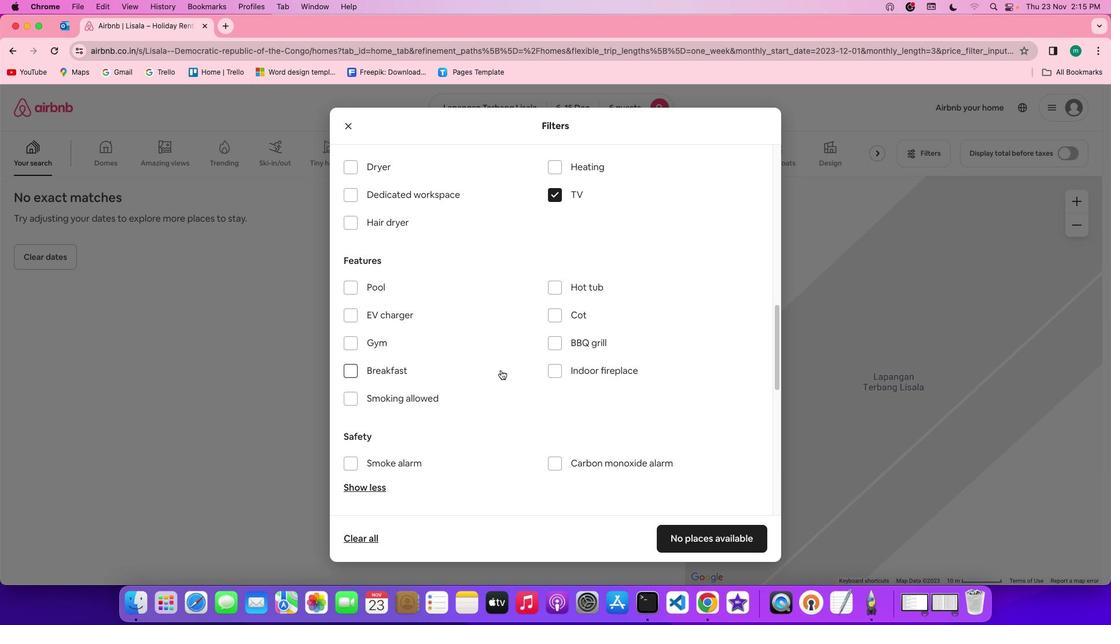 
Action: Mouse scrolled (499, 374) with delta (35, 13)
Screenshot: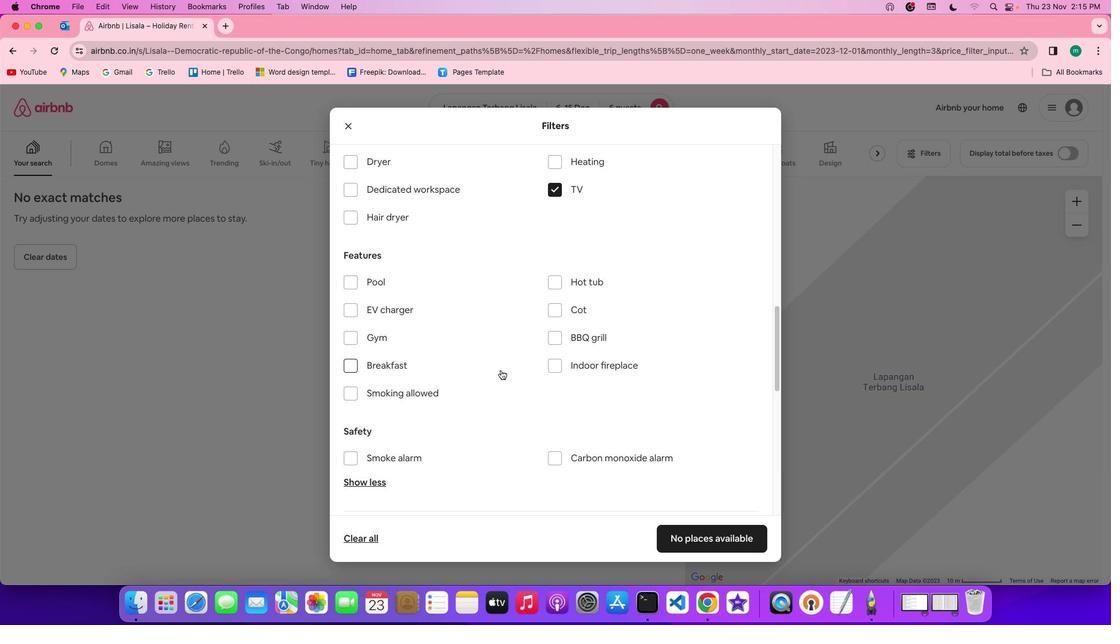 
Action: Mouse scrolled (499, 374) with delta (35, 13)
Screenshot: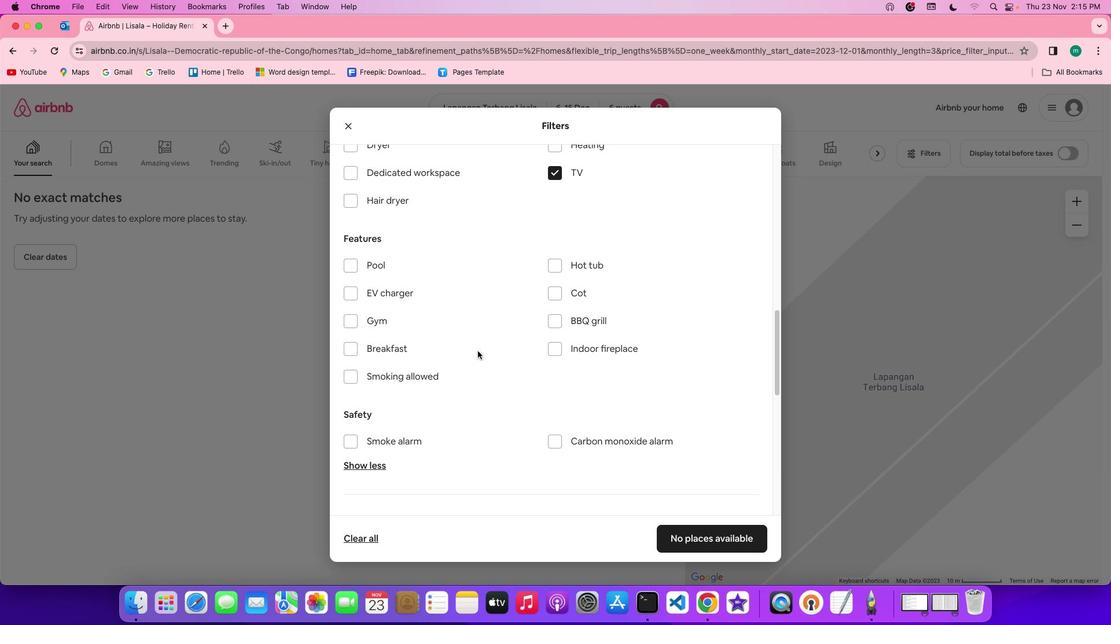 
Action: Mouse moved to (379, 316)
Screenshot: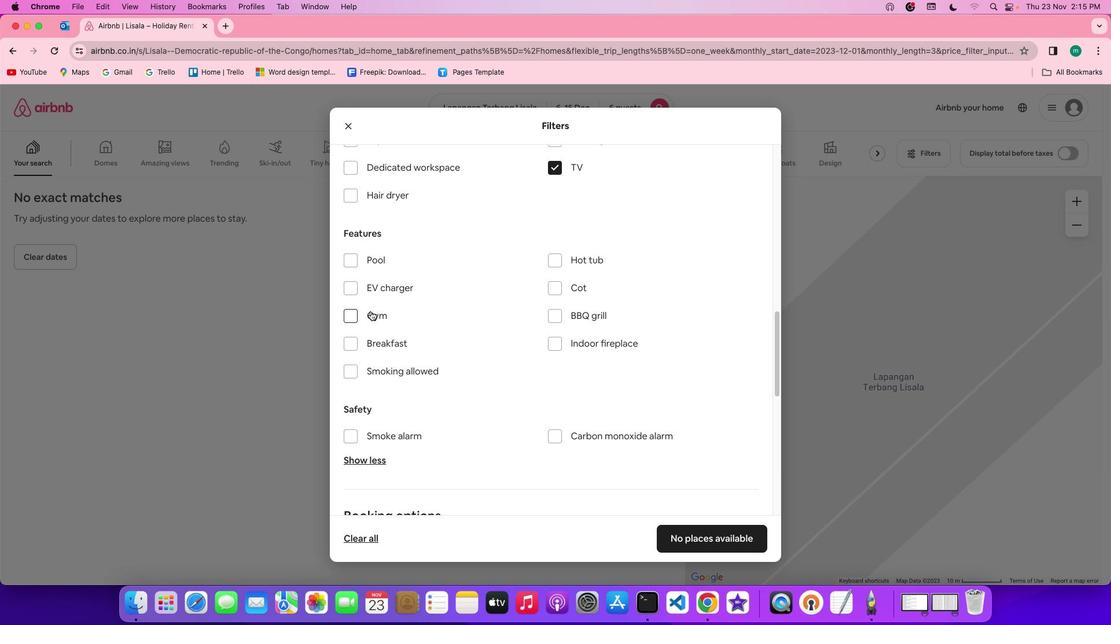 
Action: Mouse pressed left at (379, 316)
Screenshot: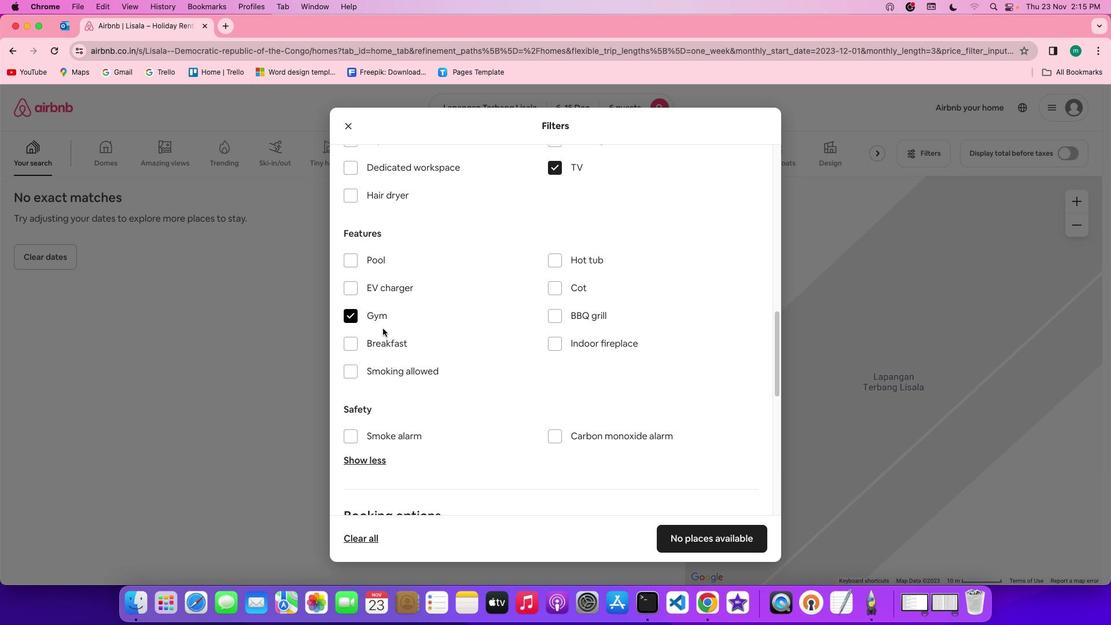 
Action: Mouse moved to (396, 344)
Screenshot: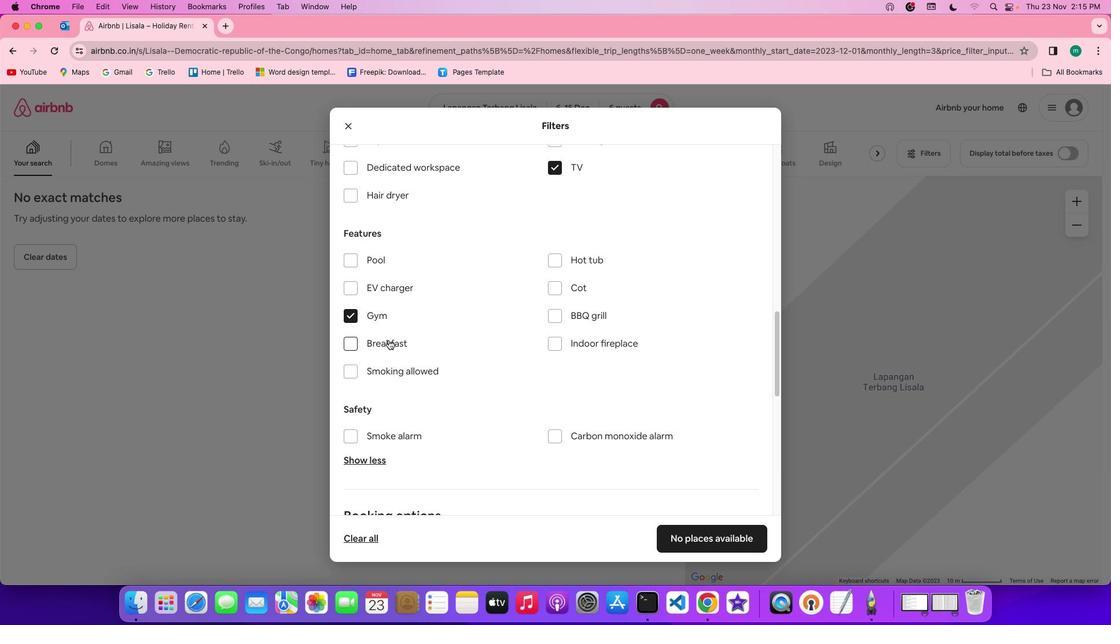 
Action: Mouse pressed left at (396, 344)
Screenshot: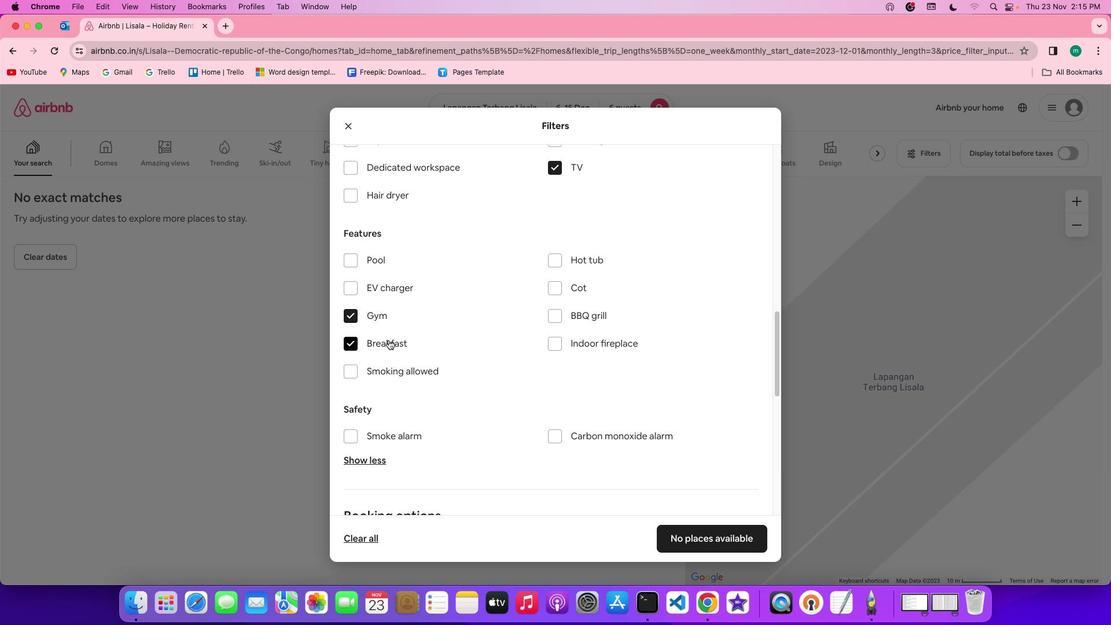 
Action: Mouse moved to (476, 371)
Screenshot: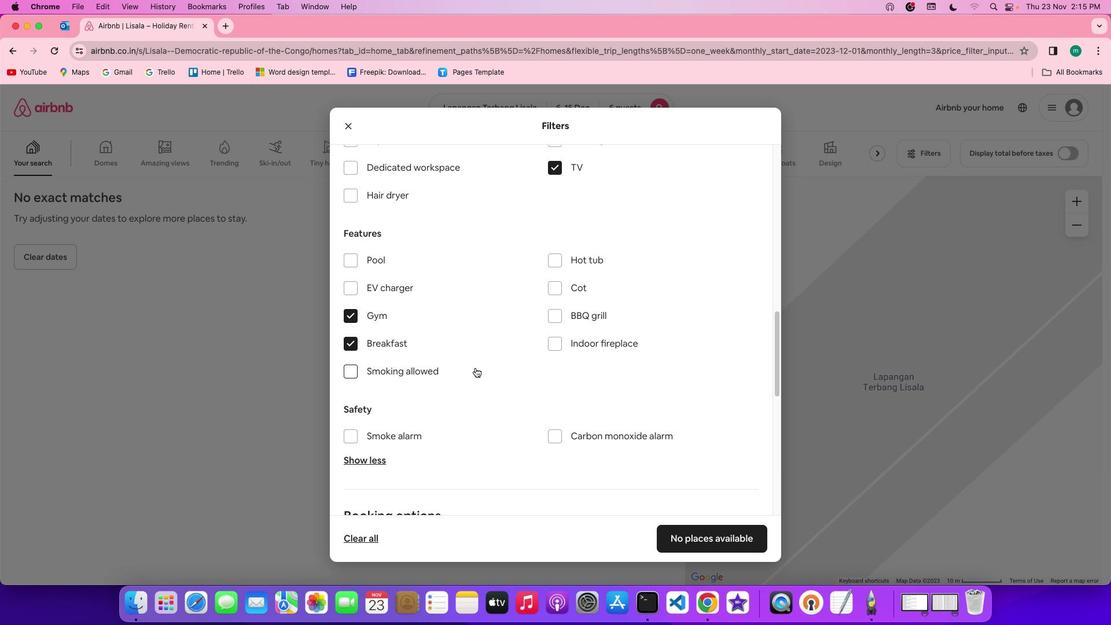 
Action: Mouse scrolled (476, 371) with delta (35, 13)
Screenshot: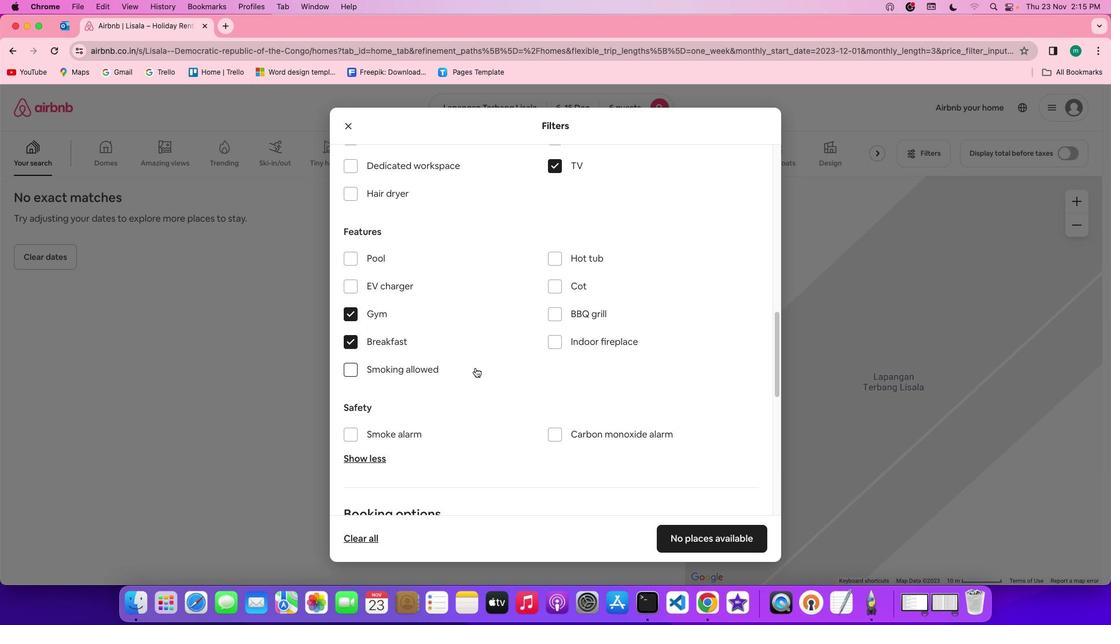
Action: Mouse scrolled (476, 371) with delta (35, 13)
Screenshot: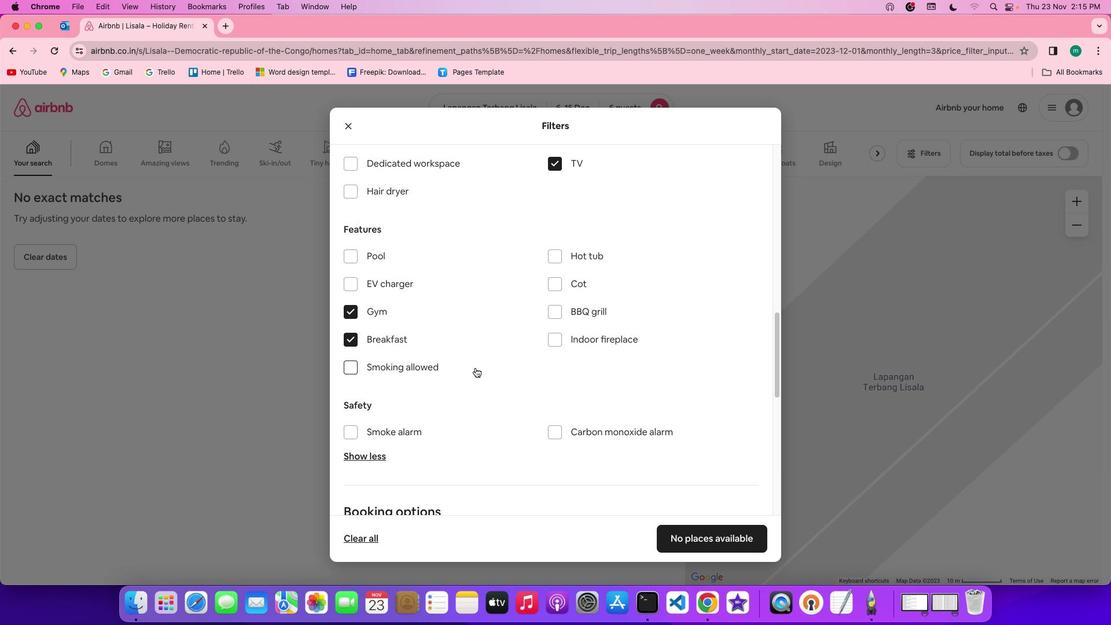 
Action: Mouse moved to (478, 370)
Screenshot: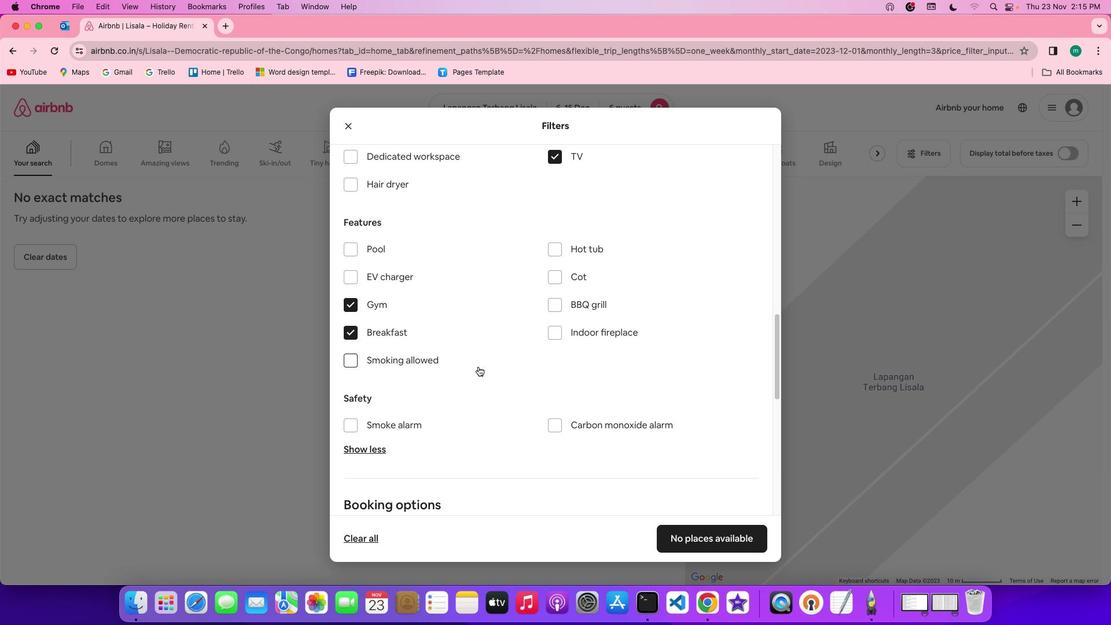 
Action: Mouse scrolled (478, 370) with delta (35, 13)
Screenshot: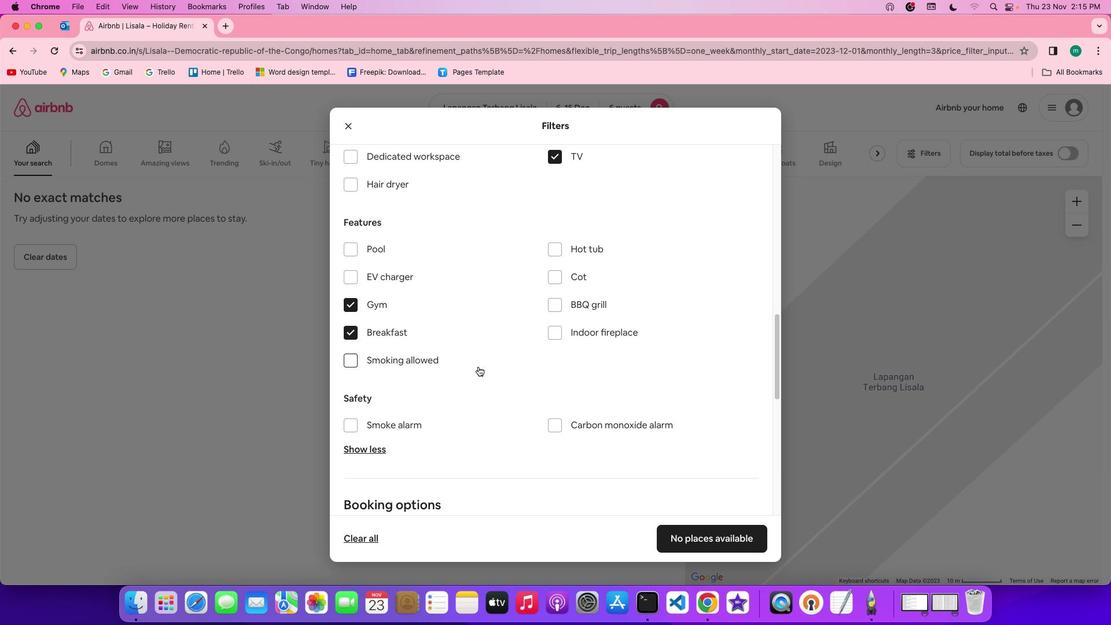
Action: Mouse moved to (478, 370)
Screenshot: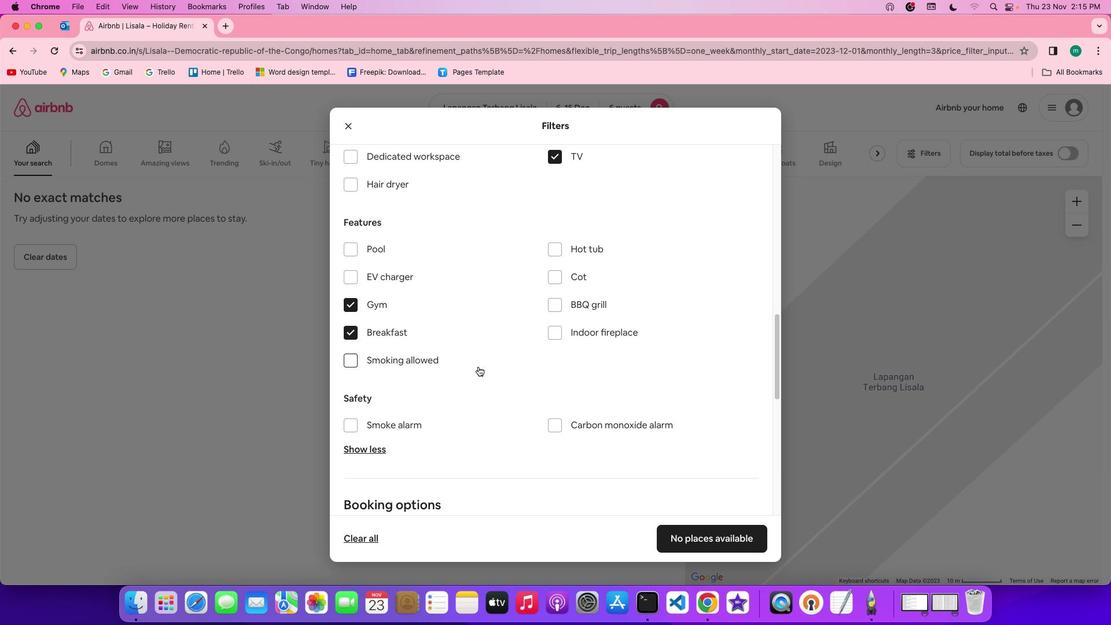 
Action: Mouse scrolled (478, 370) with delta (35, 13)
Screenshot: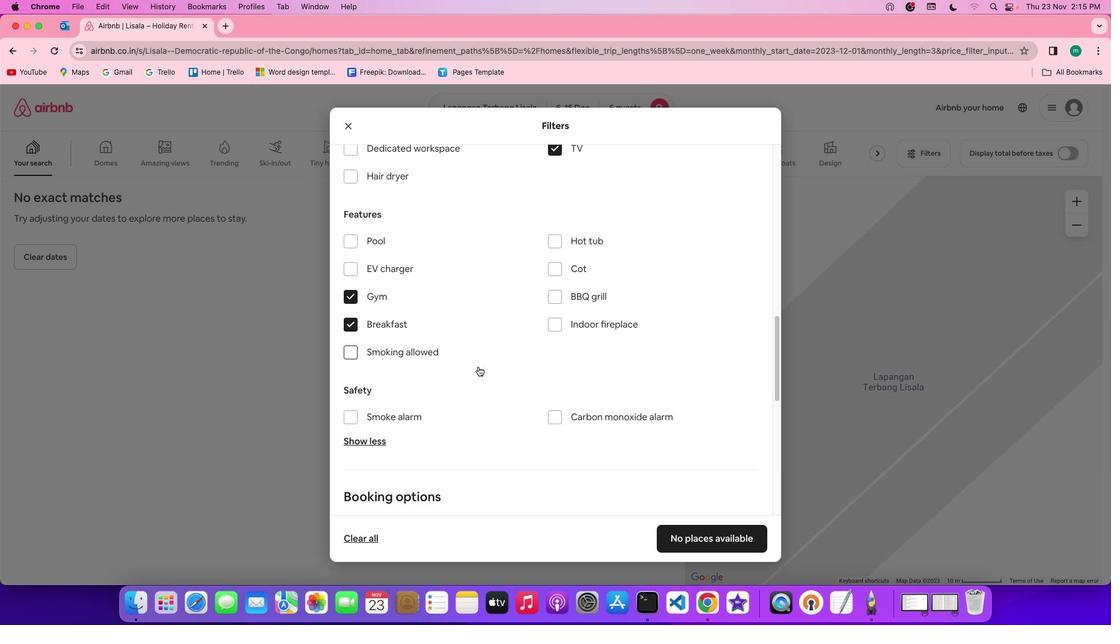 
Action: Mouse moved to (478, 370)
Screenshot: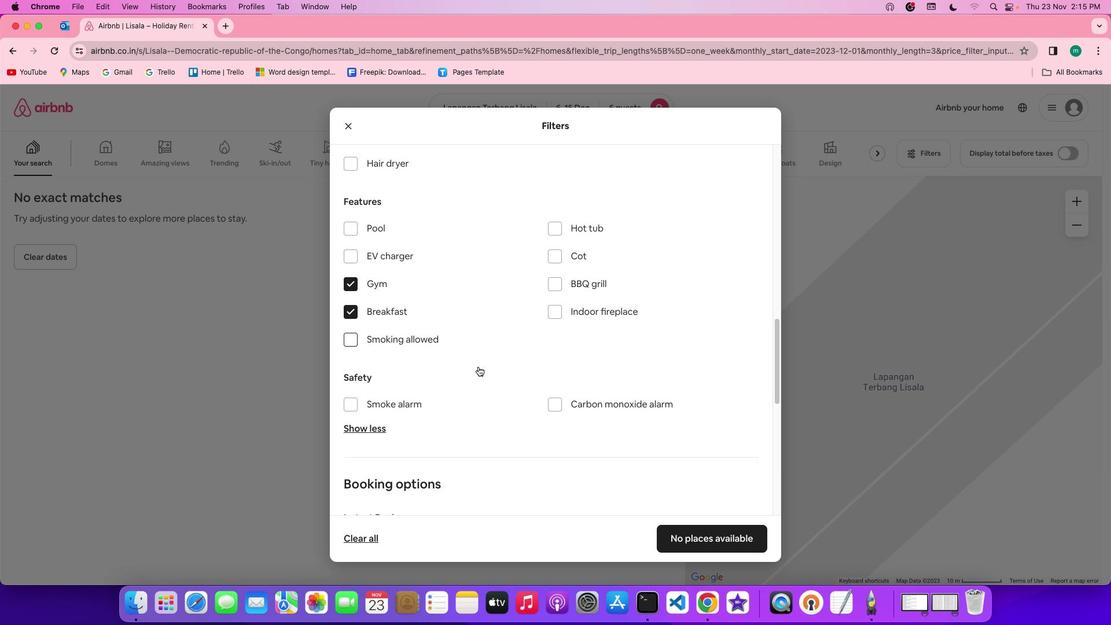 
Action: Mouse scrolled (478, 370) with delta (35, 13)
Screenshot: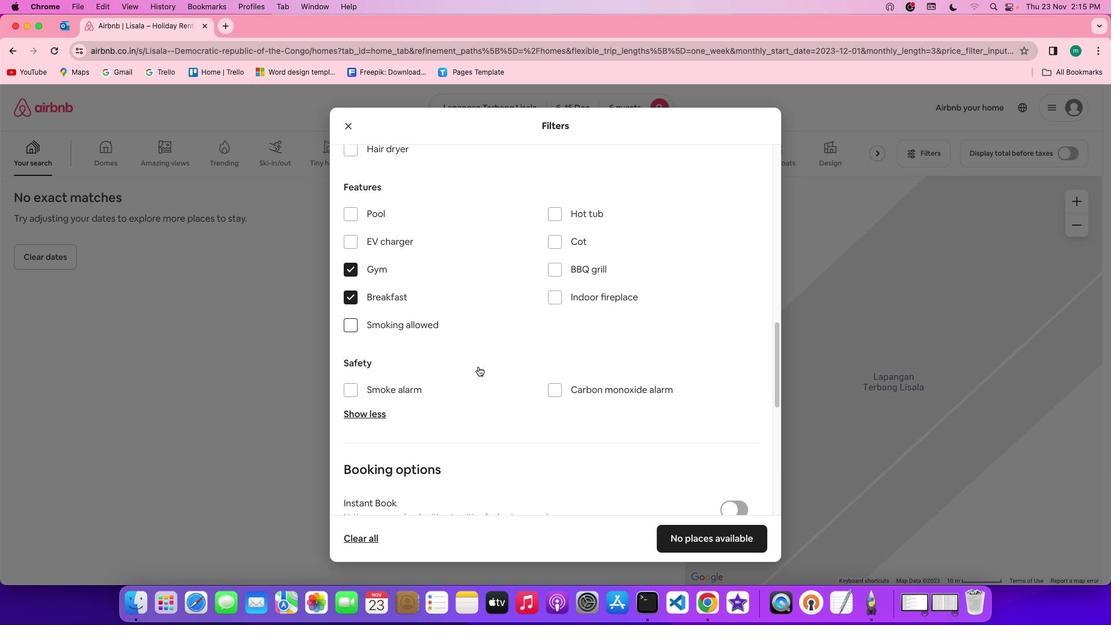 
Action: Mouse moved to (506, 382)
Screenshot: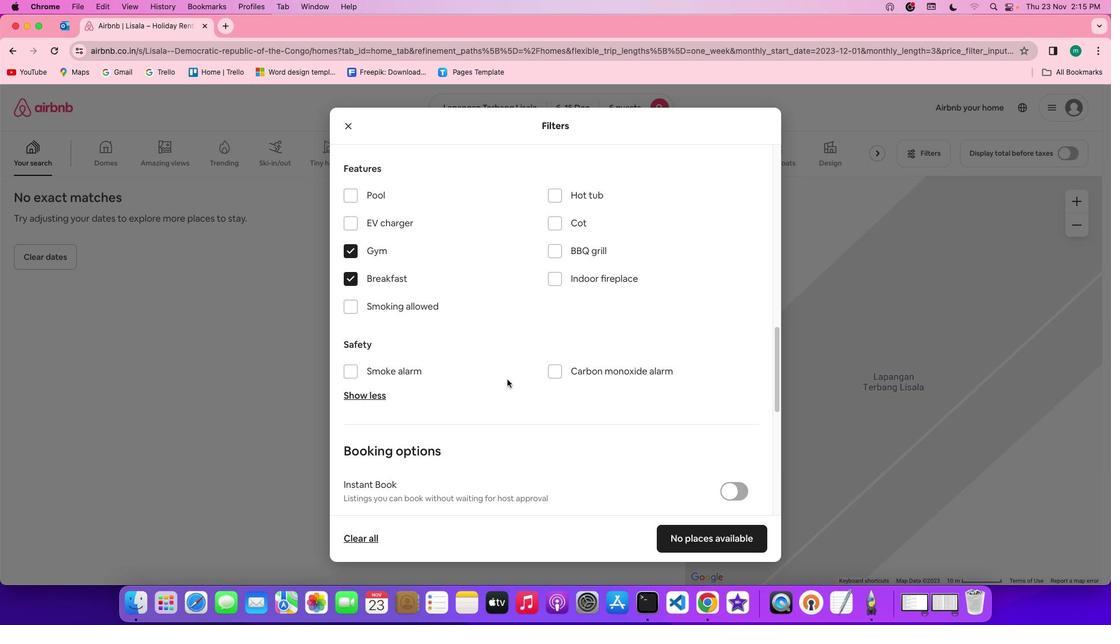 
Action: Mouse scrolled (506, 382) with delta (35, 13)
Screenshot: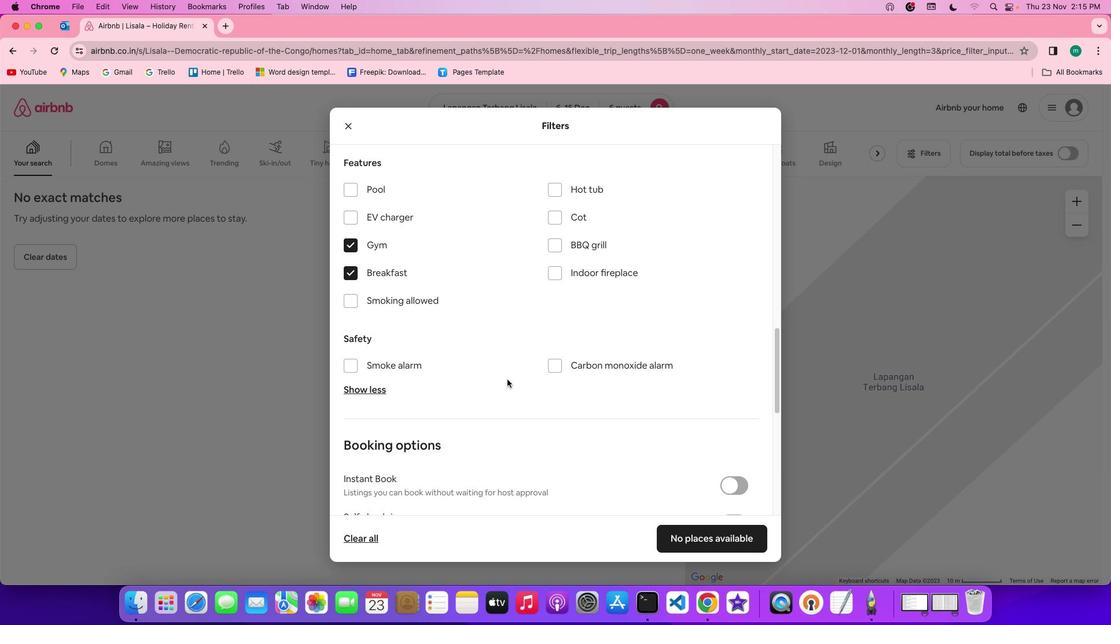 
Action: Mouse scrolled (506, 382) with delta (35, 13)
Screenshot: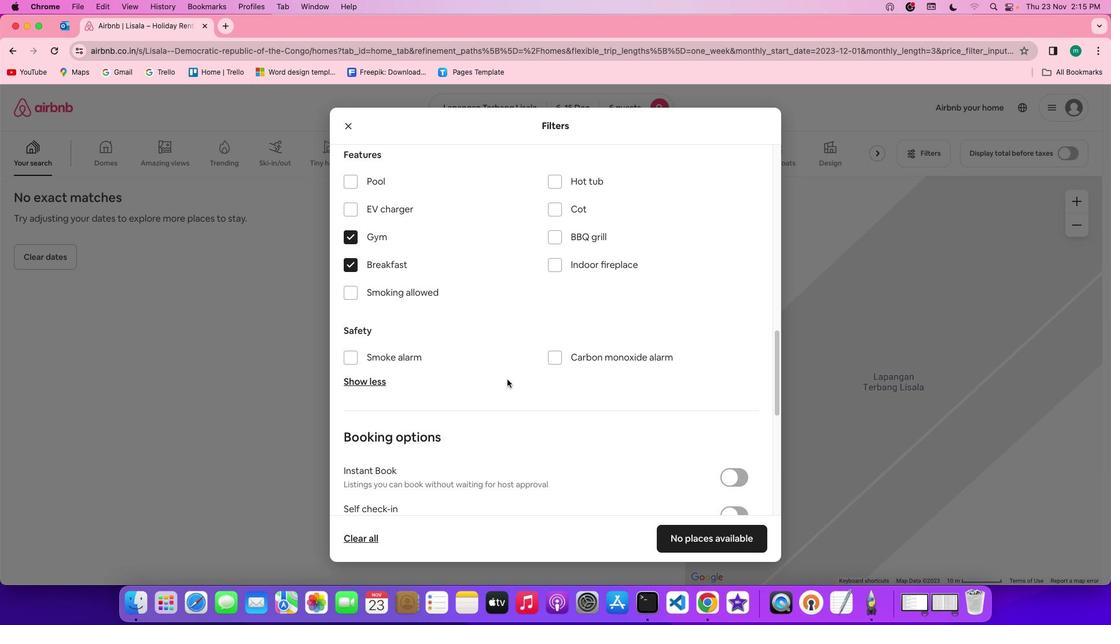
Action: Mouse scrolled (506, 382) with delta (35, 13)
Screenshot: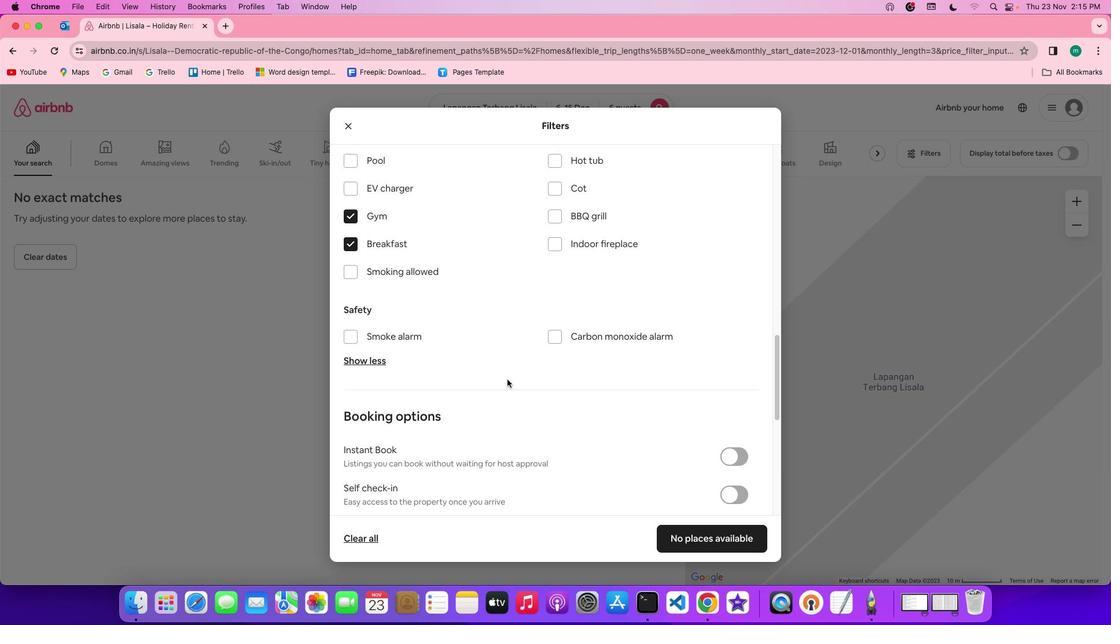 
Action: Mouse scrolled (506, 382) with delta (35, 13)
Screenshot: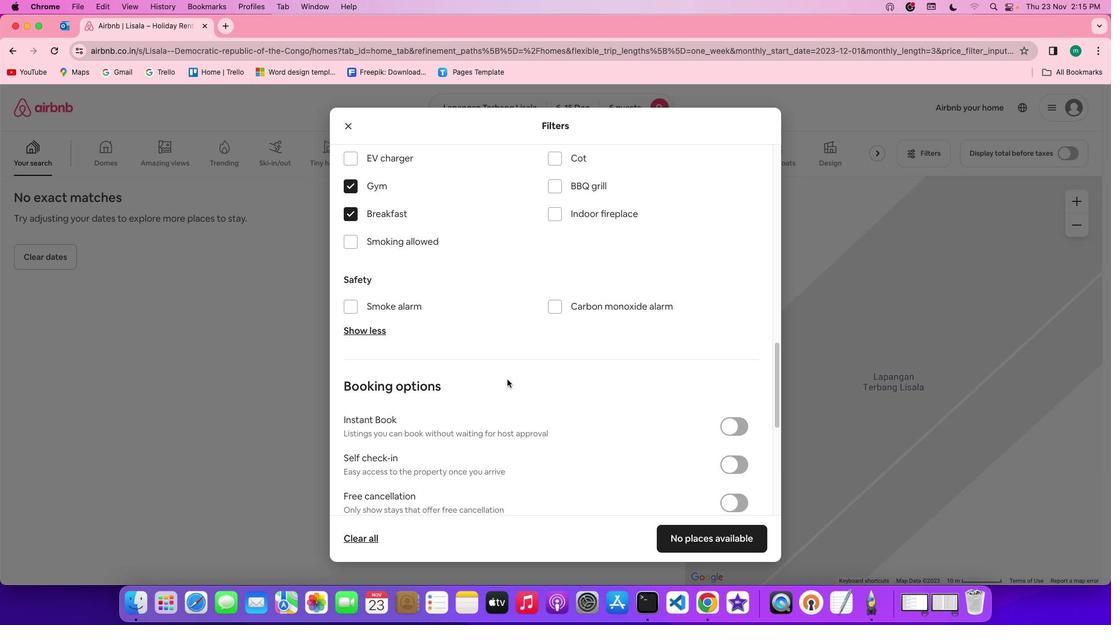
Action: Mouse scrolled (506, 382) with delta (35, 13)
Screenshot: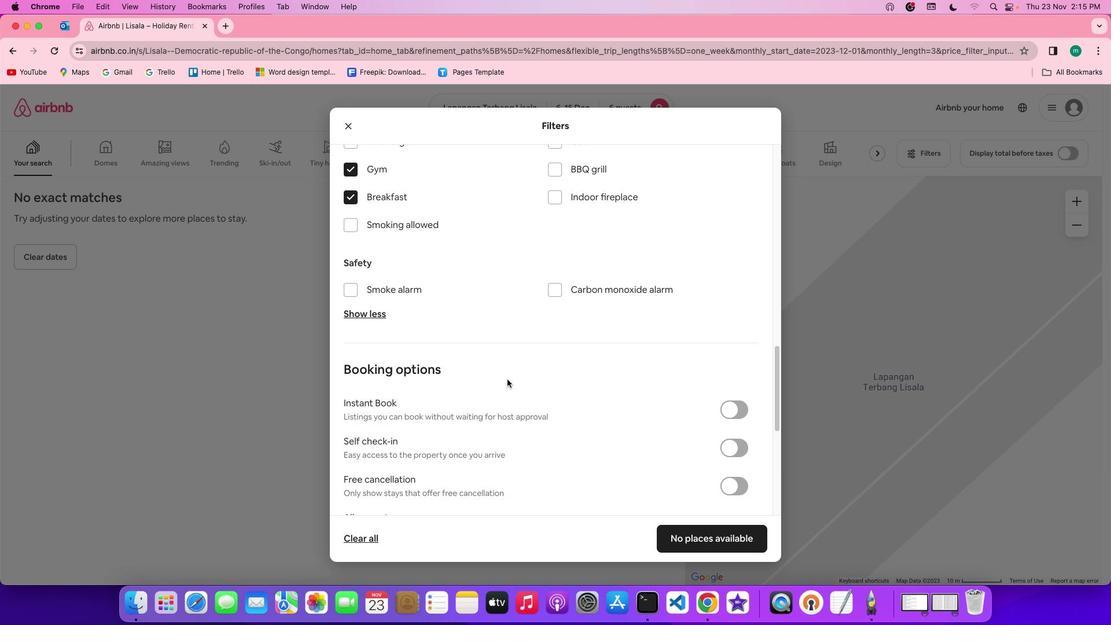 
Action: Mouse scrolled (506, 382) with delta (35, 13)
Screenshot: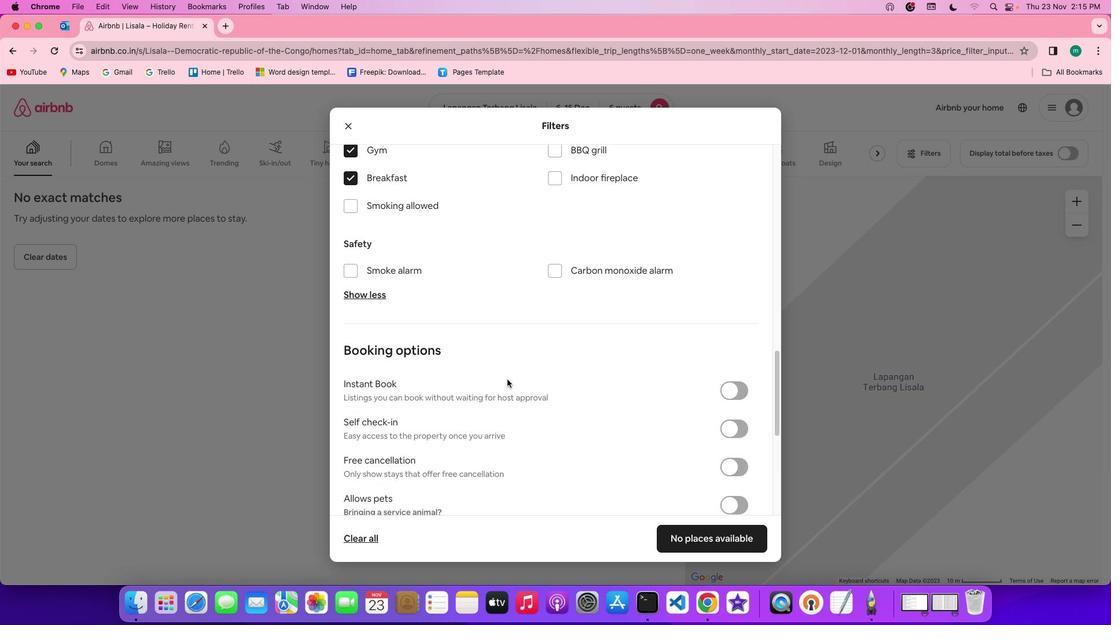 
Action: Mouse scrolled (506, 382) with delta (35, 13)
Screenshot: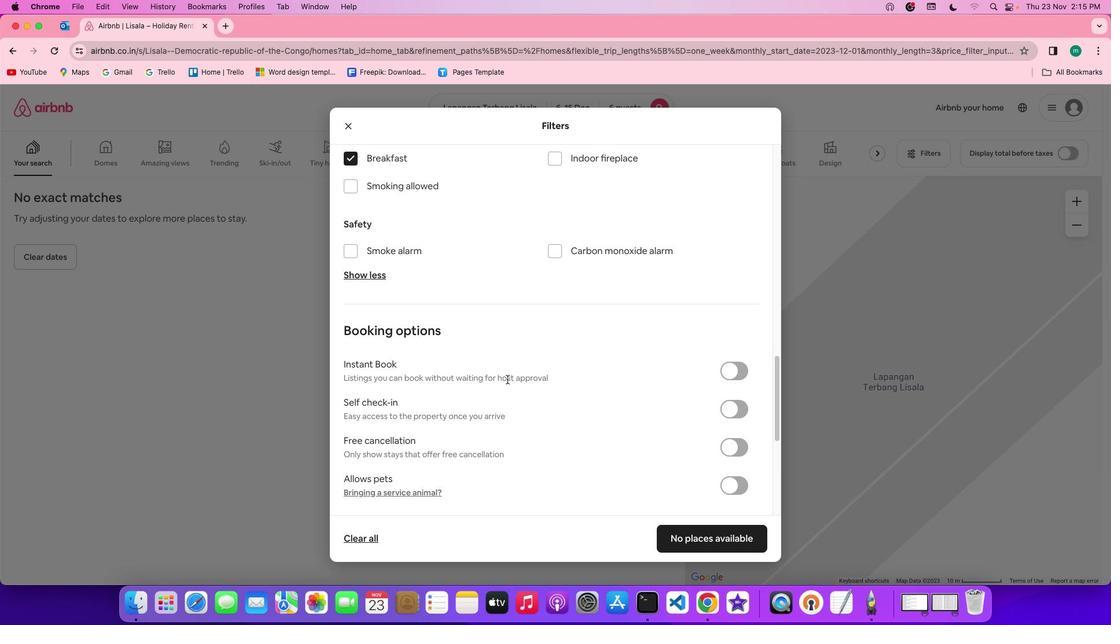 
Action: Mouse scrolled (506, 382) with delta (35, 13)
Screenshot: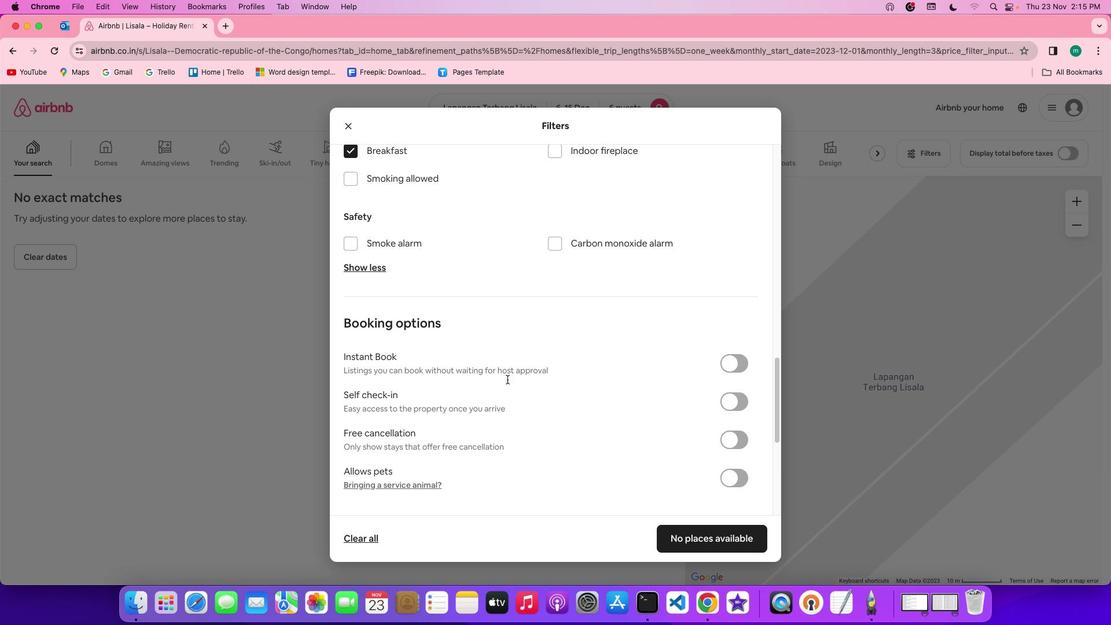
Action: Mouse scrolled (506, 382) with delta (35, 13)
Screenshot: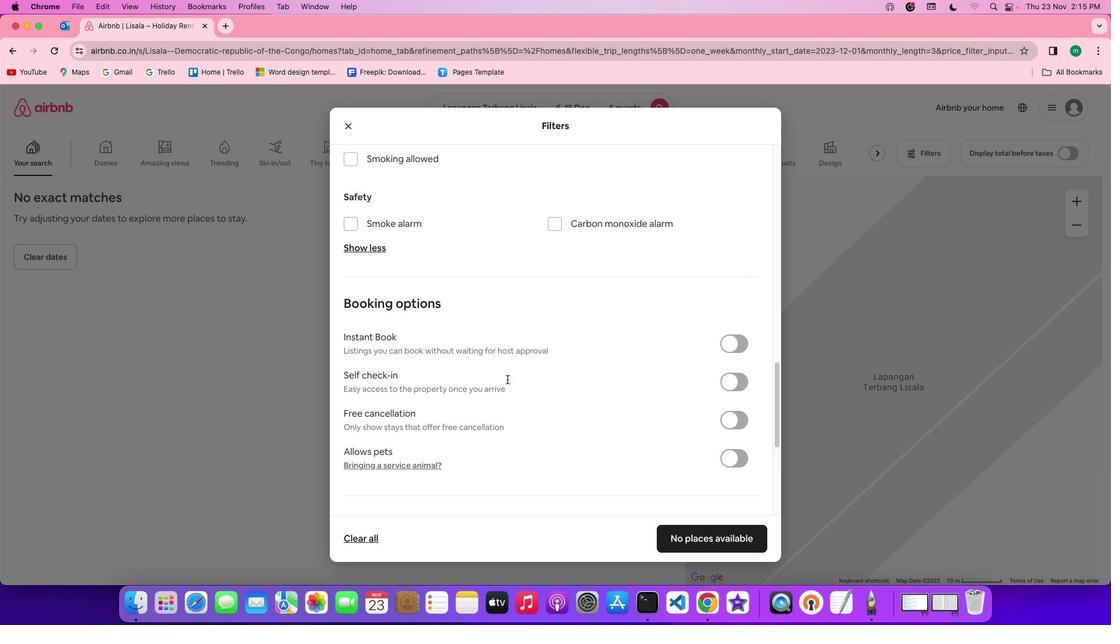 
Action: Mouse scrolled (506, 382) with delta (35, 13)
Screenshot: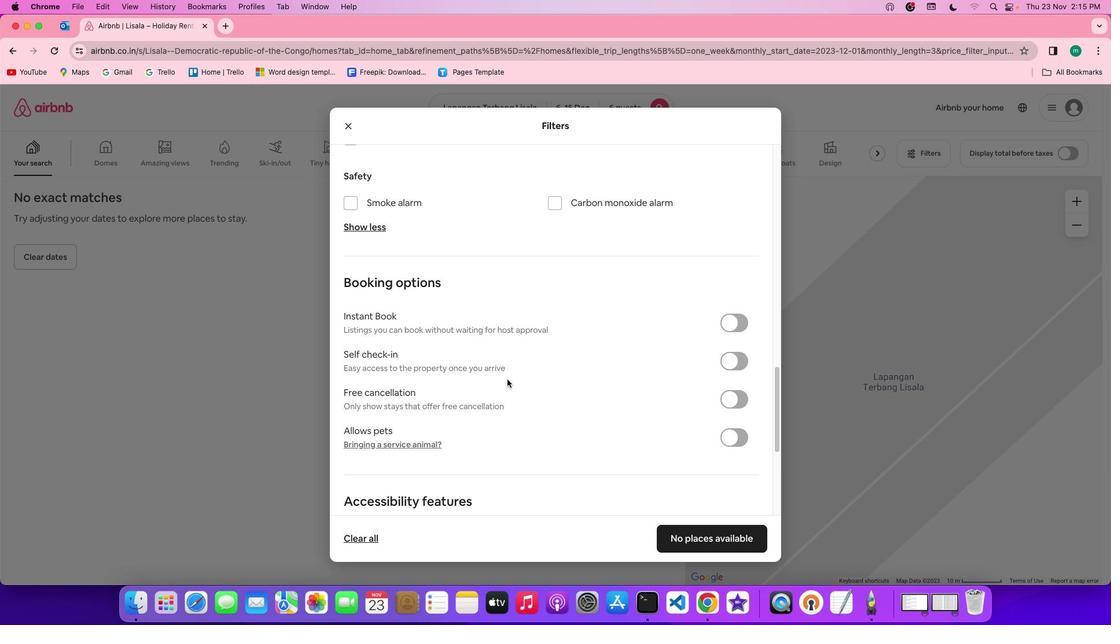 
Action: Mouse scrolled (506, 382) with delta (35, 13)
Screenshot: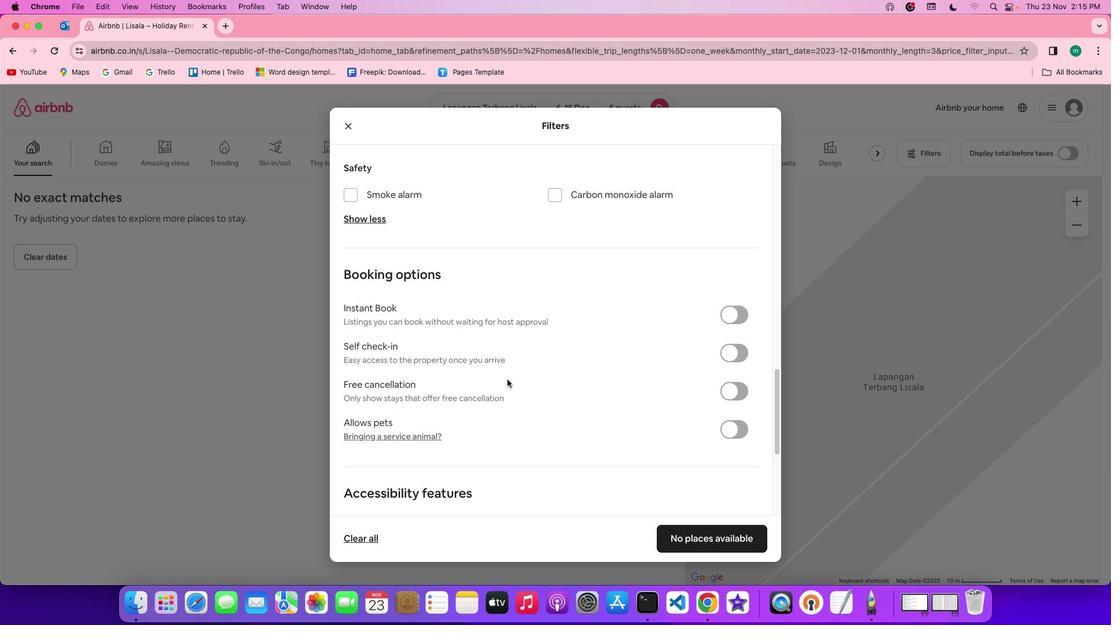 
Action: Mouse moved to (709, 356)
Screenshot: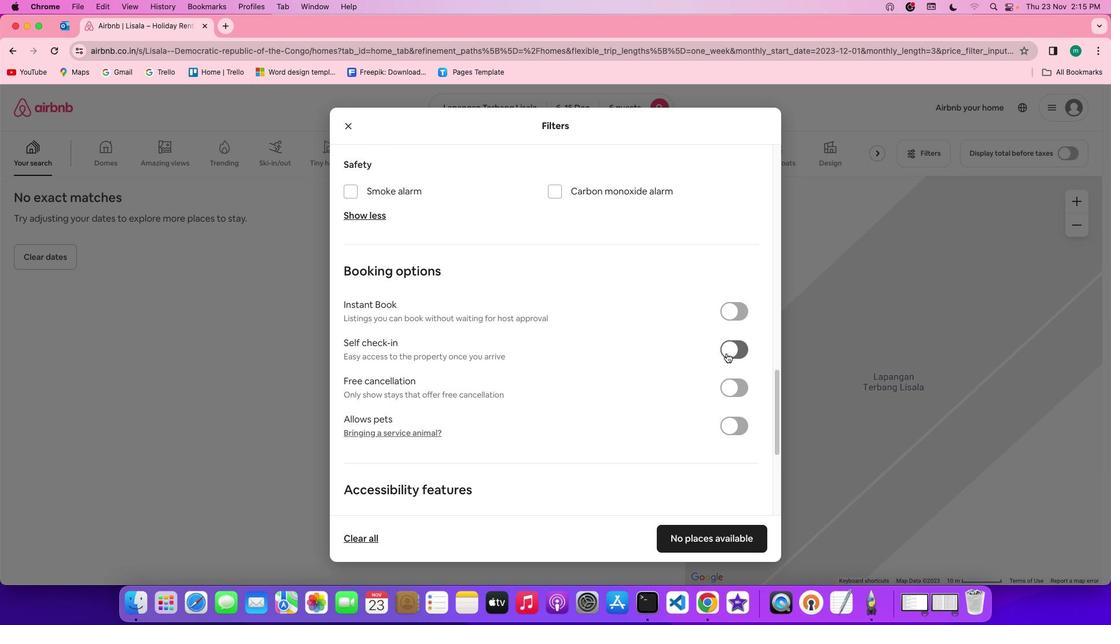 
Action: Mouse pressed left at (709, 356)
Screenshot: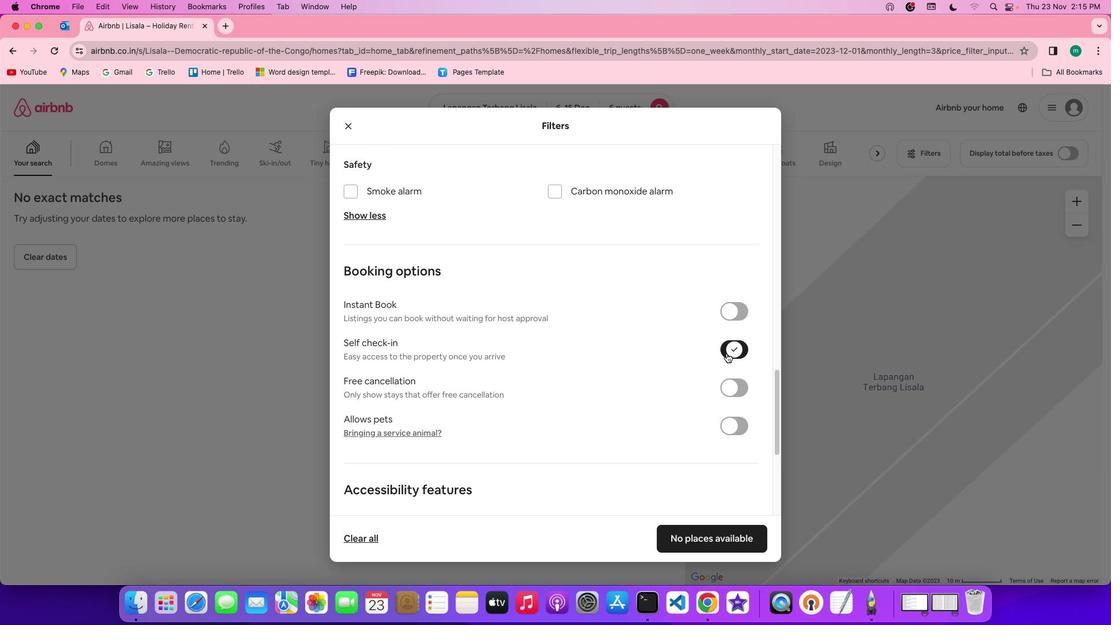 
Action: Mouse moved to (610, 417)
Screenshot: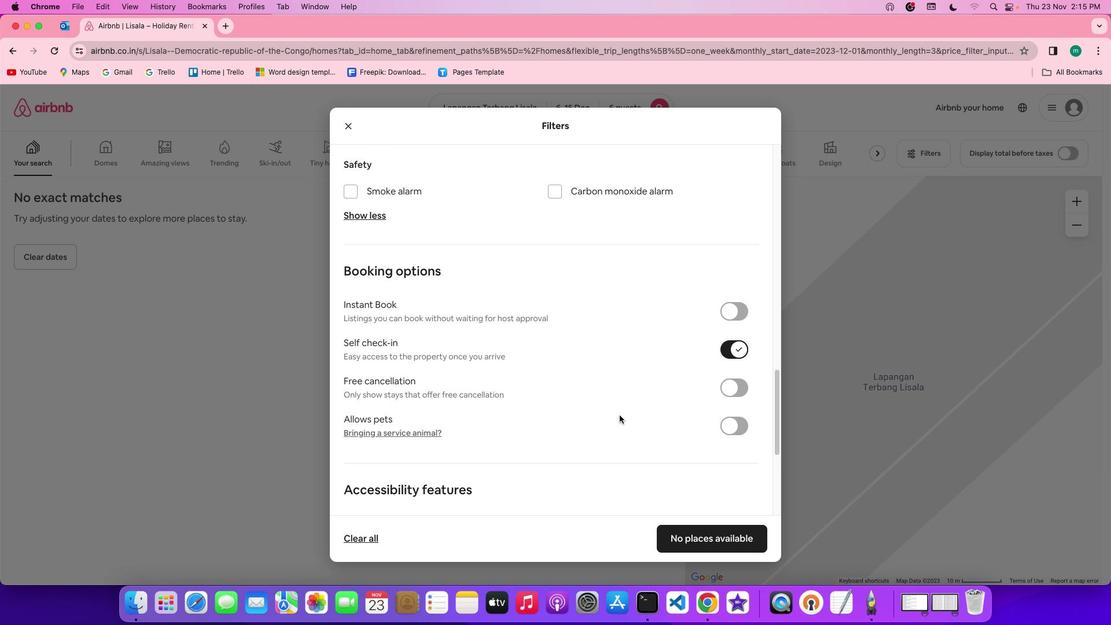 
Action: Mouse scrolled (610, 417) with delta (35, 13)
Screenshot: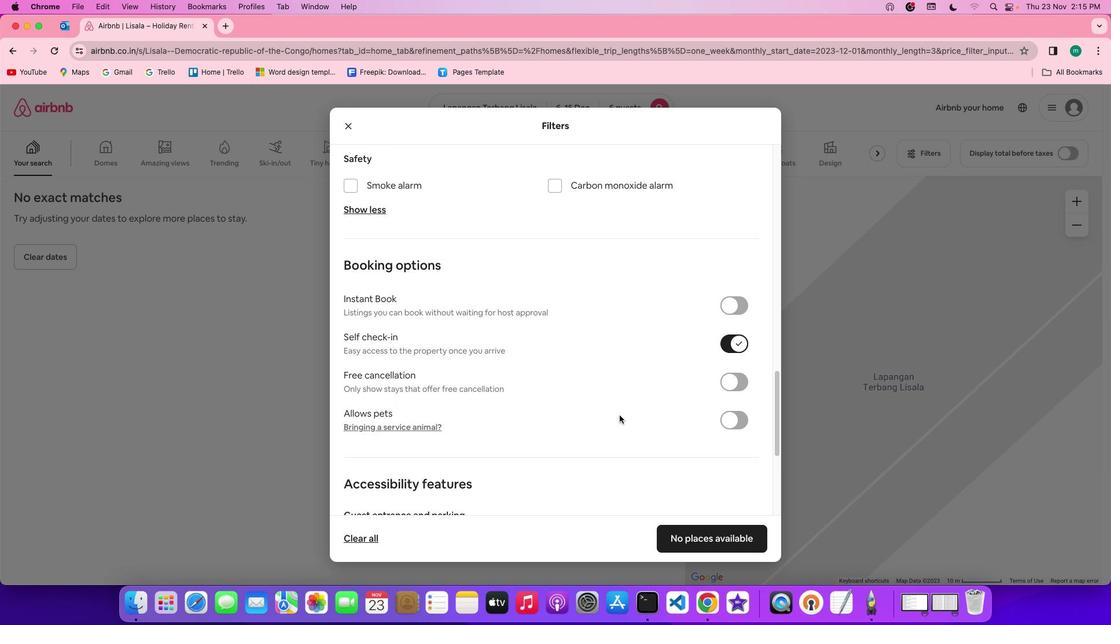 
Action: Mouse scrolled (610, 417) with delta (35, 13)
Screenshot: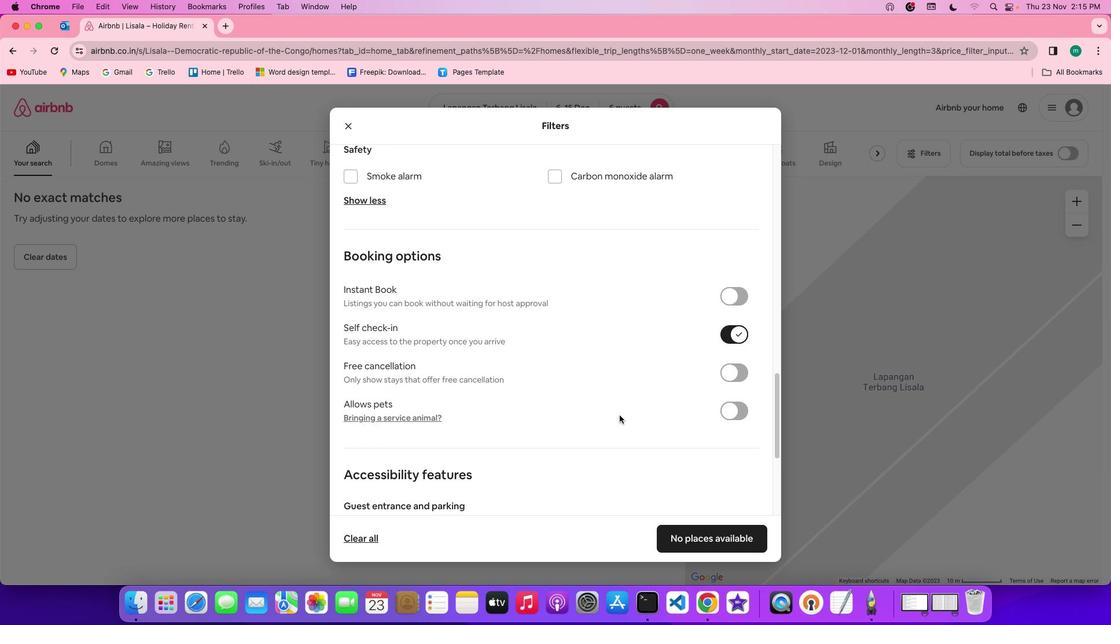 
Action: Mouse scrolled (610, 417) with delta (35, 13)
Screenshot: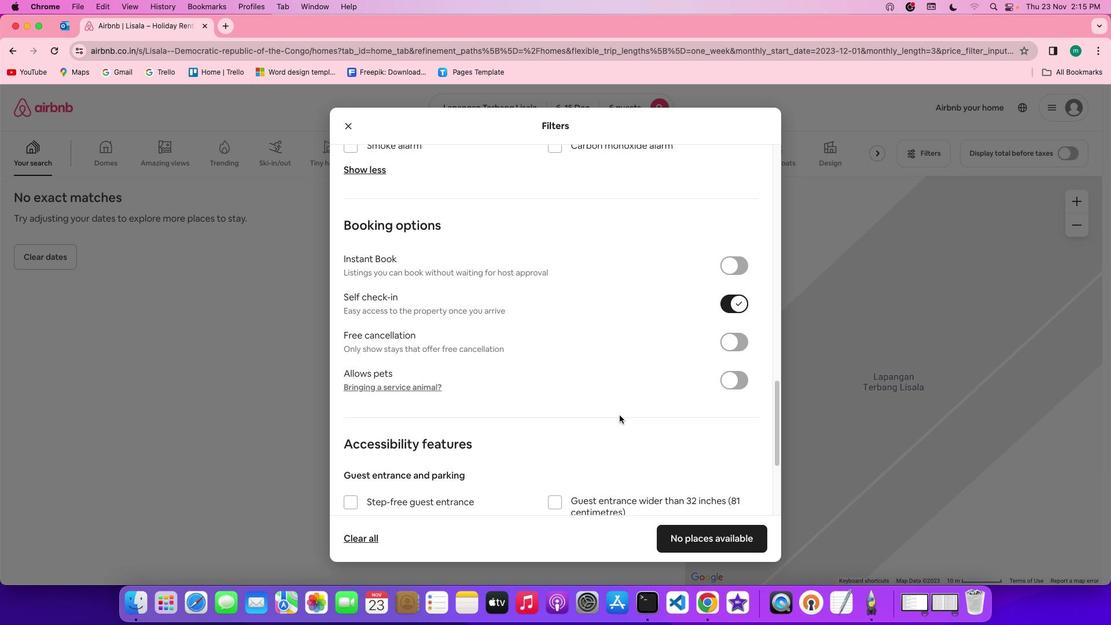 
Action: Mouse scrolled (610, 417) with delta (35, 13)
Screenshot: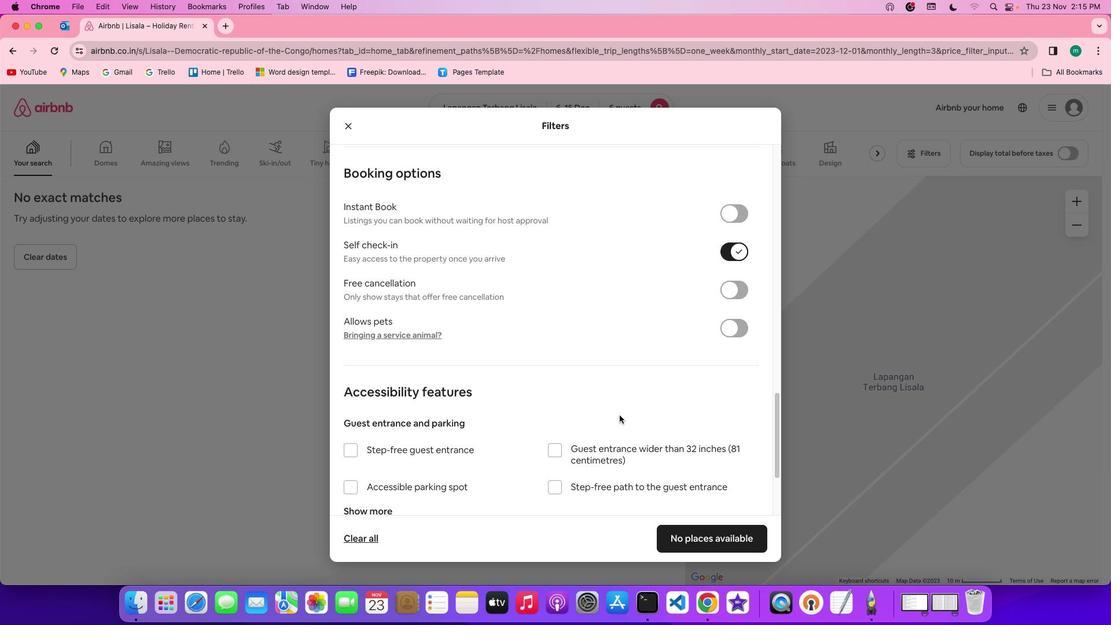 
Action: Mouse scrolled (610, 417) with delta (35, 13)
Screenshot: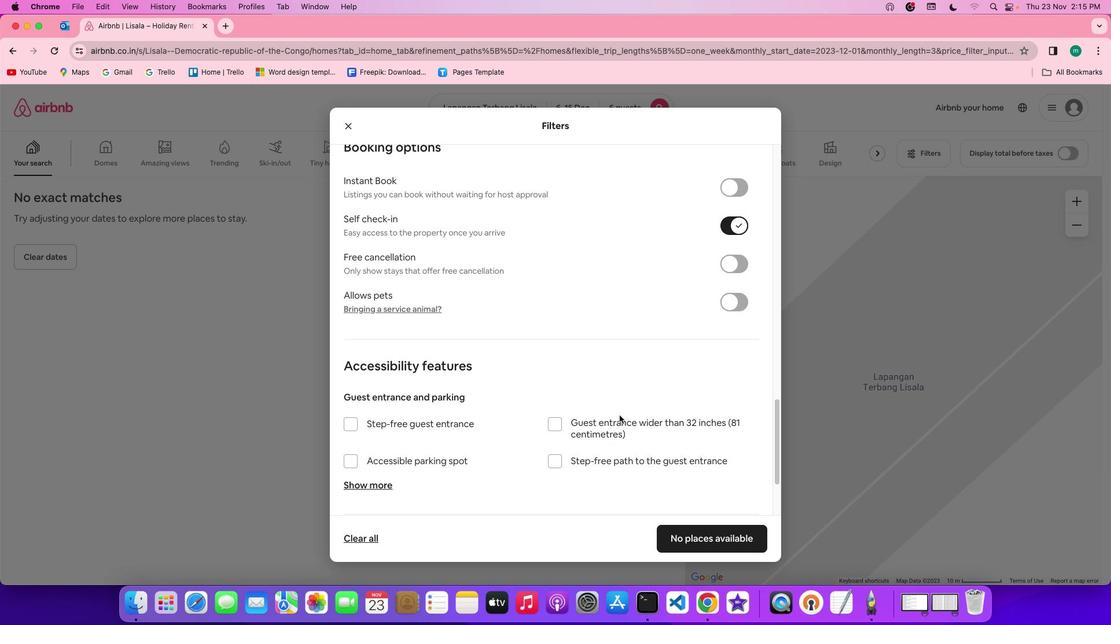 
Action: Mouse scrolled (610, 417) with delta (35, 13)
Screenshot: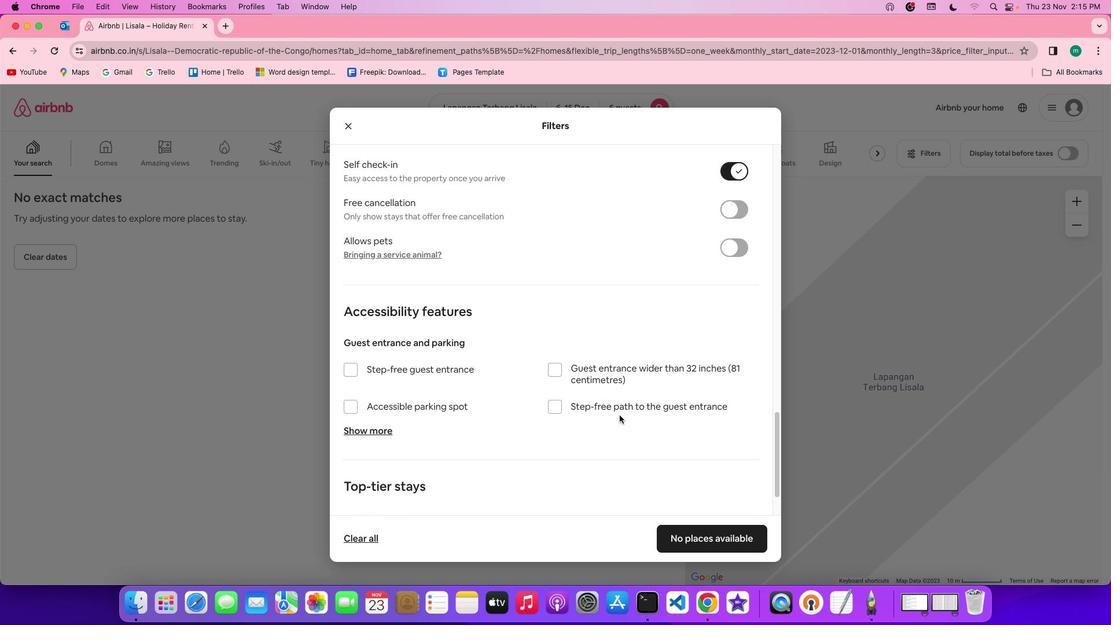 
Action: Mouse scrolled (610, 417) with delta (35, 12)
Screenshot: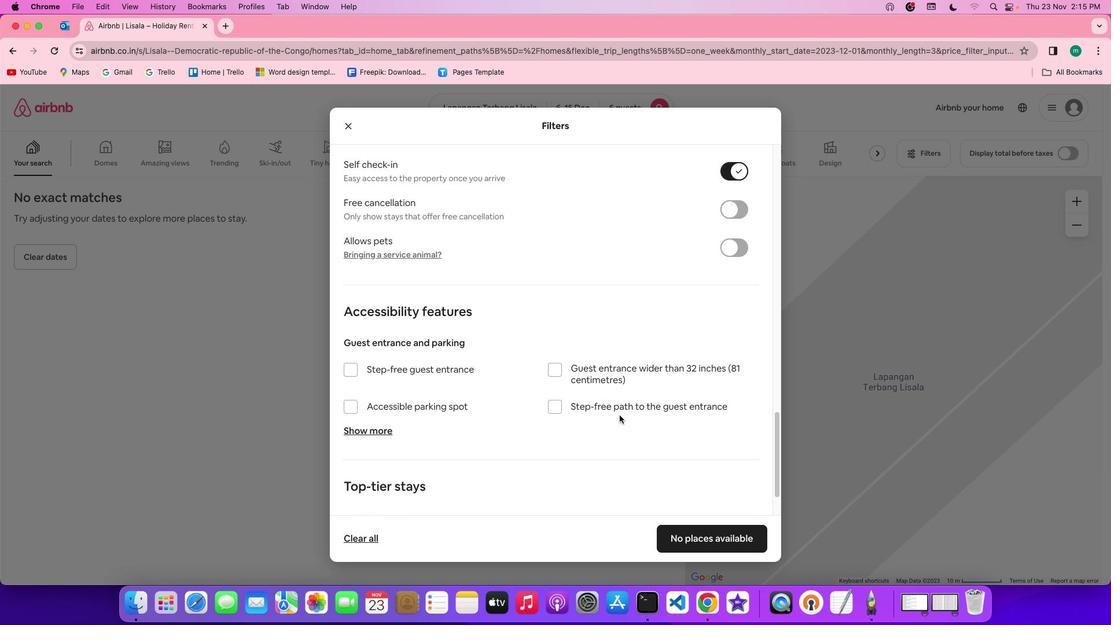 
Action: Mouse scrolled (610, 417) with delta (35, 12)
Screenshot: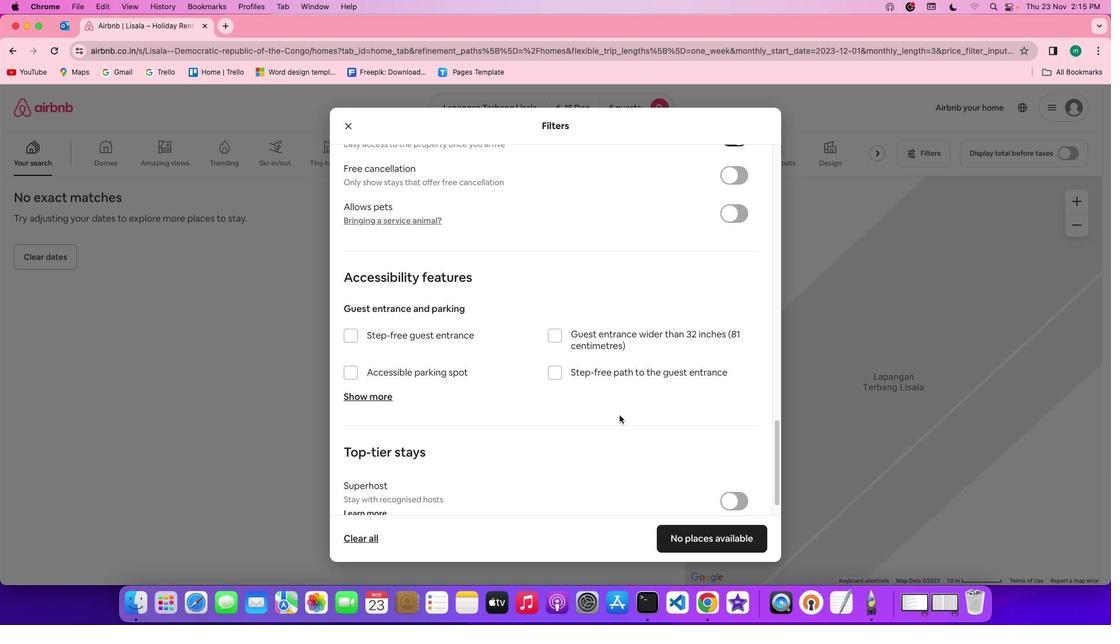 
Action: Mouse scrolled (610, 417) with delta (35, 12)
Screenshot: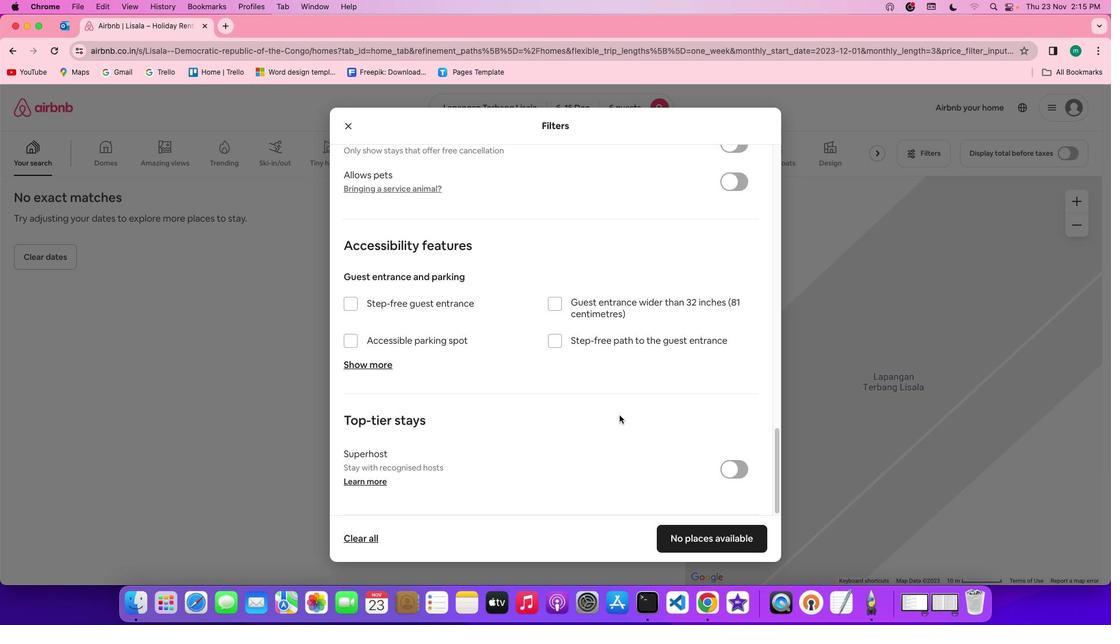 
Action: Mouse scrolled (610, 417) with delta (35, 13)
Screenshot: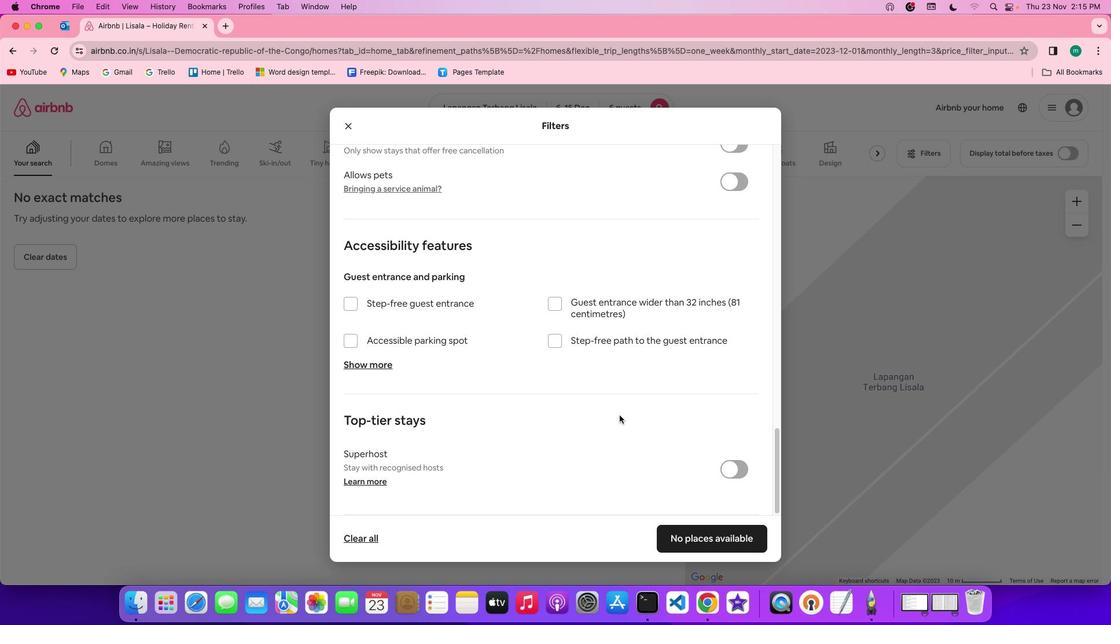 
Action: Mouse scrolled (610, 417) with delta (35, 13)
Screenshot: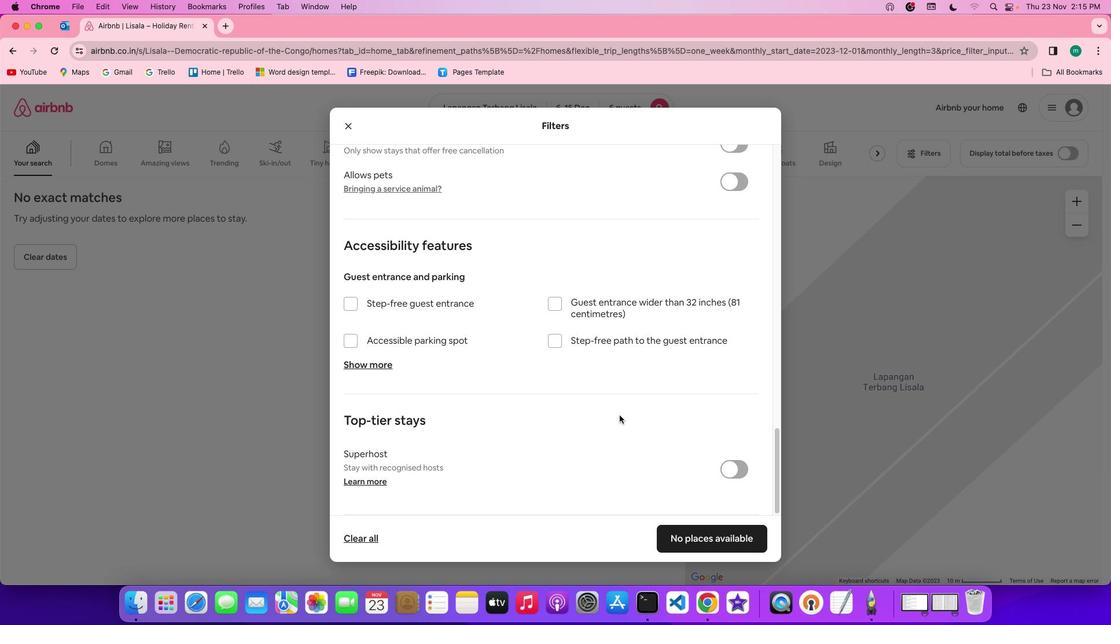 
Action: Mouse scrolled (610, 417) with delta (35, 12)
Screenshot: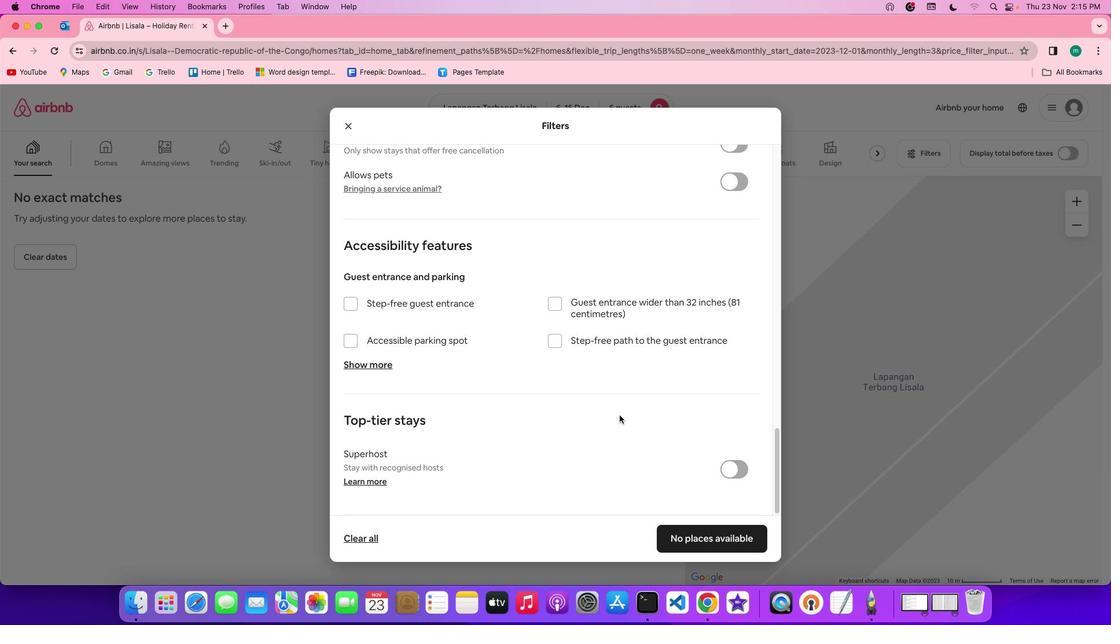 
Action: Mouse scrolled (610, 417) with delta (35, 11)
Screenshot: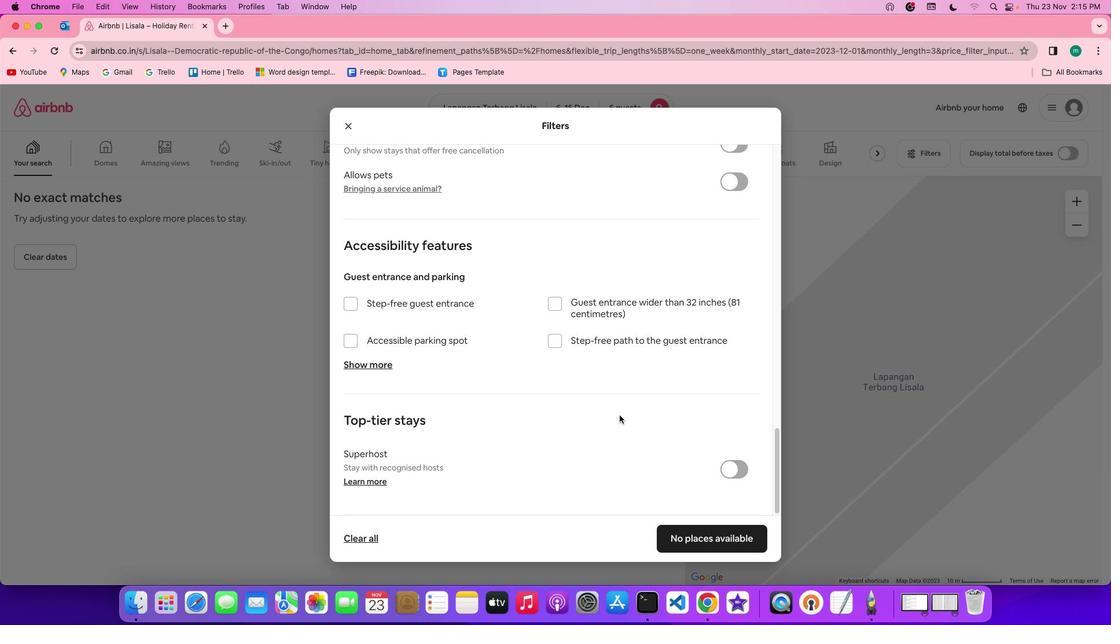 
Action: Mouse scrolled (610, 417) with delta (35, 11)
Screenshot: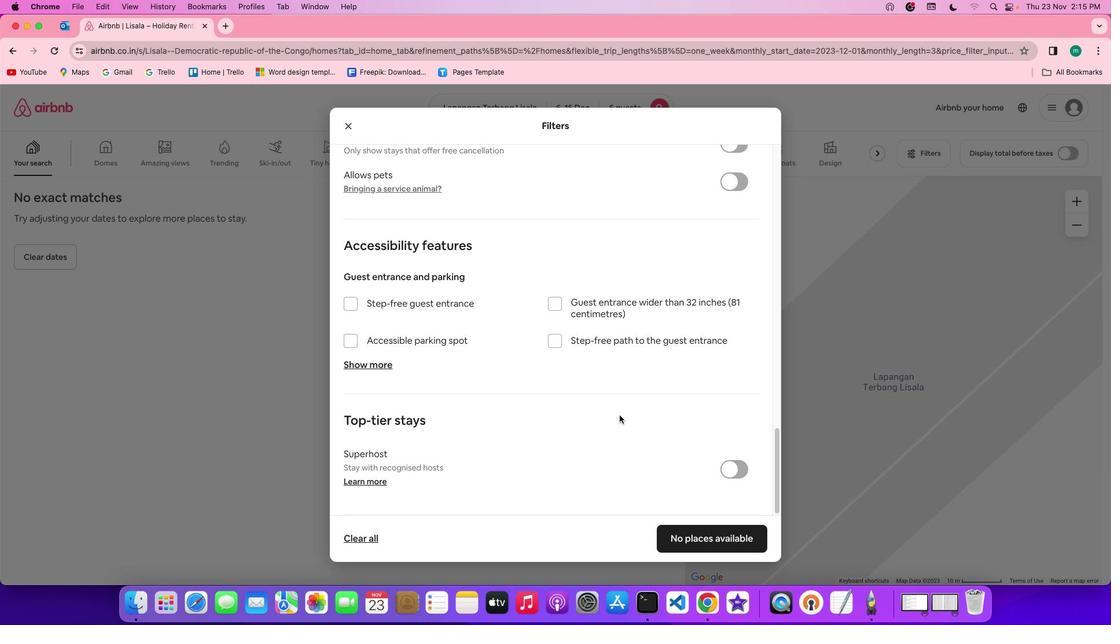
Action: Mouse scrolled (610, 417) with delta (35, 13)
Screenshot: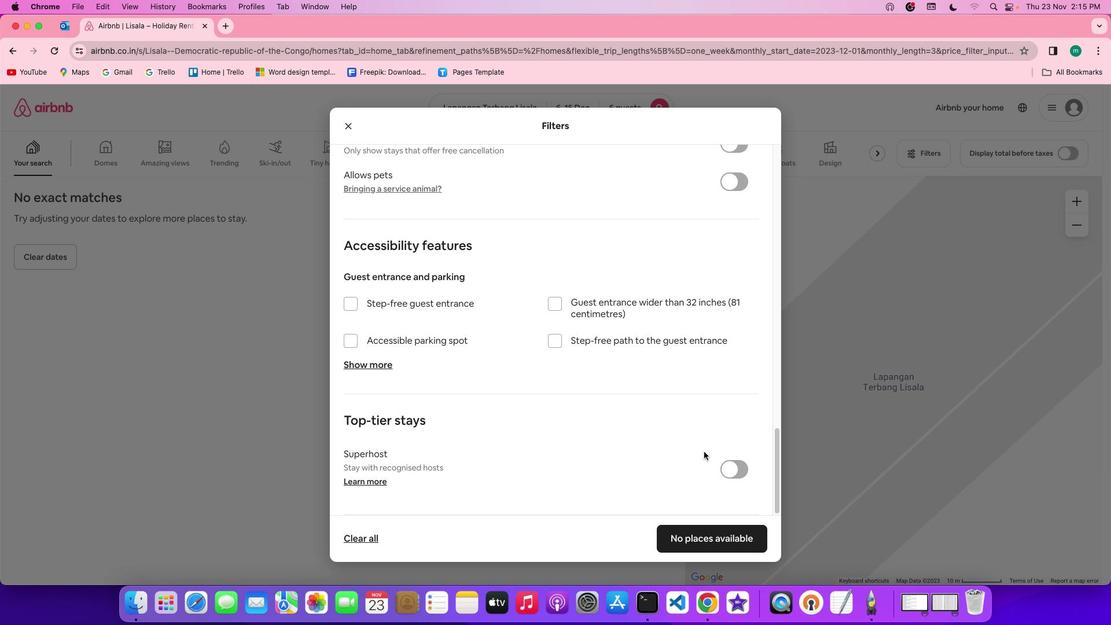 
Action: Mouse scrolled (610, 417) with delta (35, 13)
Screenshot: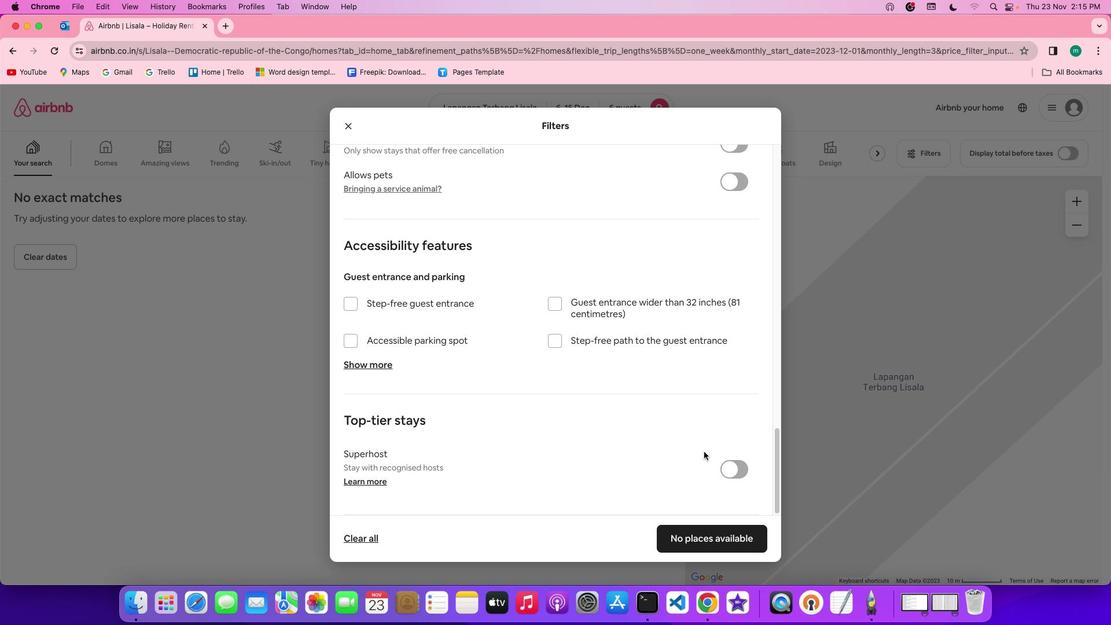 
Action: Mouse moved to (712, 536)
Screenshot: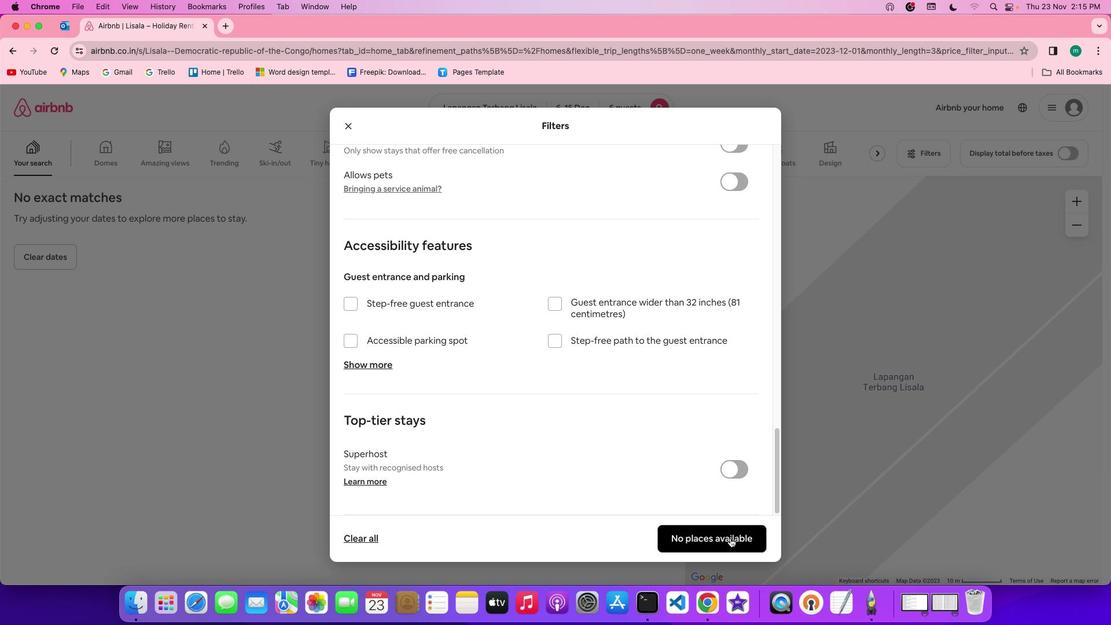 
Action: Mouse pressed left at (712, 536)
Screenshot: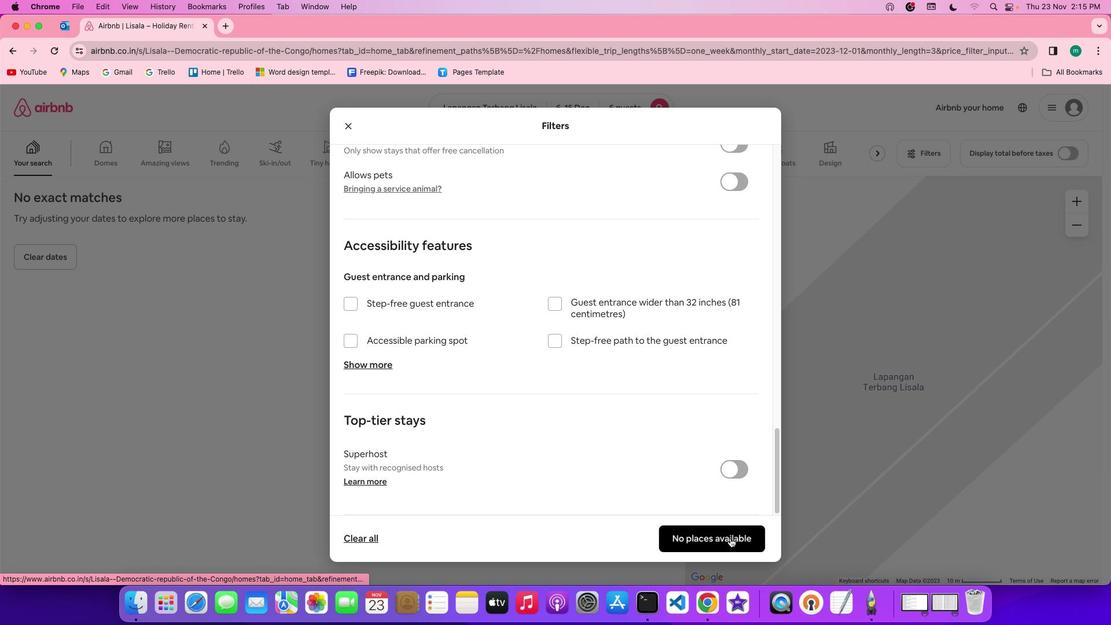 
Action: Mouse moved to (367, 356)
Screenshot: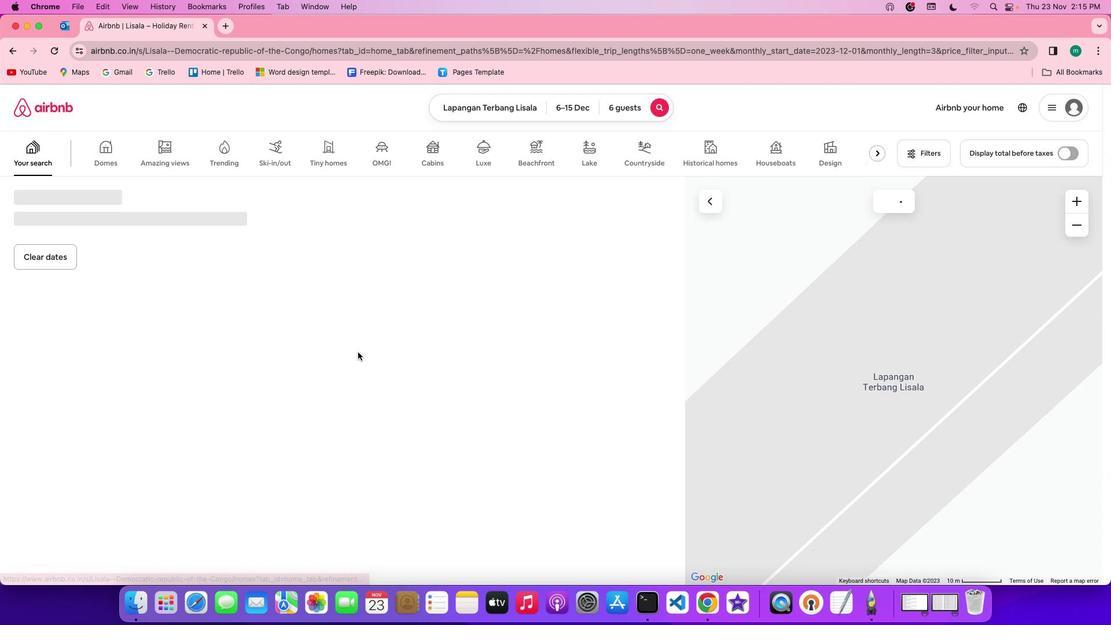 
